 Task: Implement a script that searches for a specific element in an array.
Action: Mouse moved to (338, 223)
Screenshot: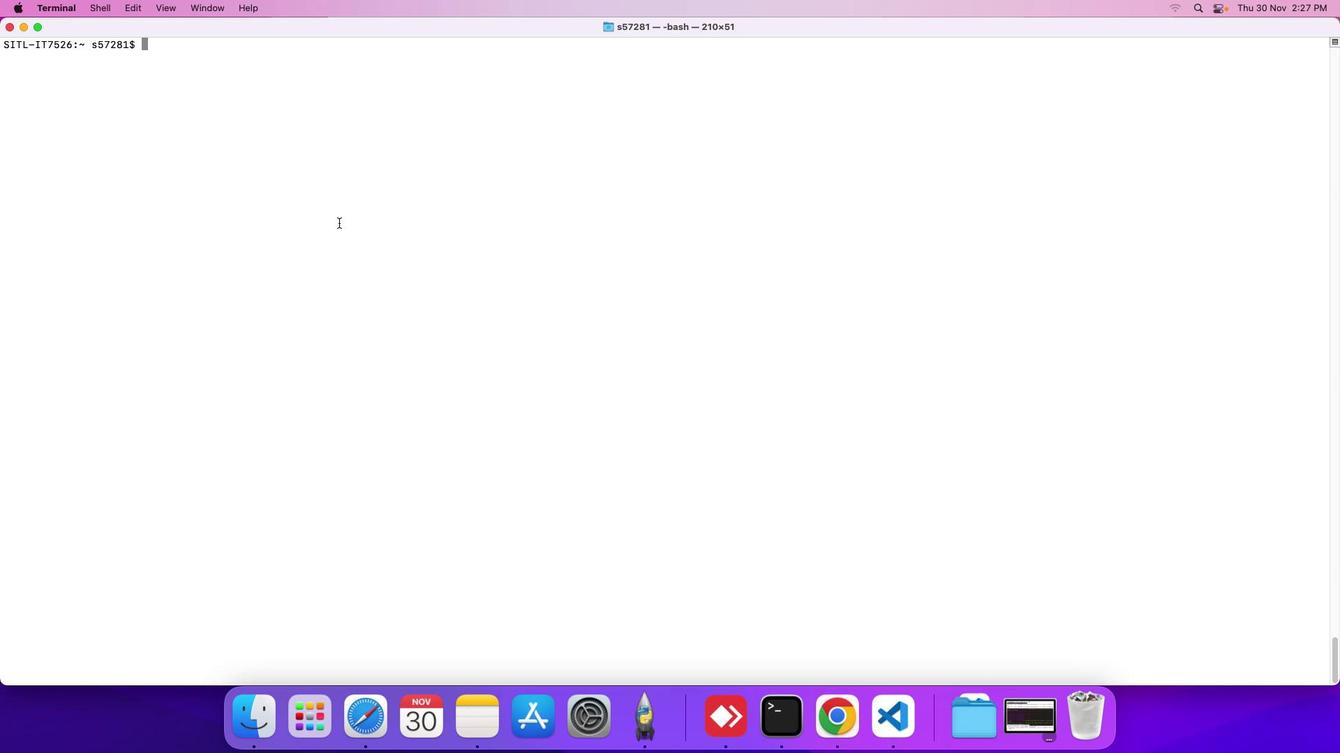 
Action: Mouse pressed left at (338, 223)
Screenshot: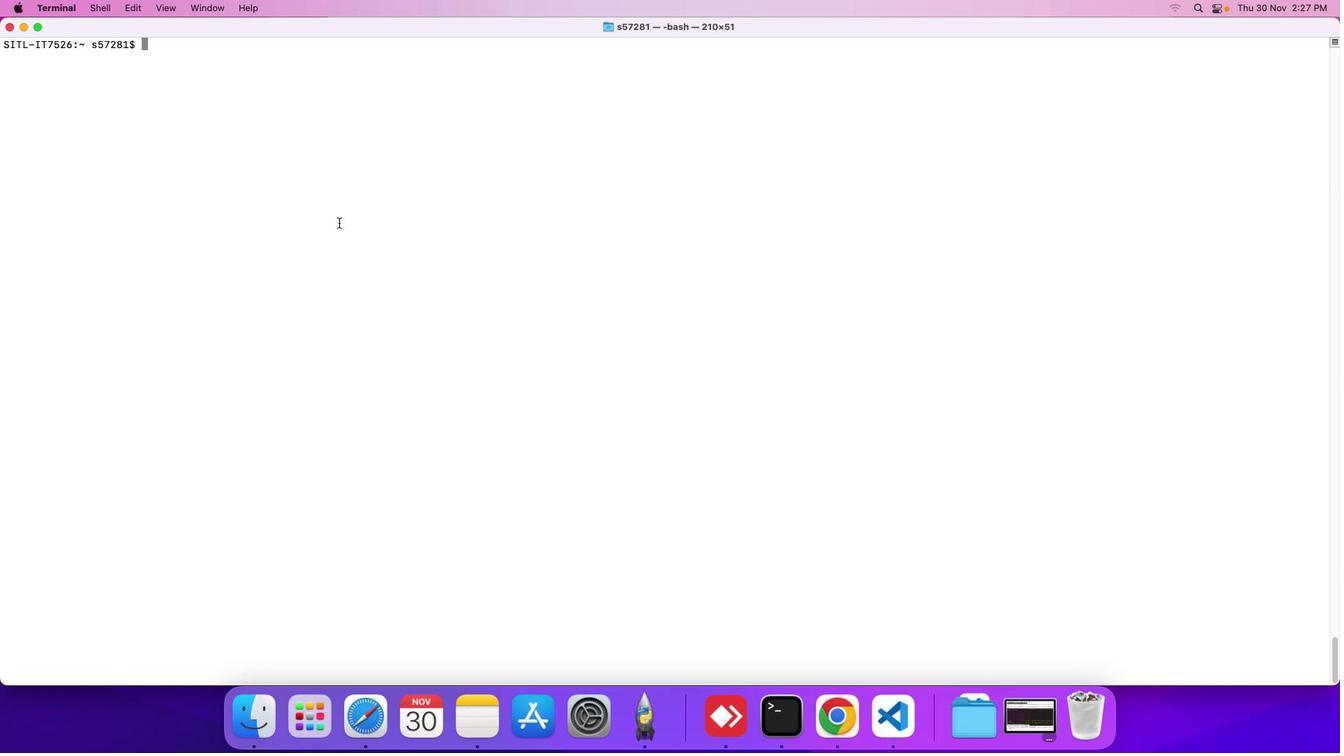 
Action: Key pressed 'l''s'Key.enter'c''d'Key.space'd''e''s''k''t''o''p'Key.enter'c''d'Key.backspaceKey.backspace'l''s'Key.enter'c''d'Key.space'u''n''b''a''s''h'Key.enter'm''k''d''i''r'Key.space't''a''s''k''6'Key.enter'c''d'Key.space't''a''s''k'Key.spaceKey.backspace'6'Key.enter't''o''u''c''h'Key.space'a''r''r''.''s''h'Key.backspaceKey.backspaceKey.backspaceKey.backspaceKey.backspaceKey.backspace's''e''a''r''c''h'Key.shift_r'_''a''r''r''.''s''h'Key.enterKey.upKey.down'l''s'Key.enter'v''i''m'Key.space's''e''a''r''c''h'Key.enterKey.shift_r':''w''q'Key.enterKey.upKey.shift_r'_''a''r''r''.''s''h'Key.enterKey.shift_r'#'Key.shift_r'!'
Screenshot: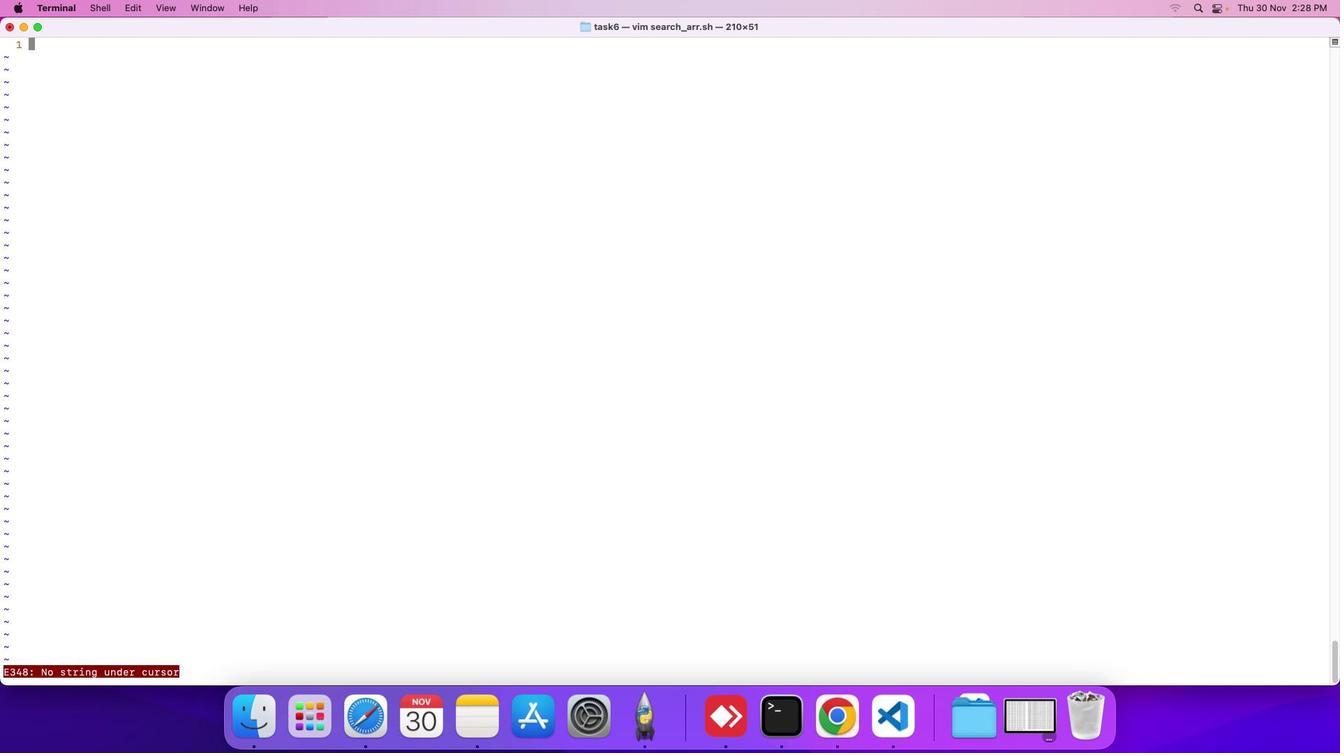 
Action: Mouse moved to (338, 222)
Screenshot: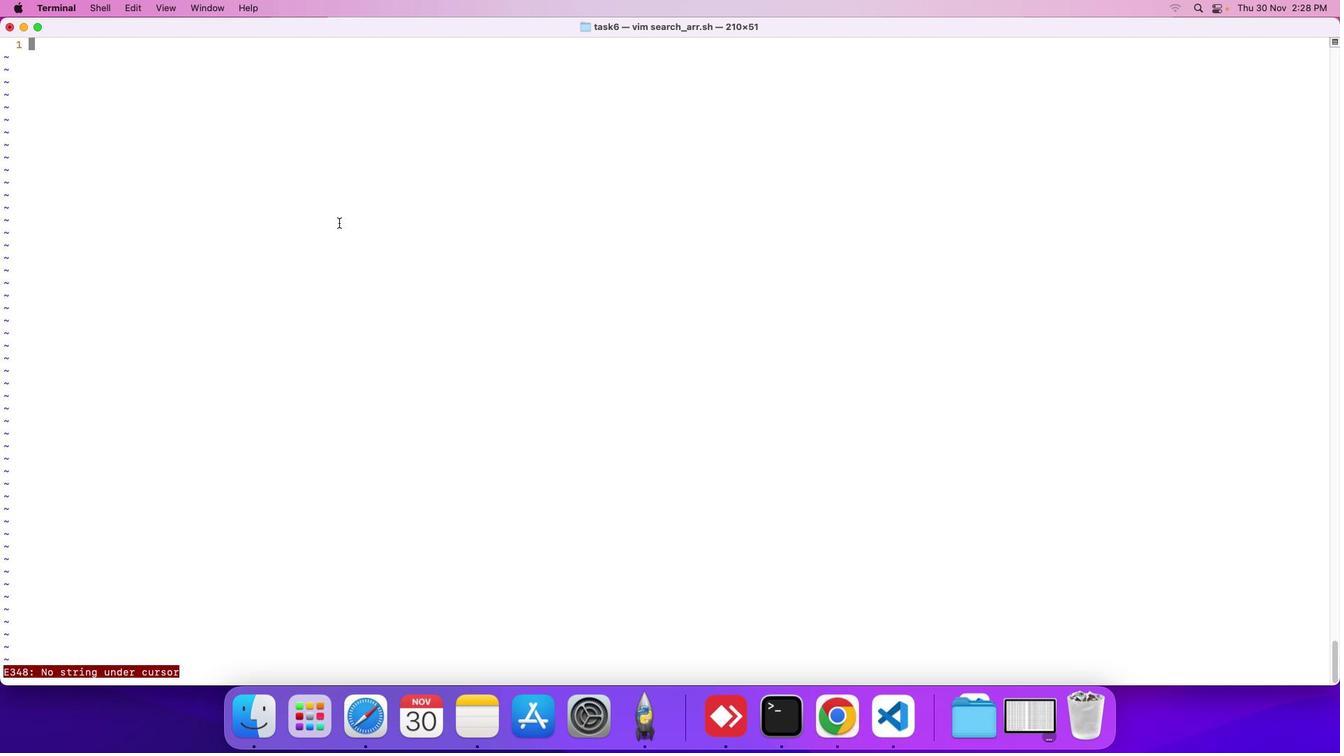 
Action: Key pressed 'i'
Screenshot: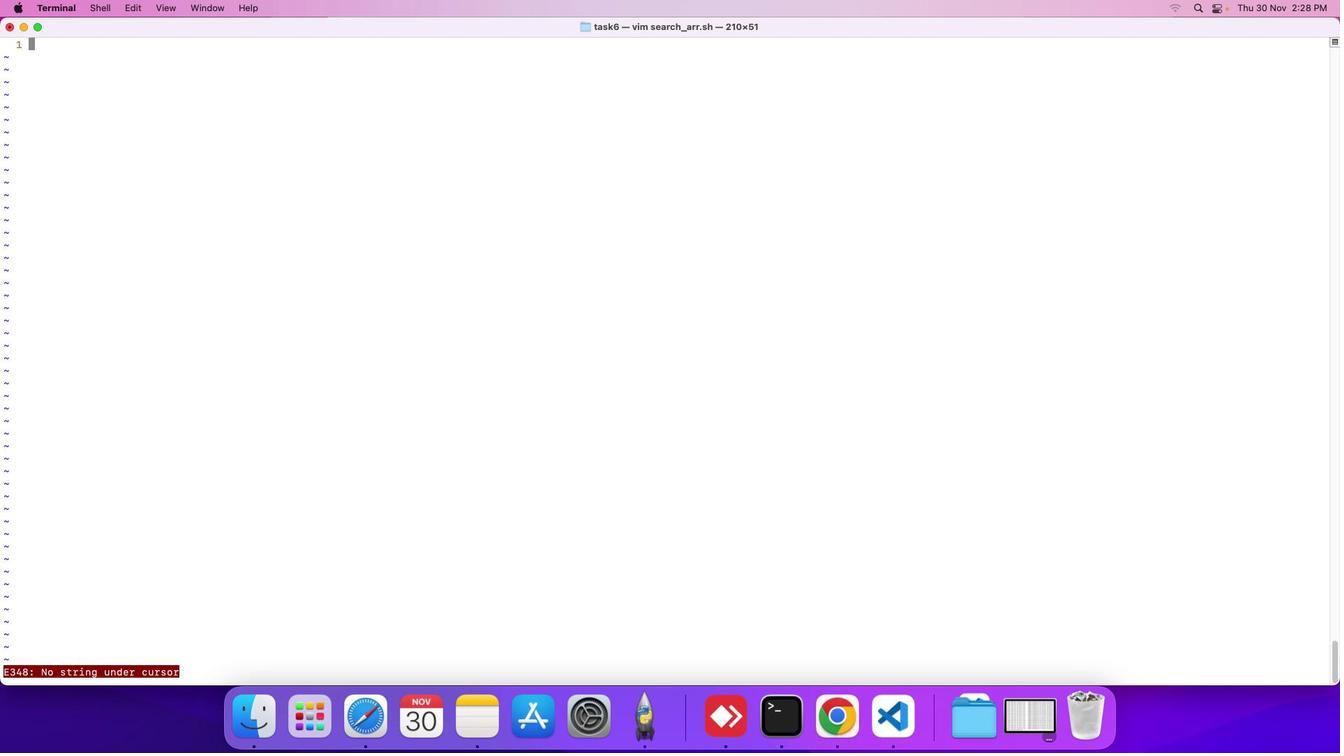 
Action: Mouse moved to (383, 309)
Screenshot: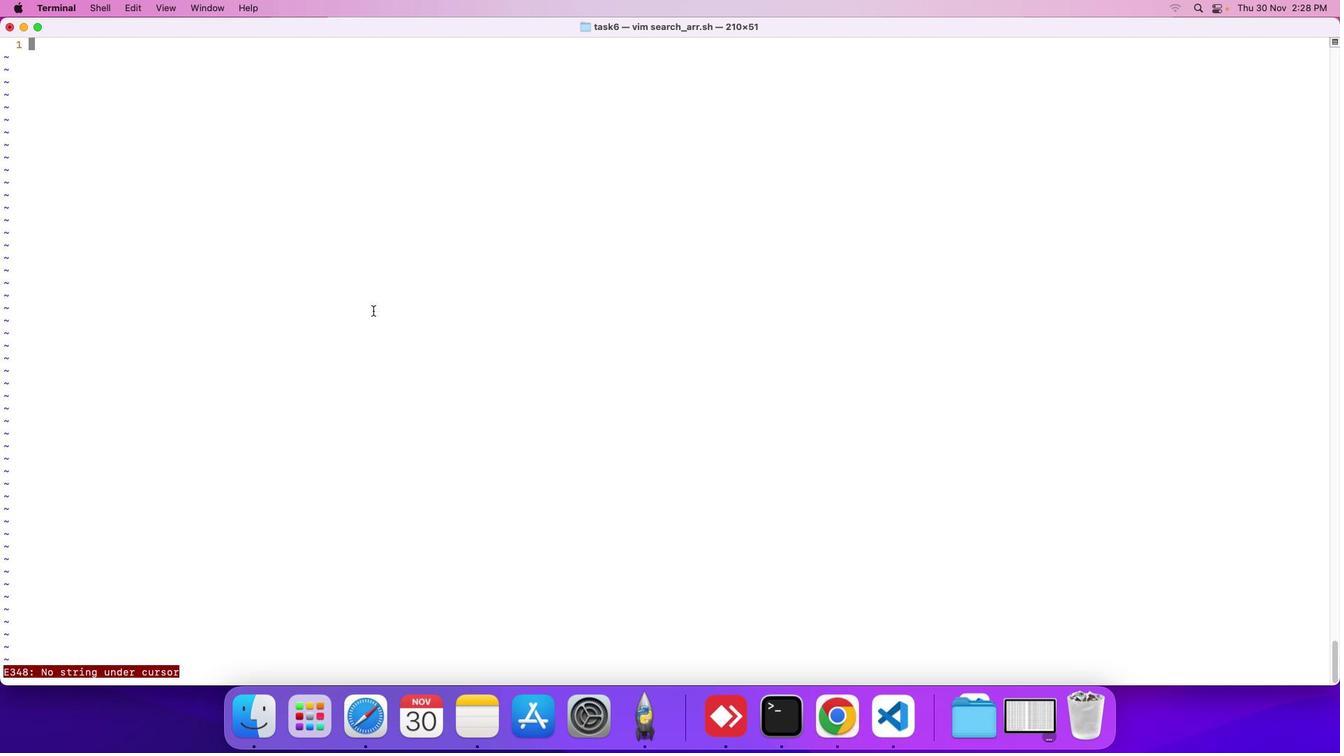 
Action: Mouse scrolled (383, 309) with delta (0, 0)
Screenshot: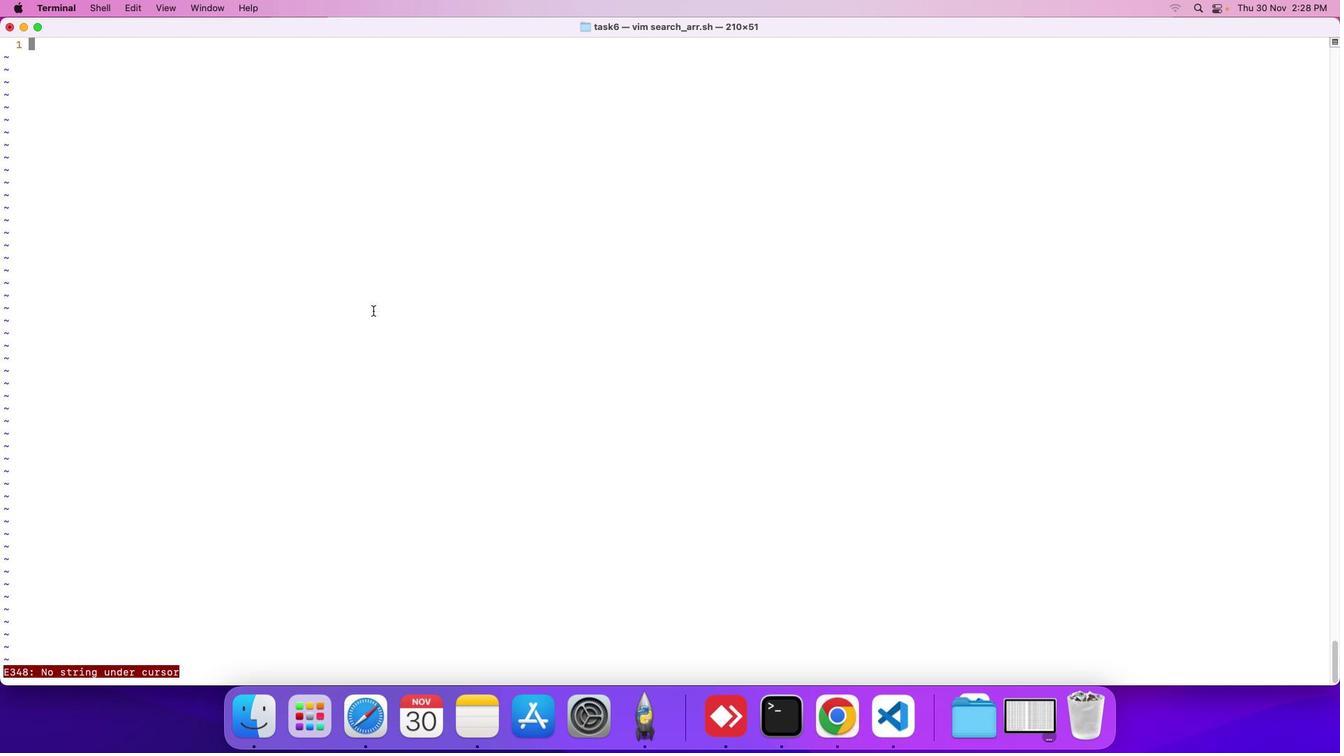 
Action: Mouse moved to (383, 309)
Screenshot: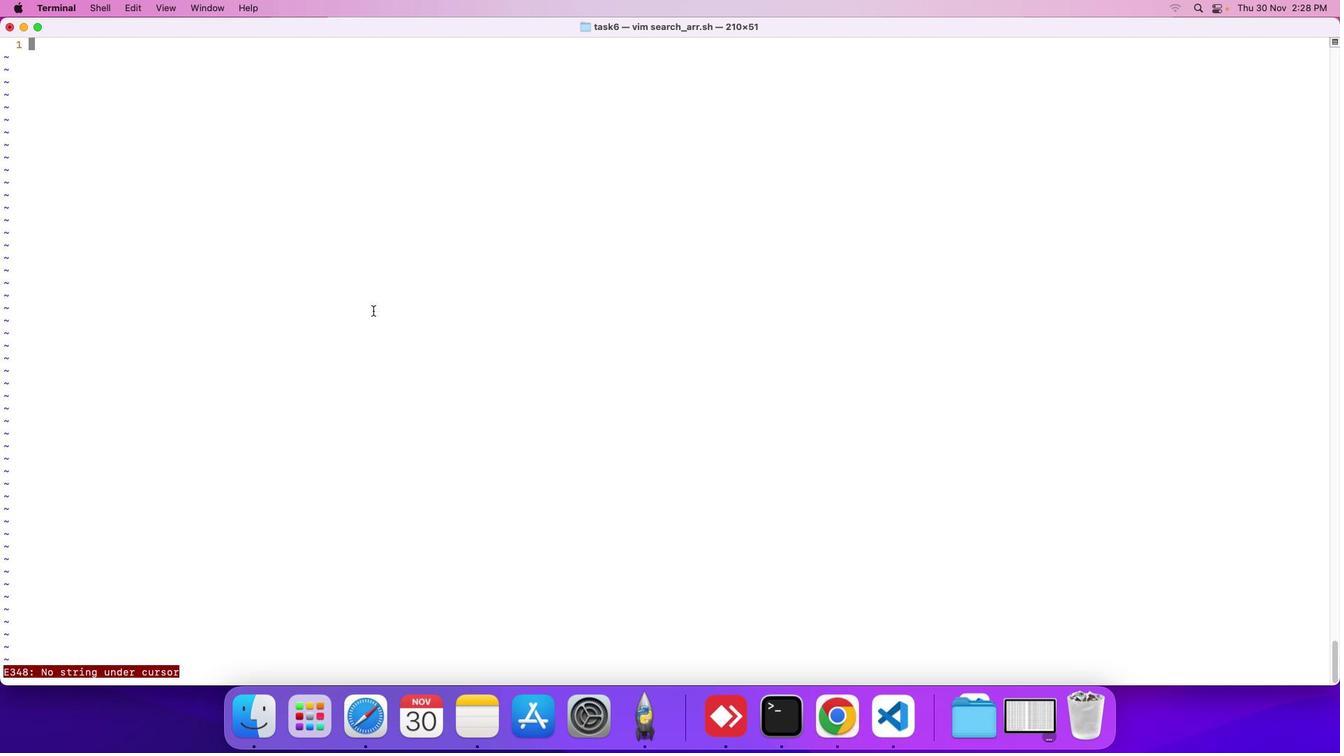 
Action: Mouse scrolled (383, 309) with delta (0, 0)
Screenshot: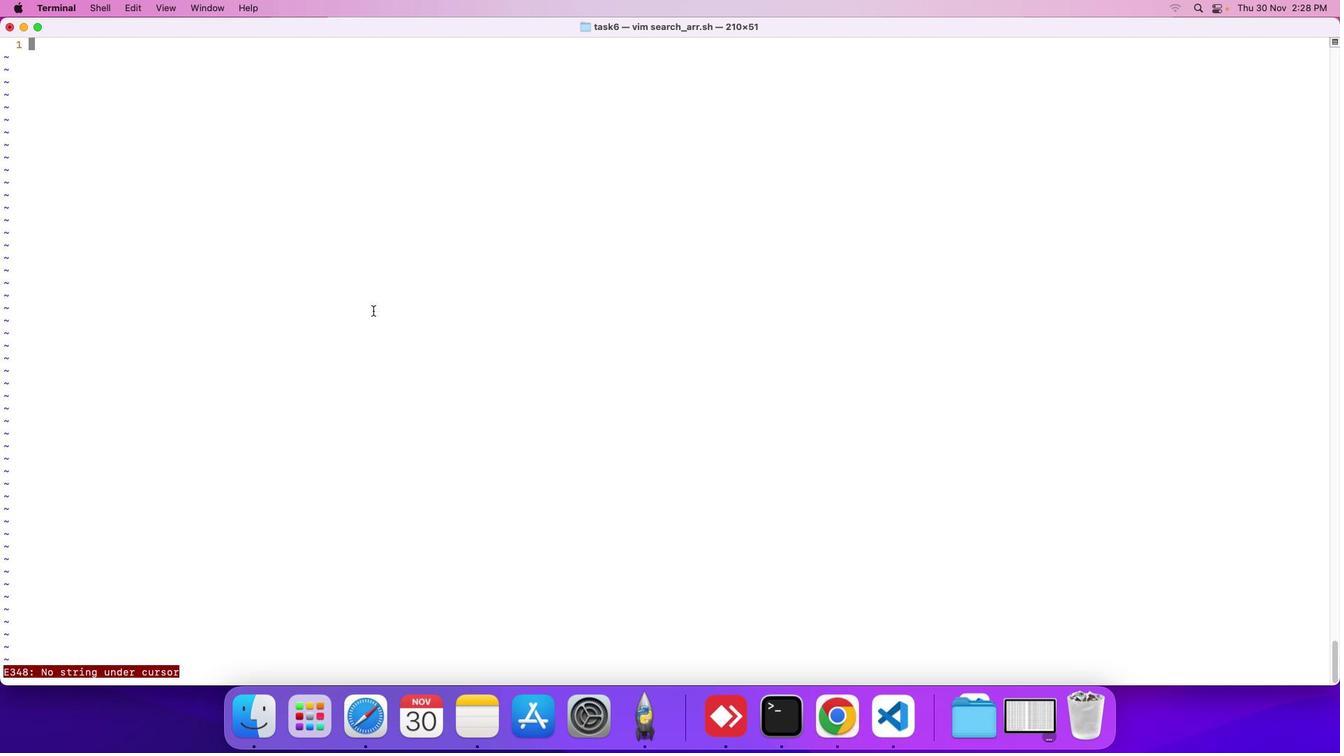 
Action: Mouse scrolled (383, 309) with delta (0, -2)
Screenshot: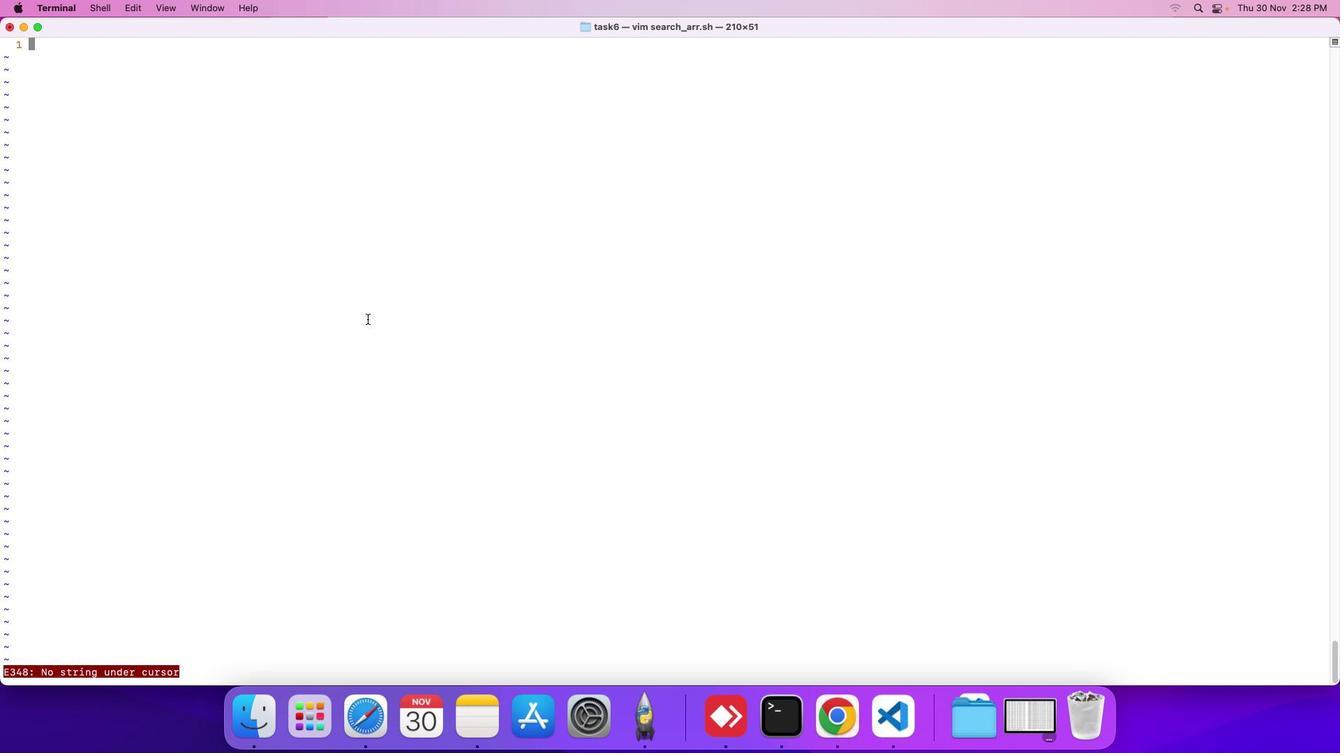 
Action: Mouse scrolled (383, 309) with delta (0, -3)
Screenshot: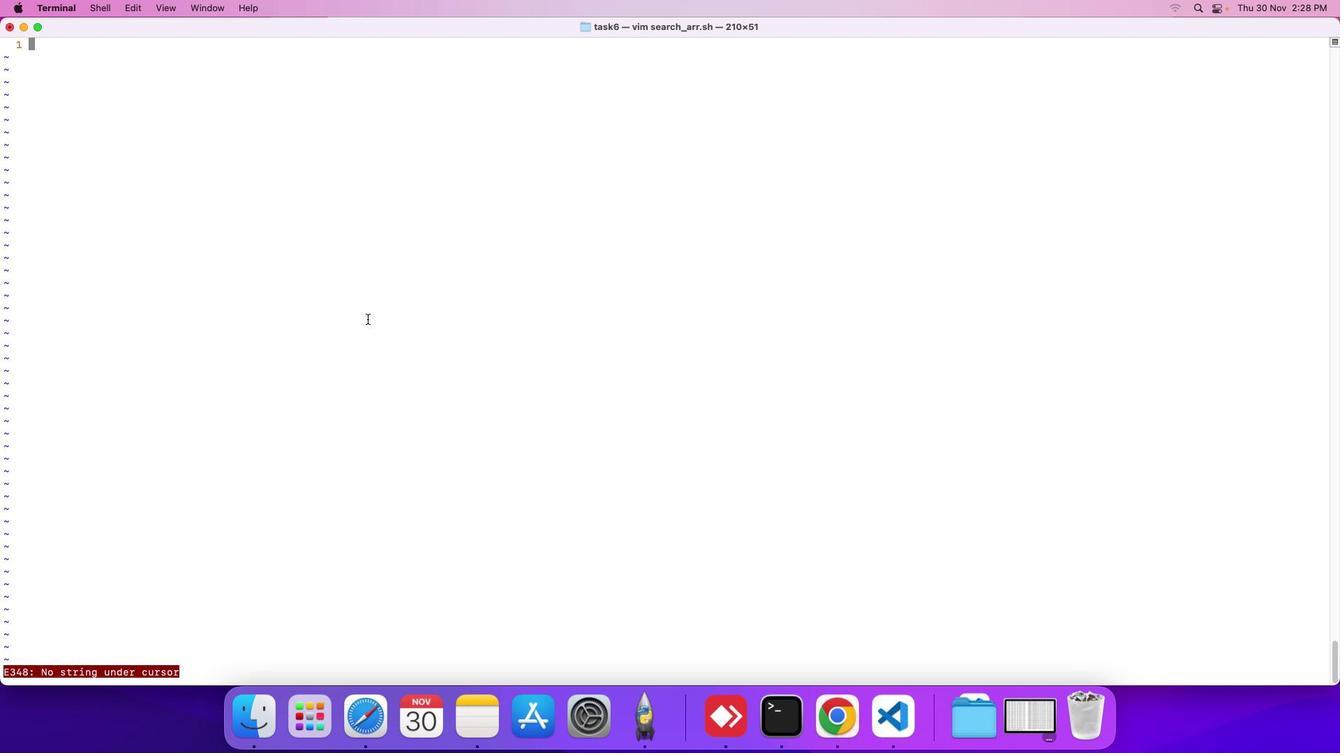 
Action: Mouse scrolled (383, 309) with delta (0, -4)
Screenshot: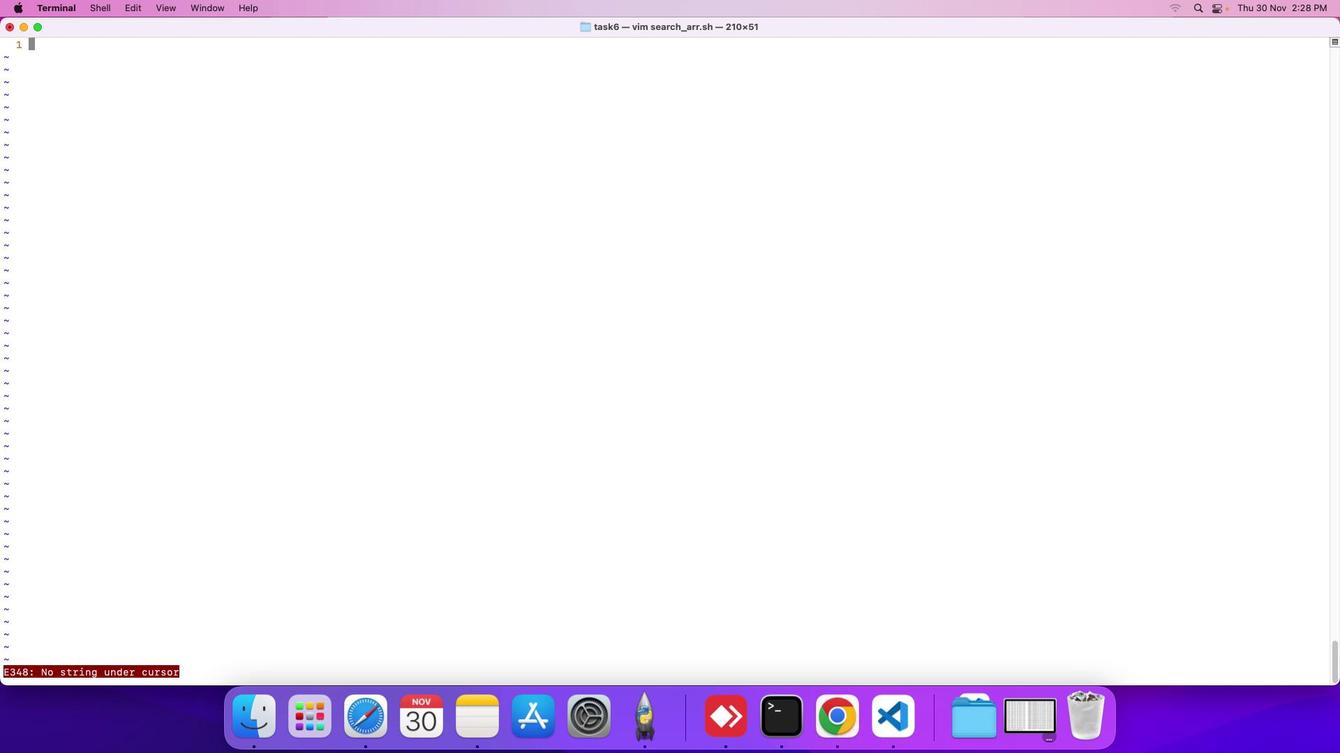 
Action: Mouse scrolled (383, 309) with delta (0, -4)
Screenshot: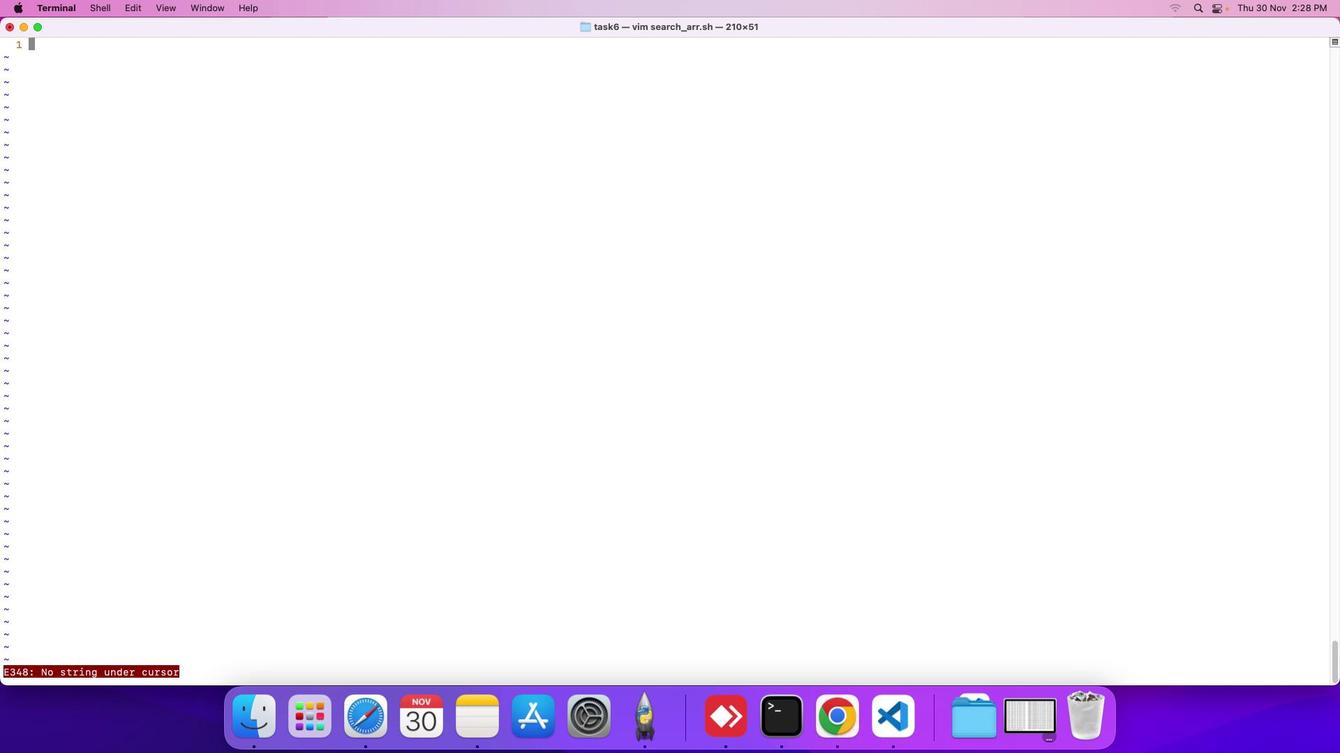 
Action: Mouse scrolled (383, 309) with delta (0, -4)
Screenshot: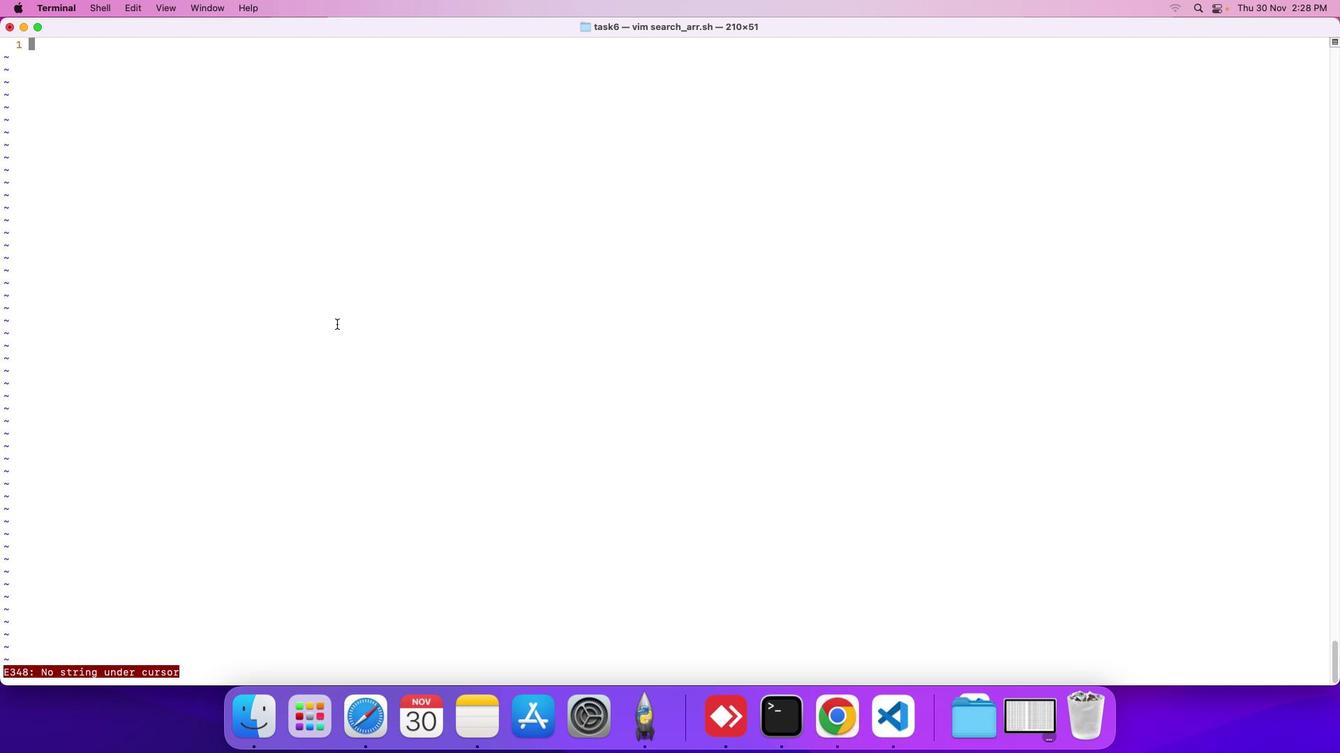 
Action: Mouse moved to (383, 309)
Screenshot: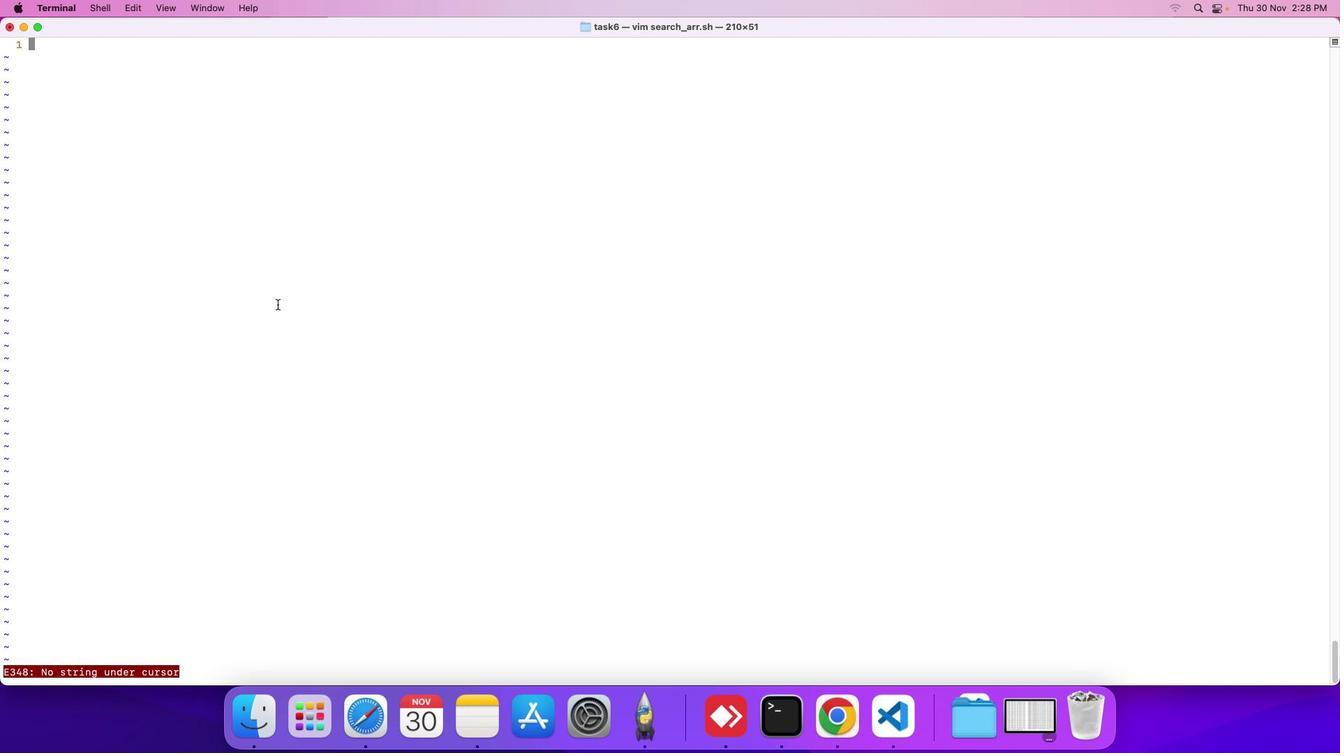 
Action: Mouse scrolled (383, 309) with delta (0, -5)
Screenshot: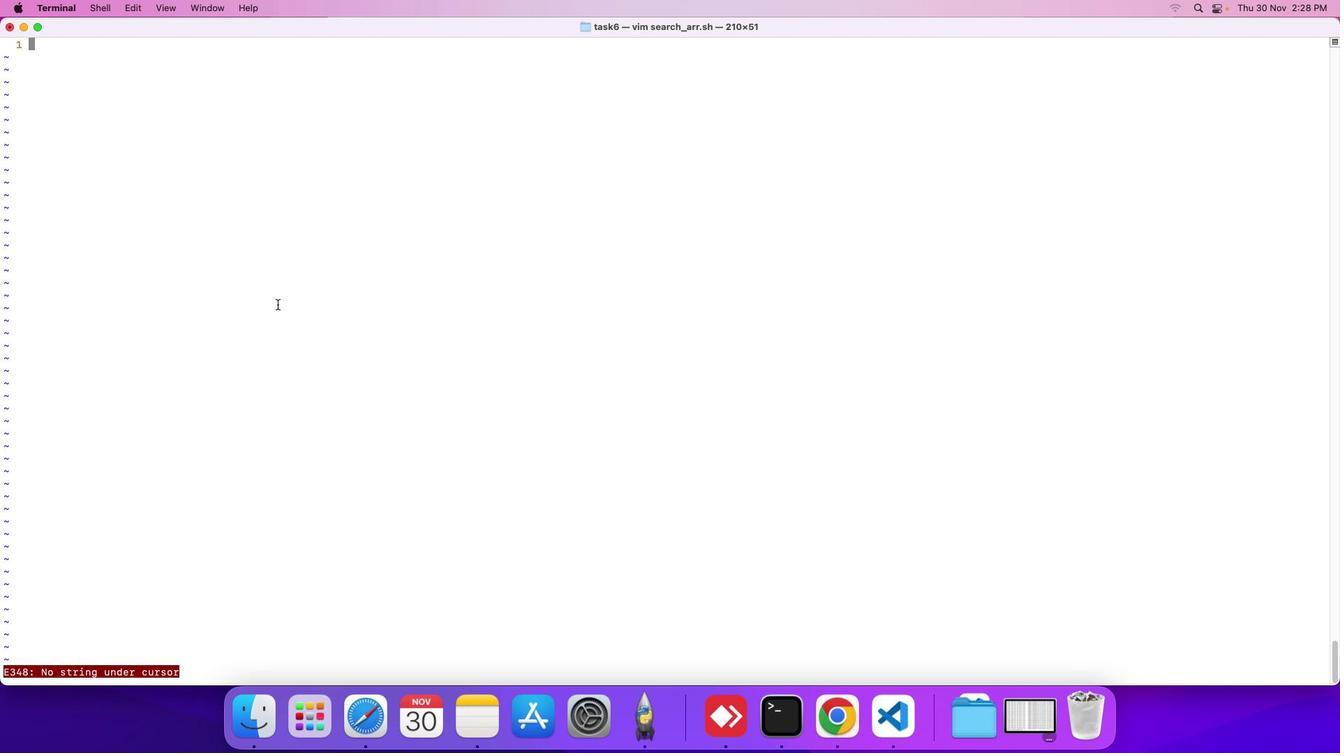 
Action: Mouse moved to (383, 309)
Screenshot: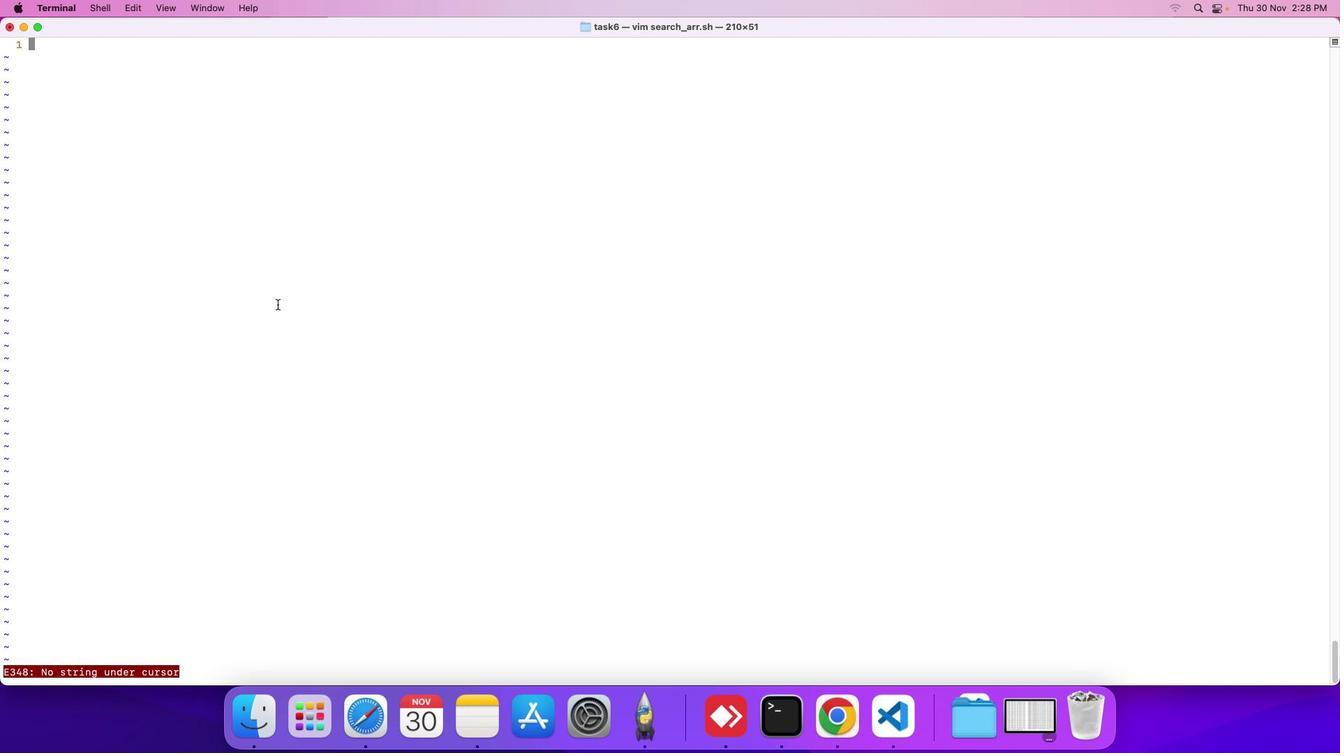 
Action: Mouse scrolled (383, 309) with delta (0, -5)
Screenshot: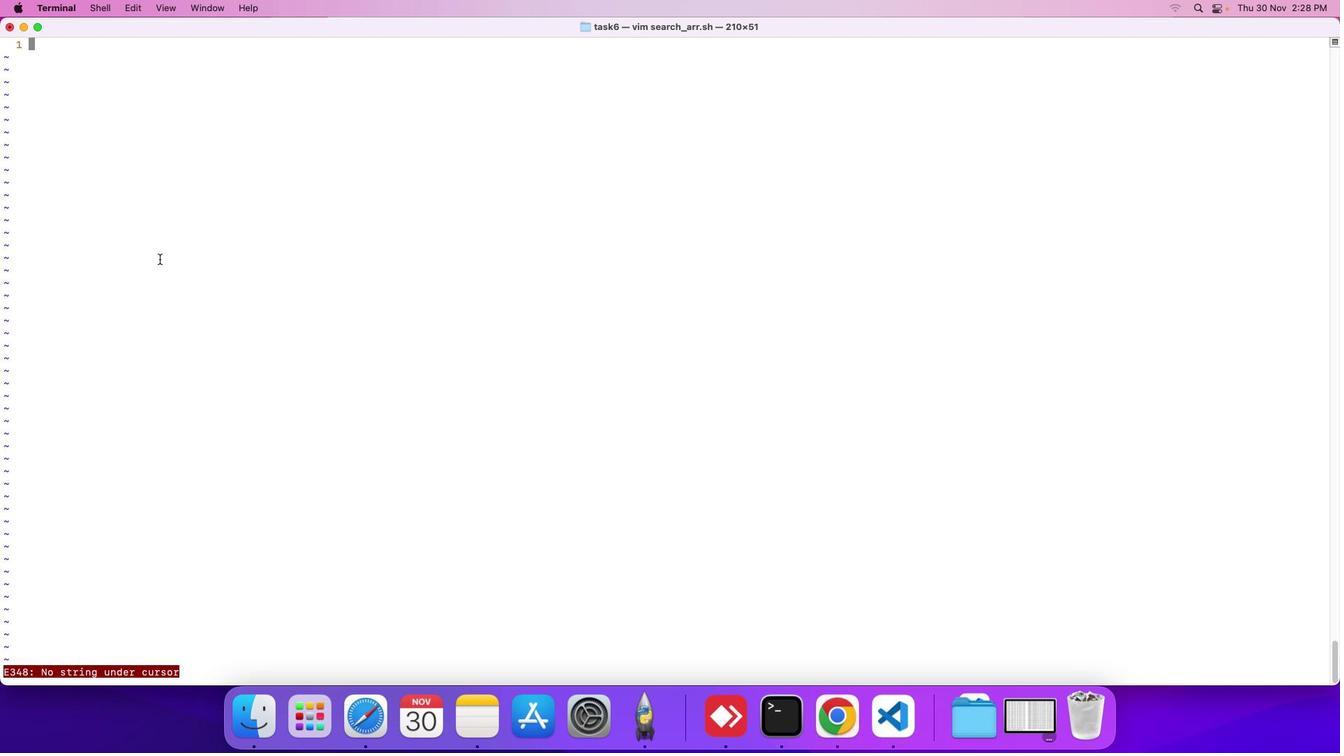 
Action: Mouse moved to (366, 322)
Screenshot: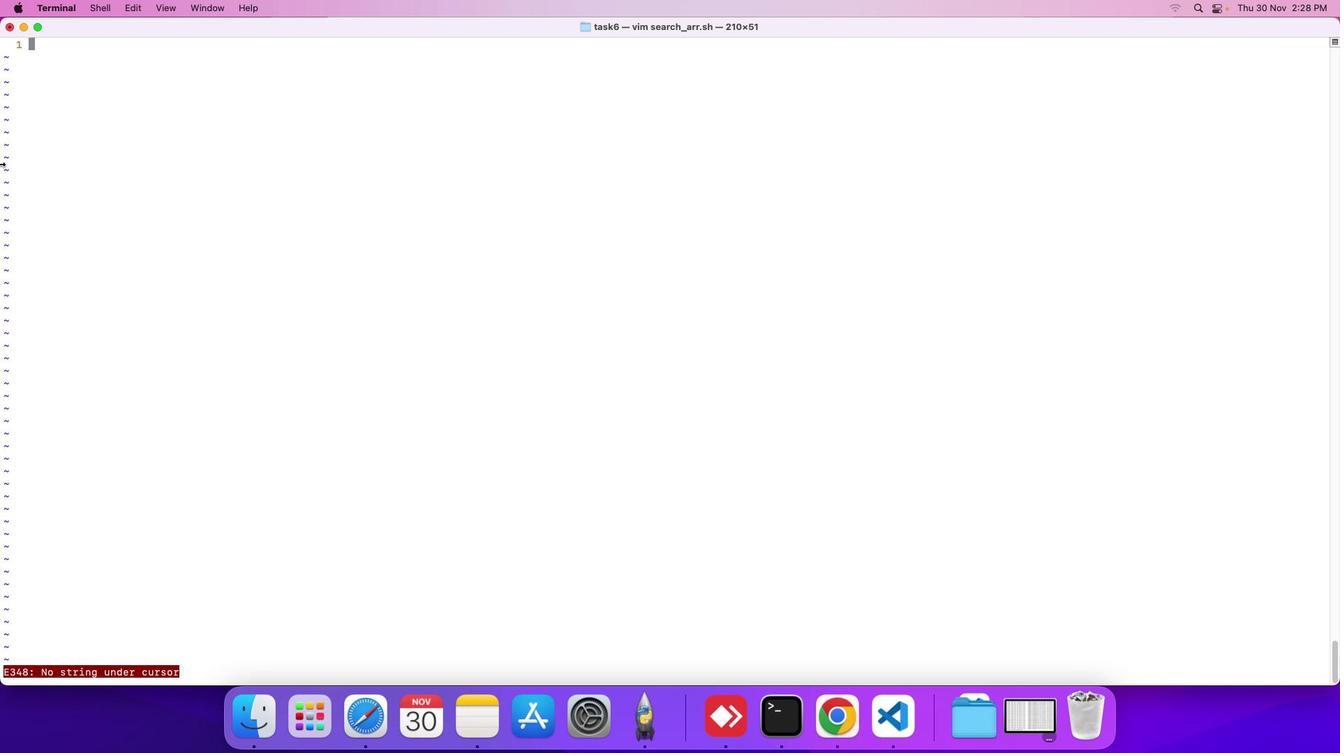 
Action: Mouse scrolled (366, 322) with delta (0, 0)
Screenshot: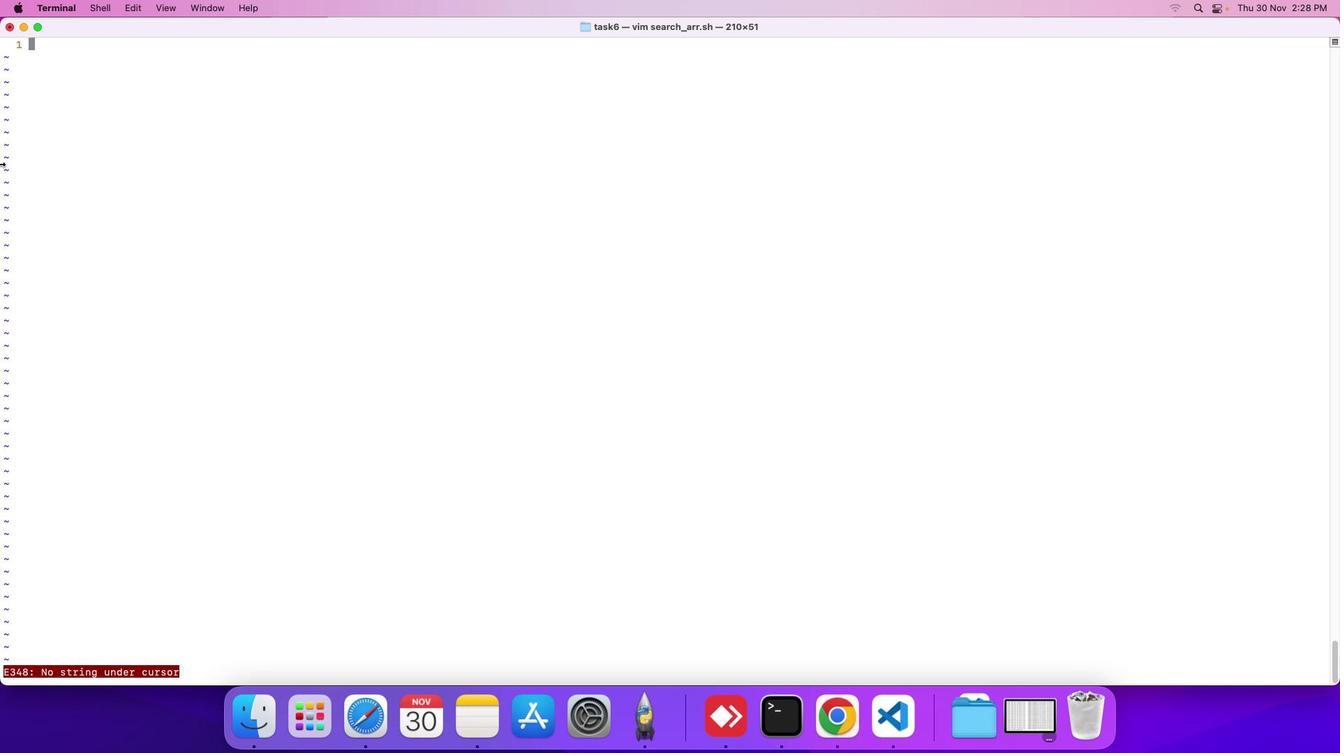 
Action: Mouse moved to (365, 325)
Screenshot: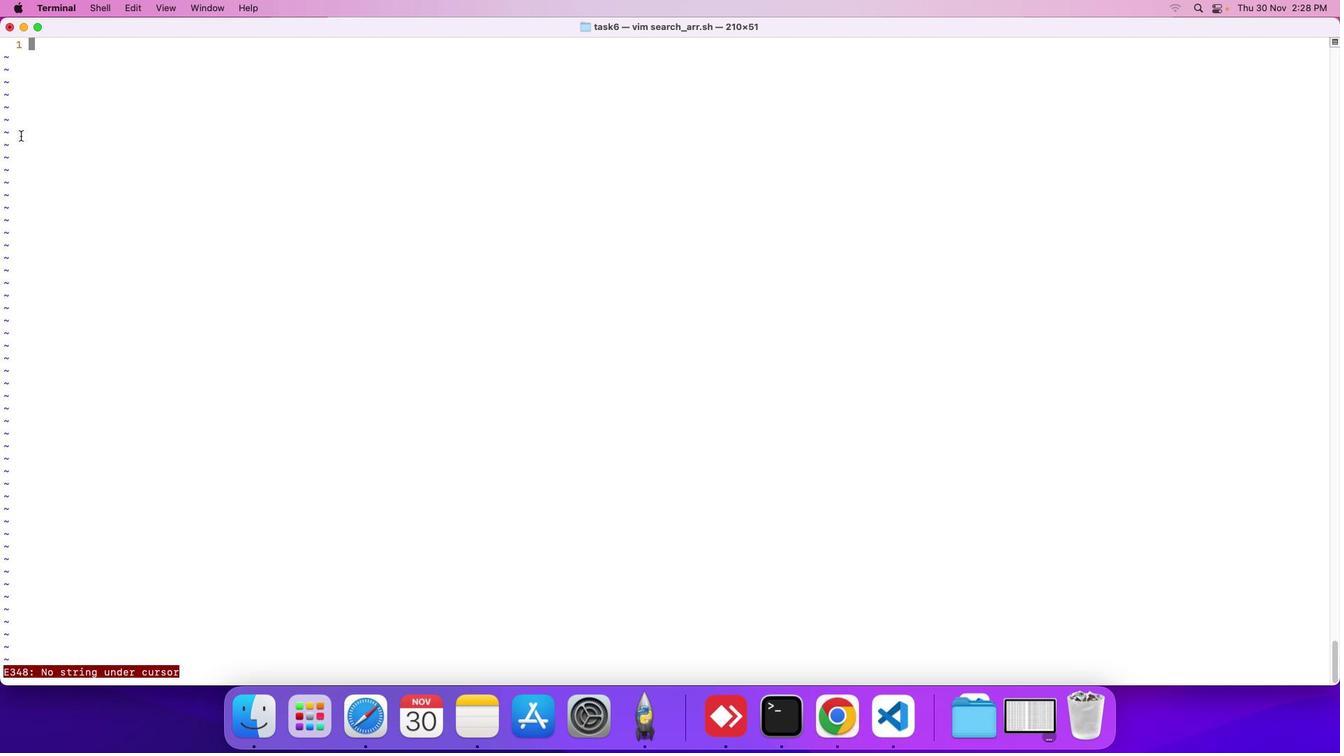 
Action: Mouse scrolled (365, 325) with delta (0, 0)
Screenshot: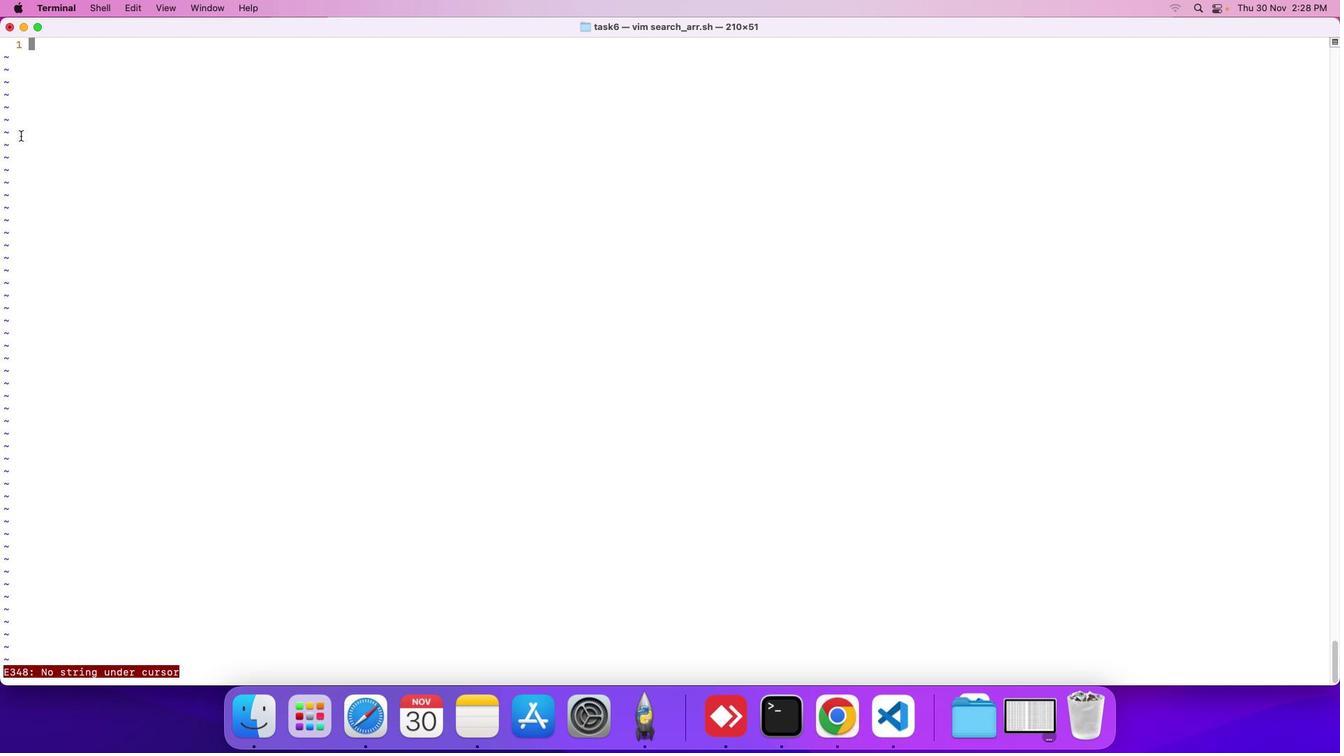 
Action: Mouse moved to (360, 326)
Screenshot: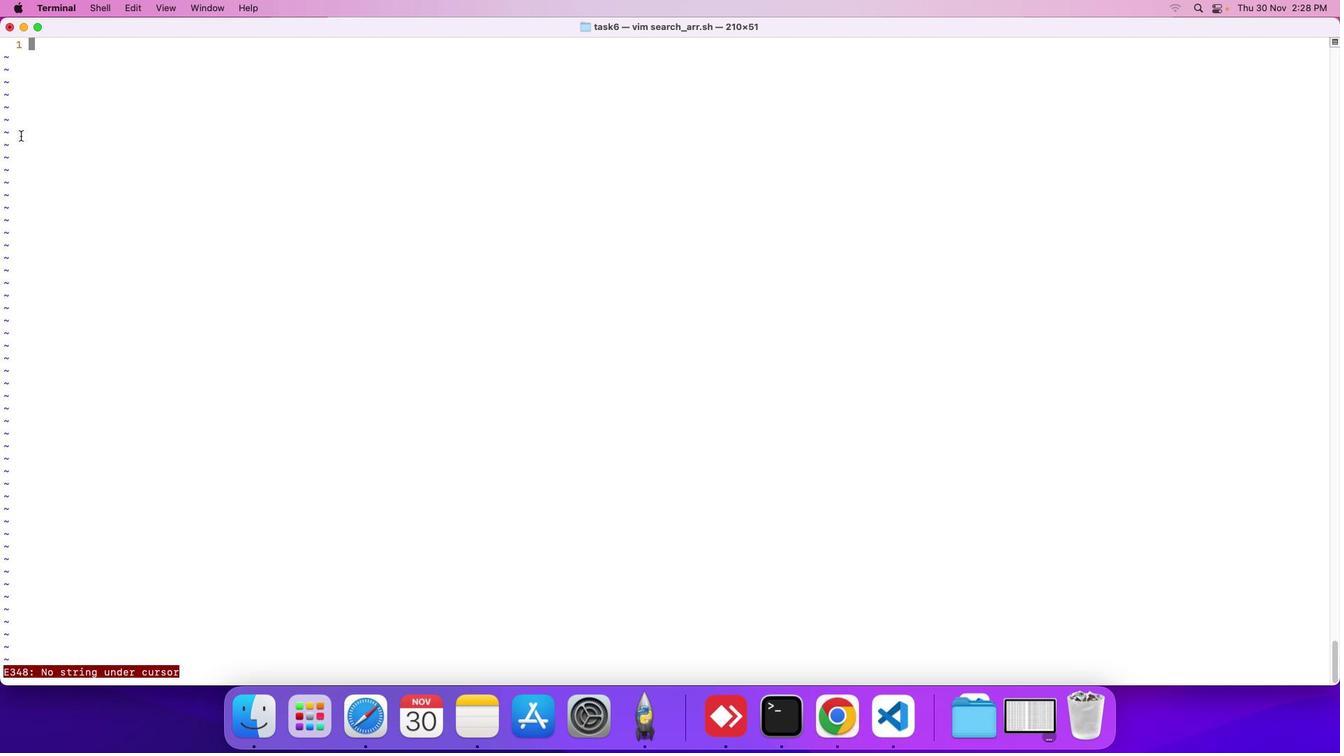 
Action: Mouse scrolled (360, 326) with delta (0, 2)
Screenshot: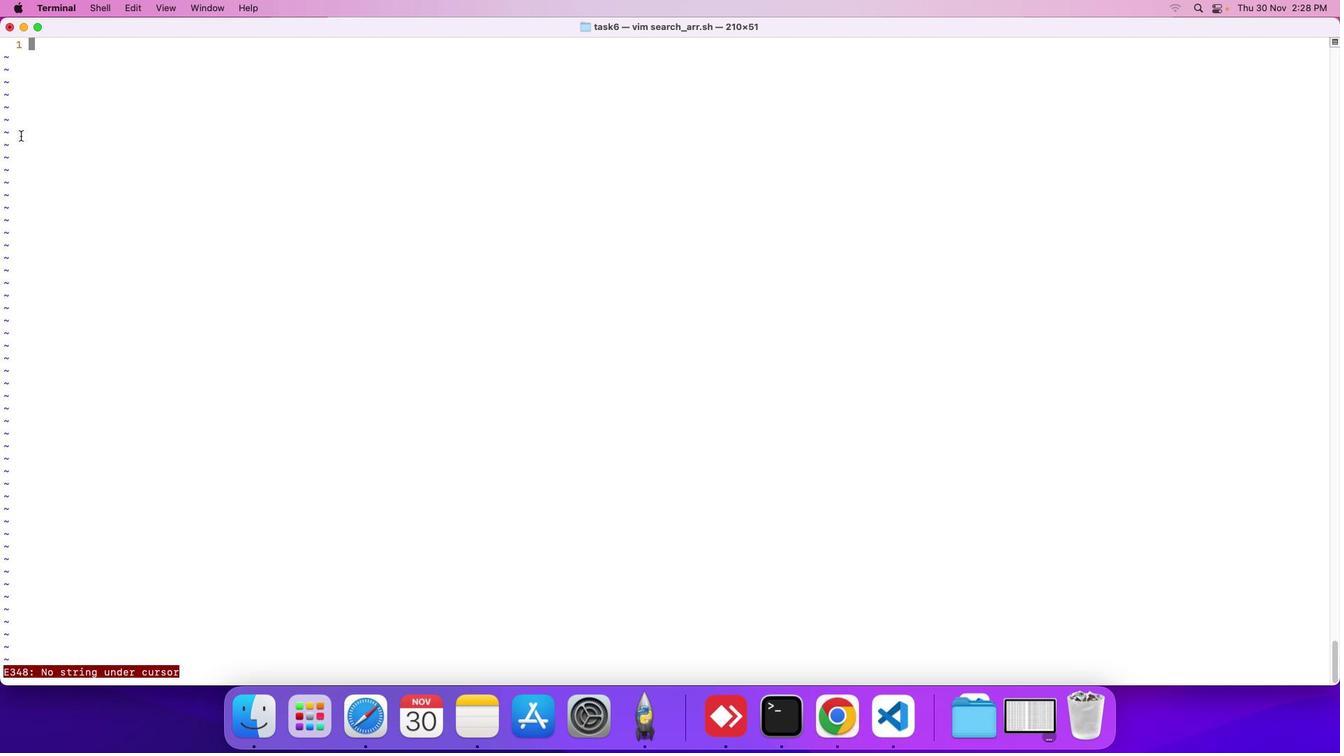 
Action: Mouse moved to (349, 326)
Screenshot: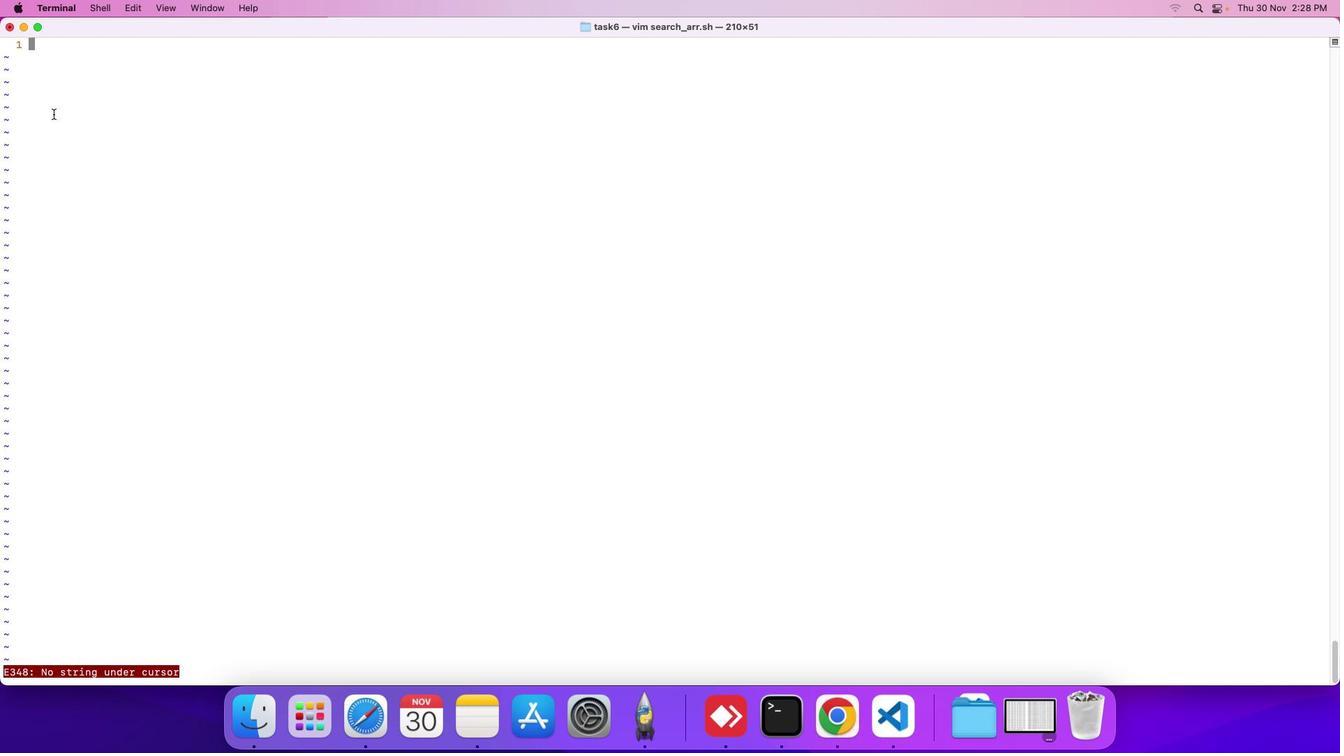 
Action: Mouse scrolled (349, 326) with delta (0, 4)
Screenshot: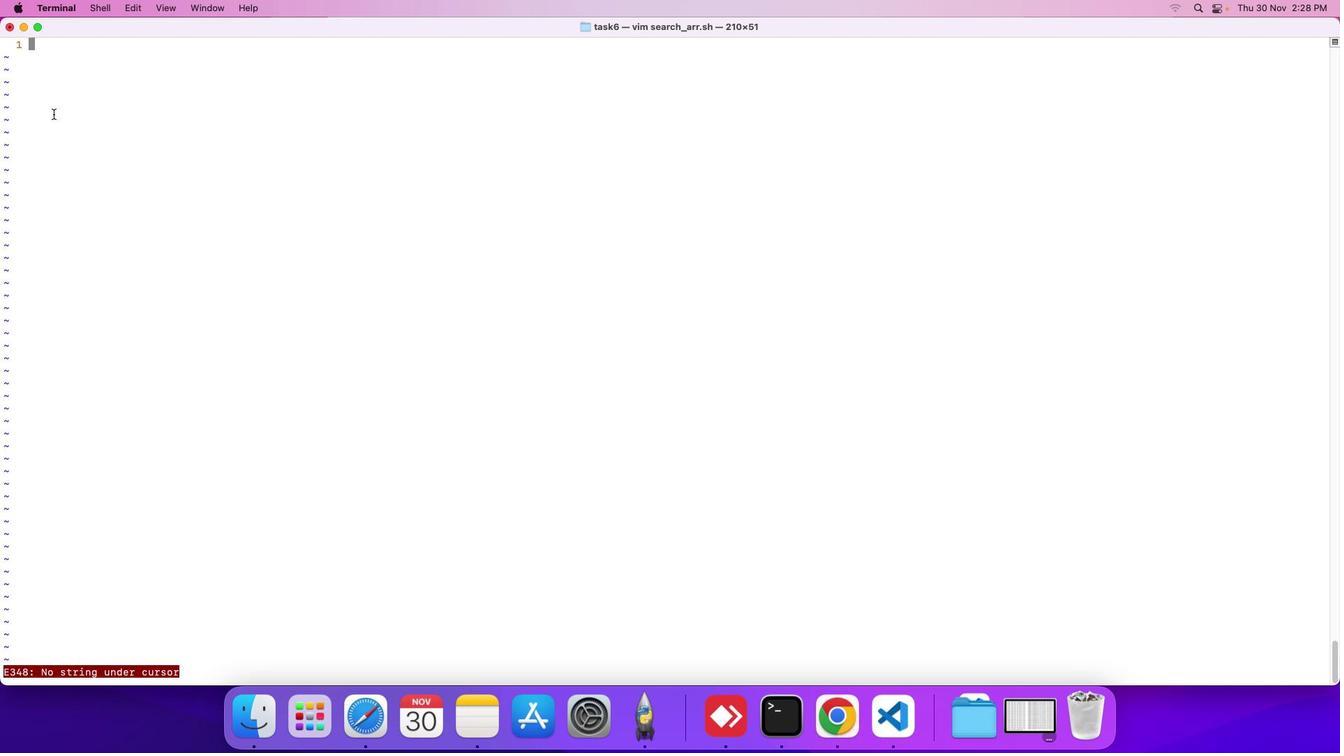
Action: Mouse moved to (344, 325)
Screenshot: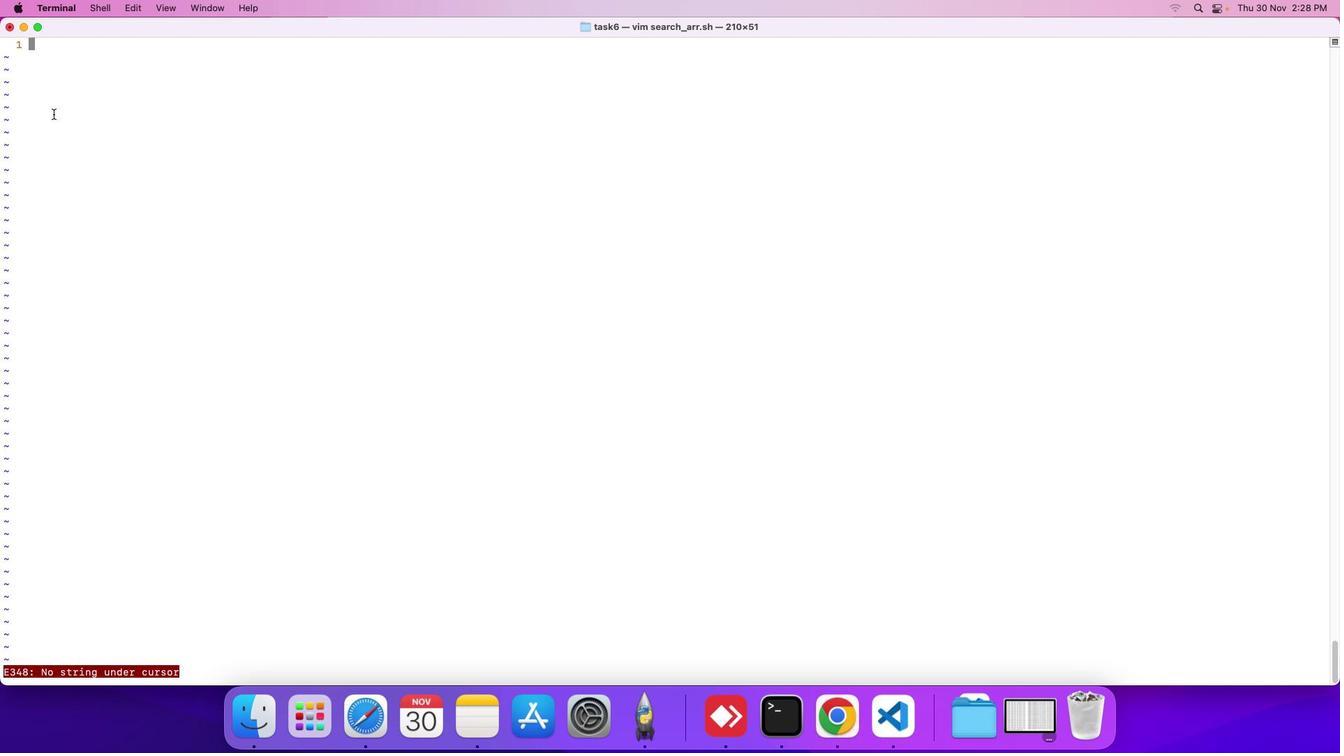 
Action: Mouse scrolled (344, 325) with delta (0, 4)
Screenshot: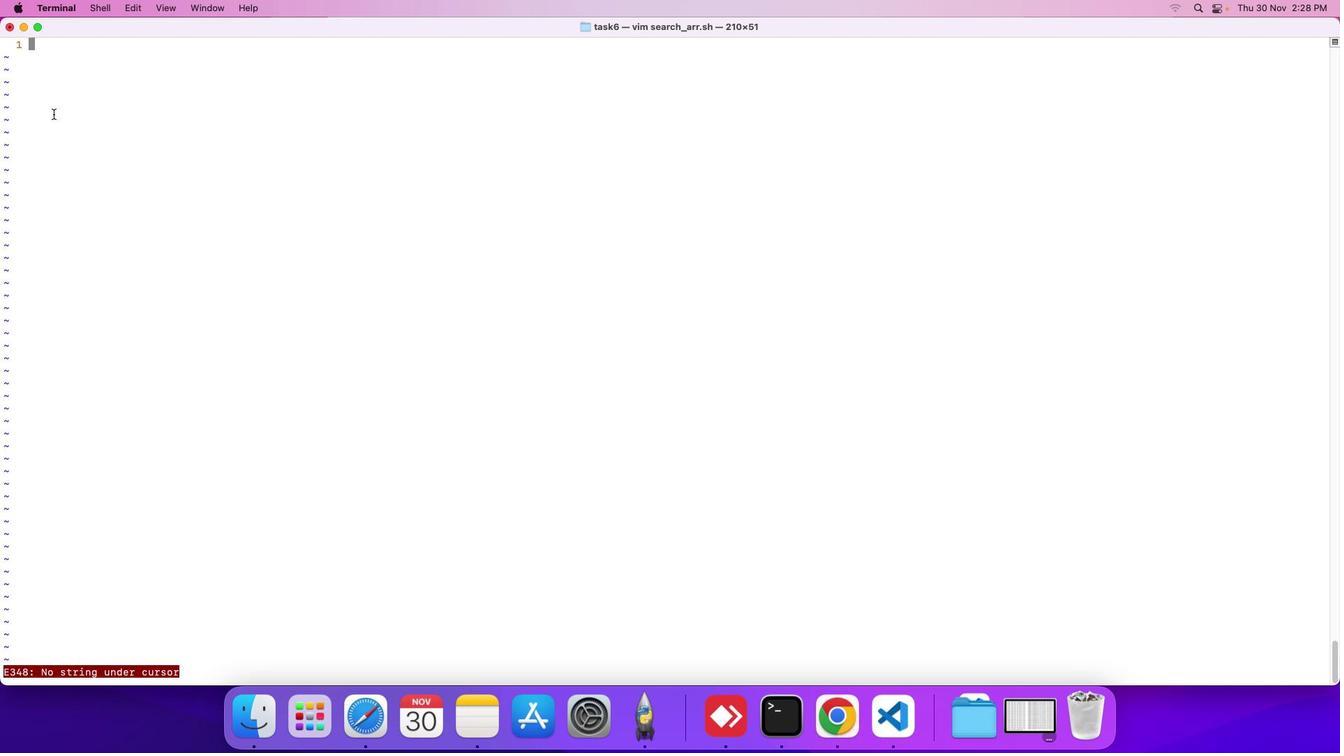 
Action: Mouse moved to (327, 321)
Screenshot: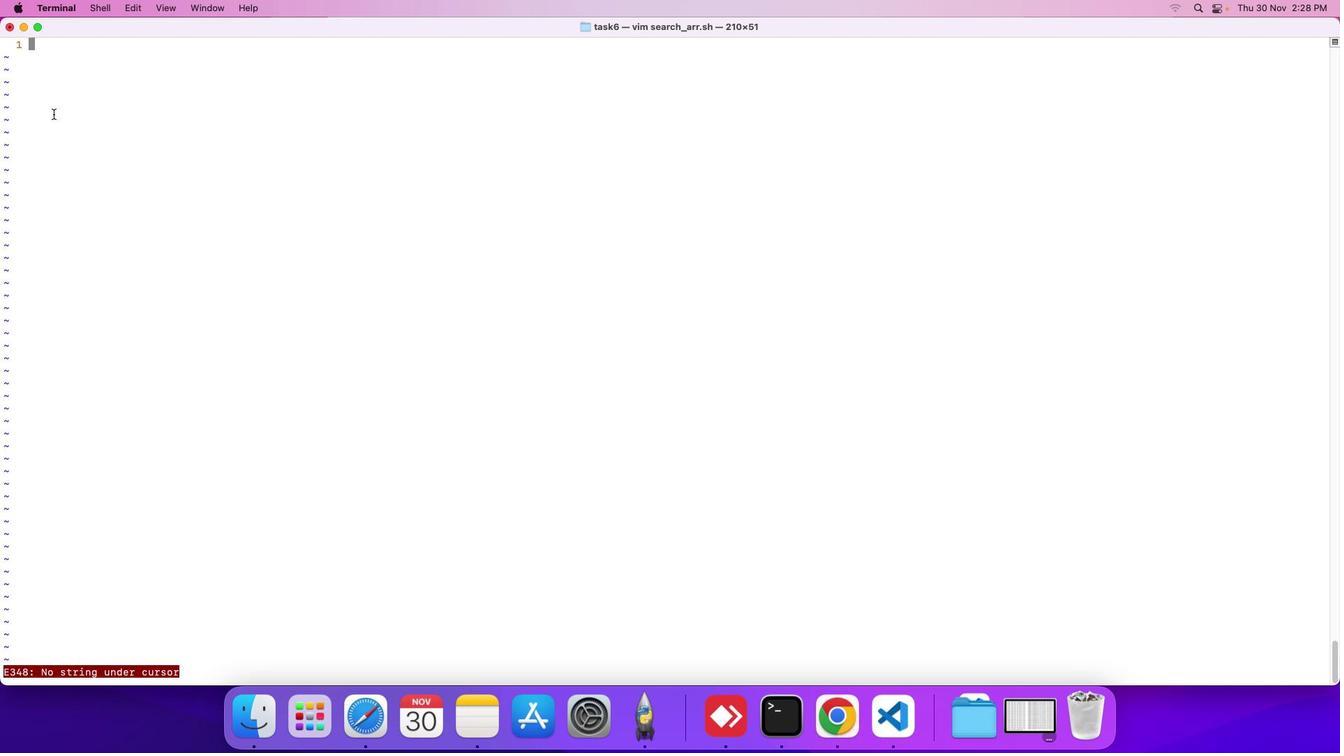 
Action: Mouse scrolled (327, 321) with delta (0, 4)
Screenshot: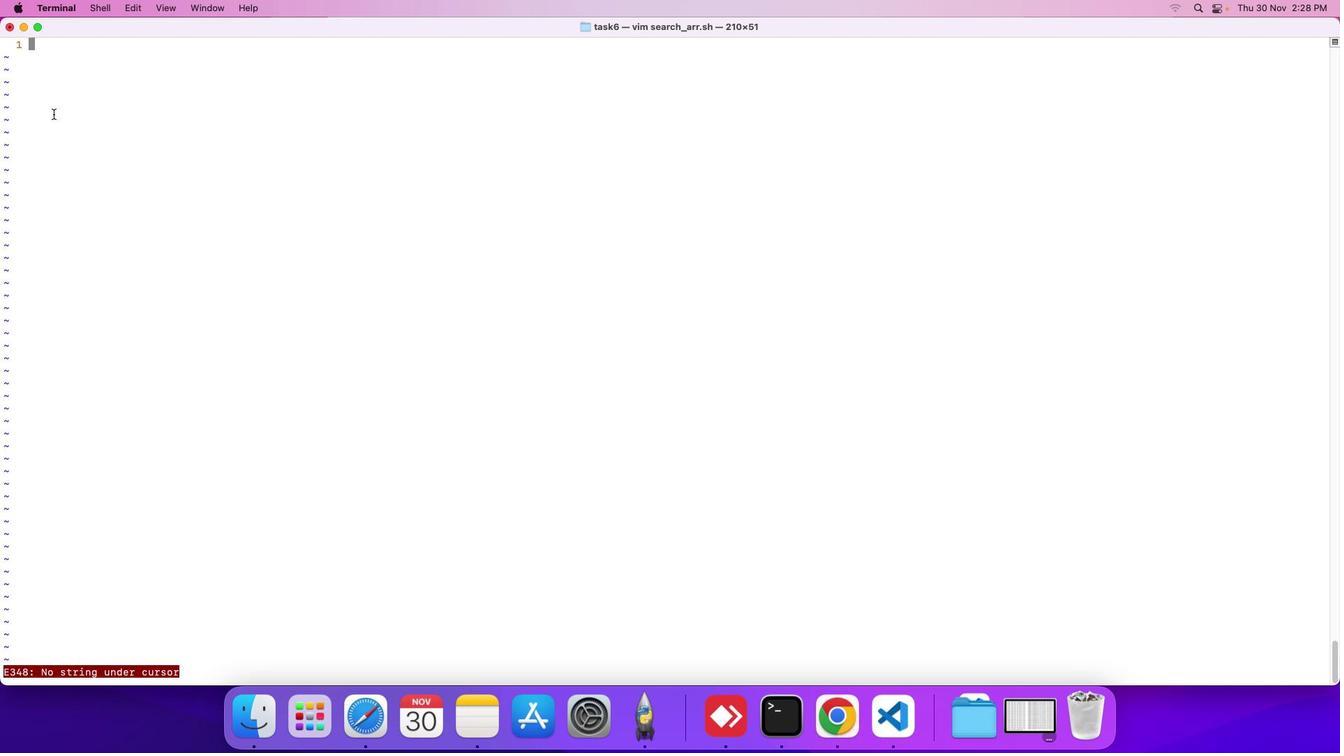 
Action: Mouse moved to (300, 313)
Screenshot: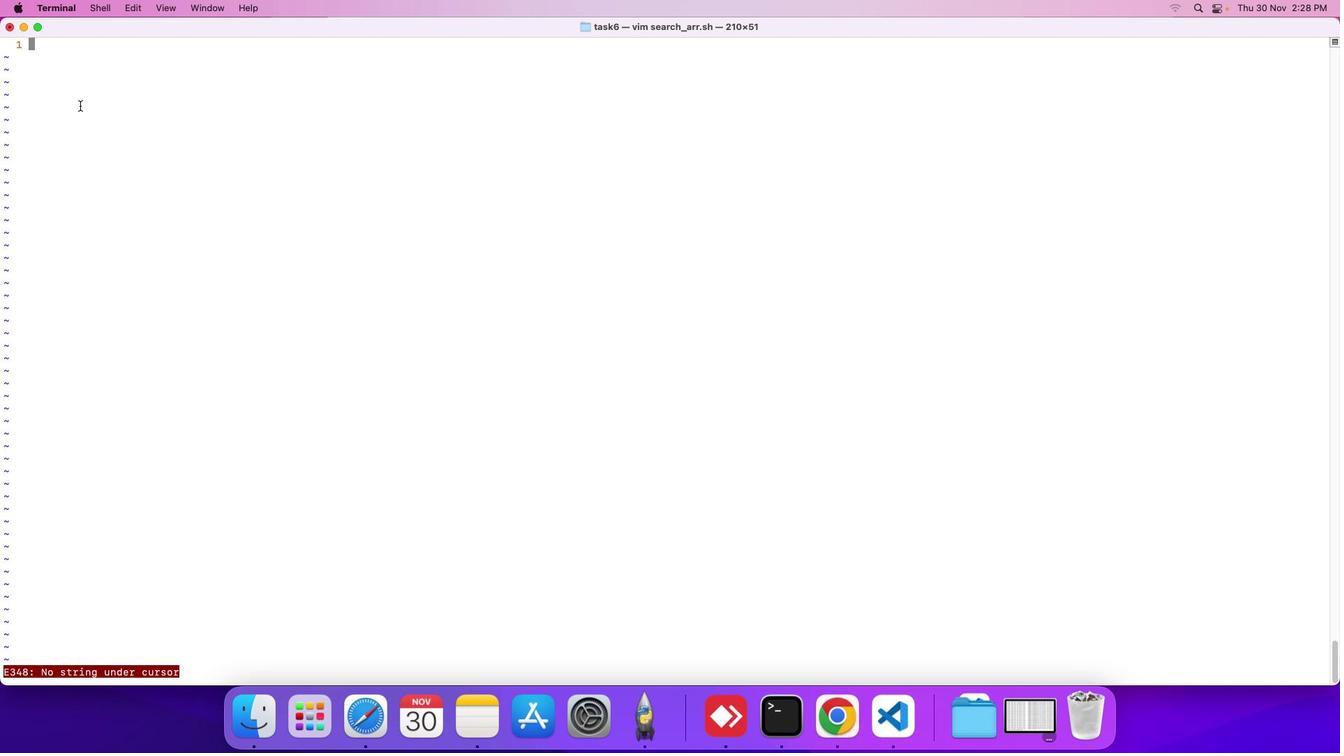 
Action: Mouse scrolled (300, 313) with delta (0, 5)
Screenshot: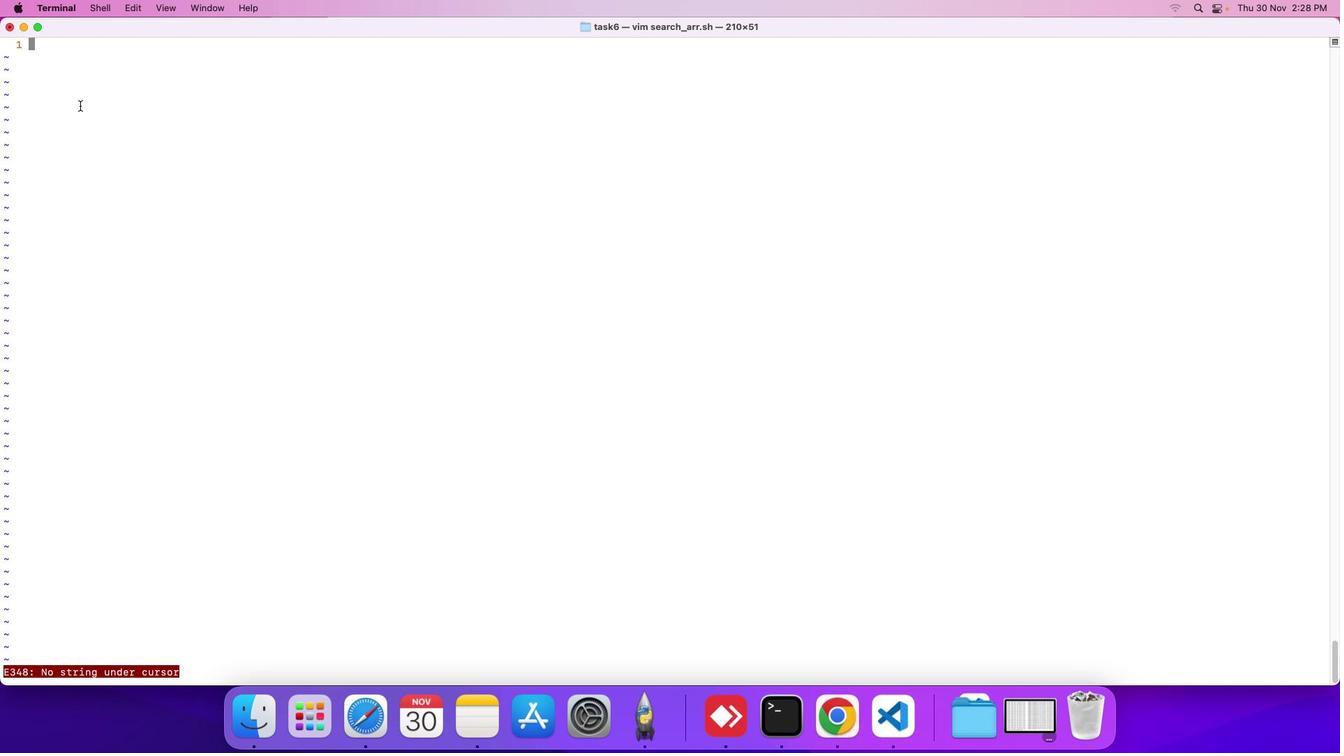
Action: Mouse moved to (220, 281)
Screenshot: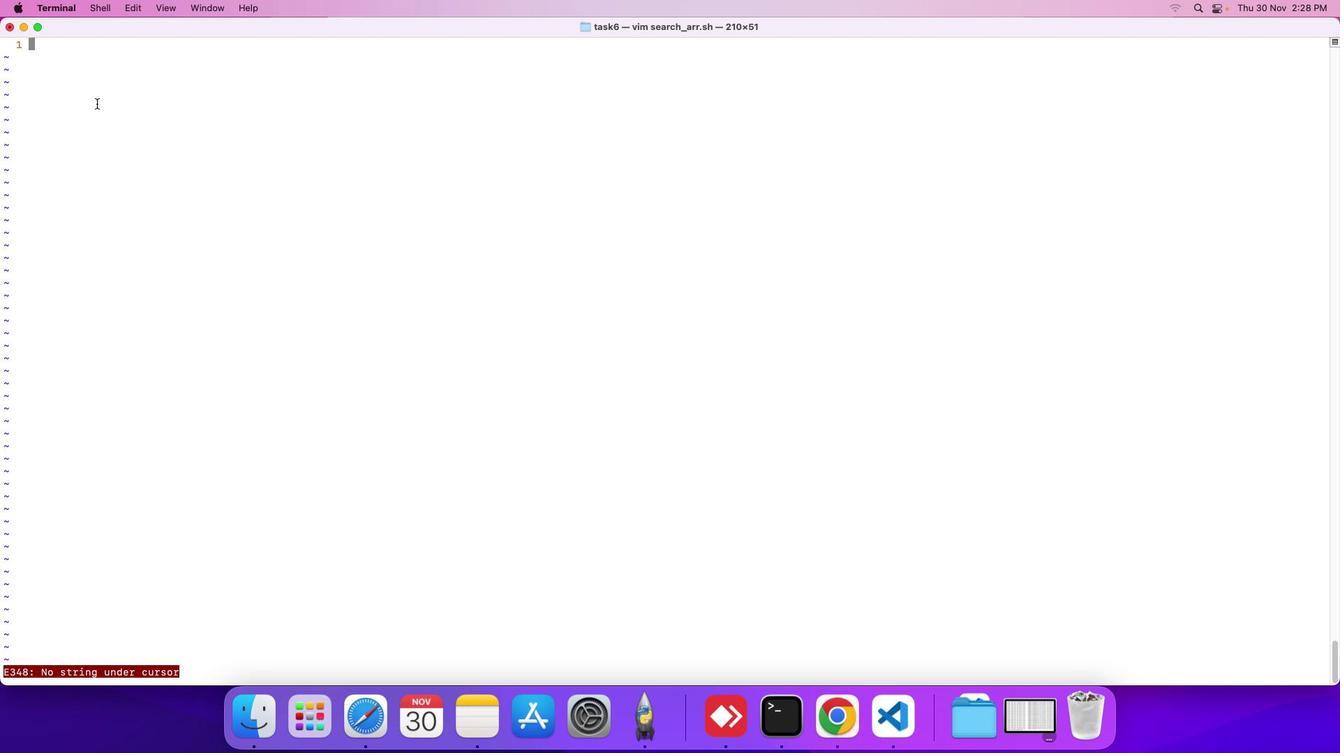 
Action: Mouse scrolled (220, 281) with delta (0, 5)
Screenshot: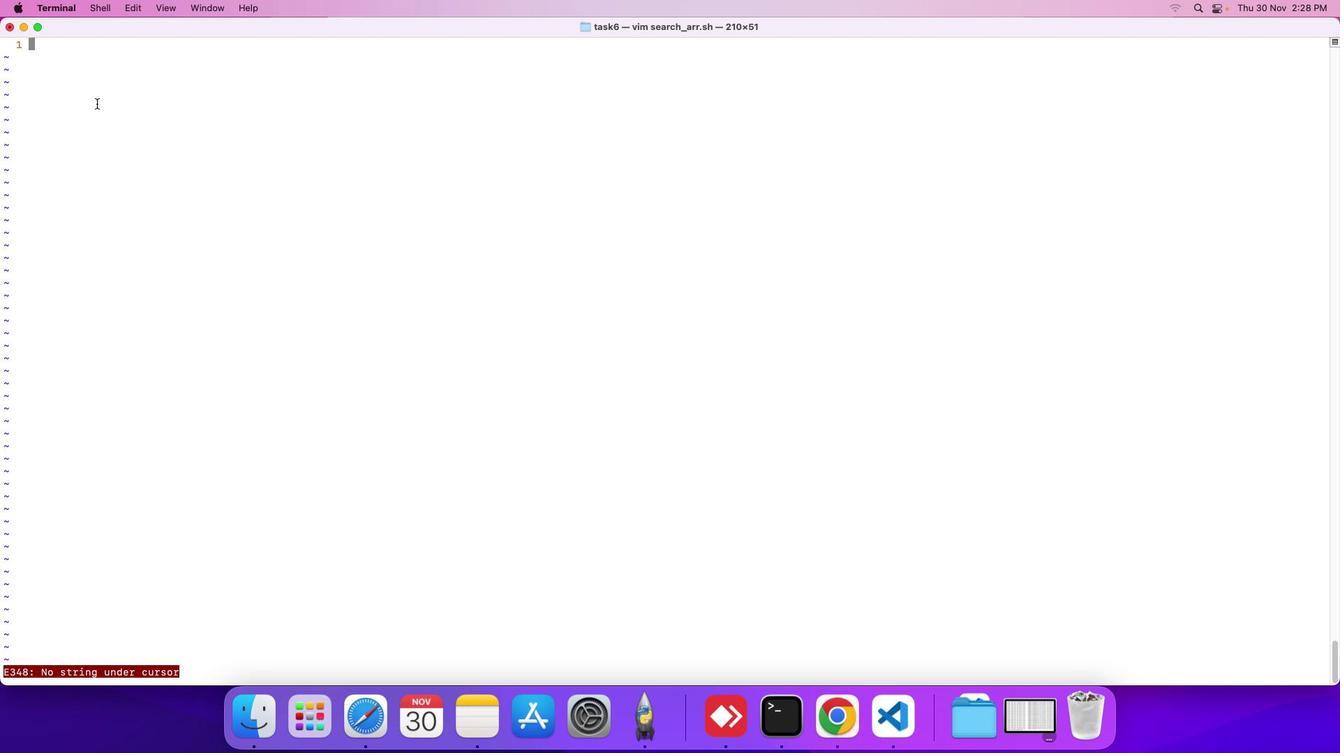 
Action: Mouse moved to (0, 183)
Screenshot: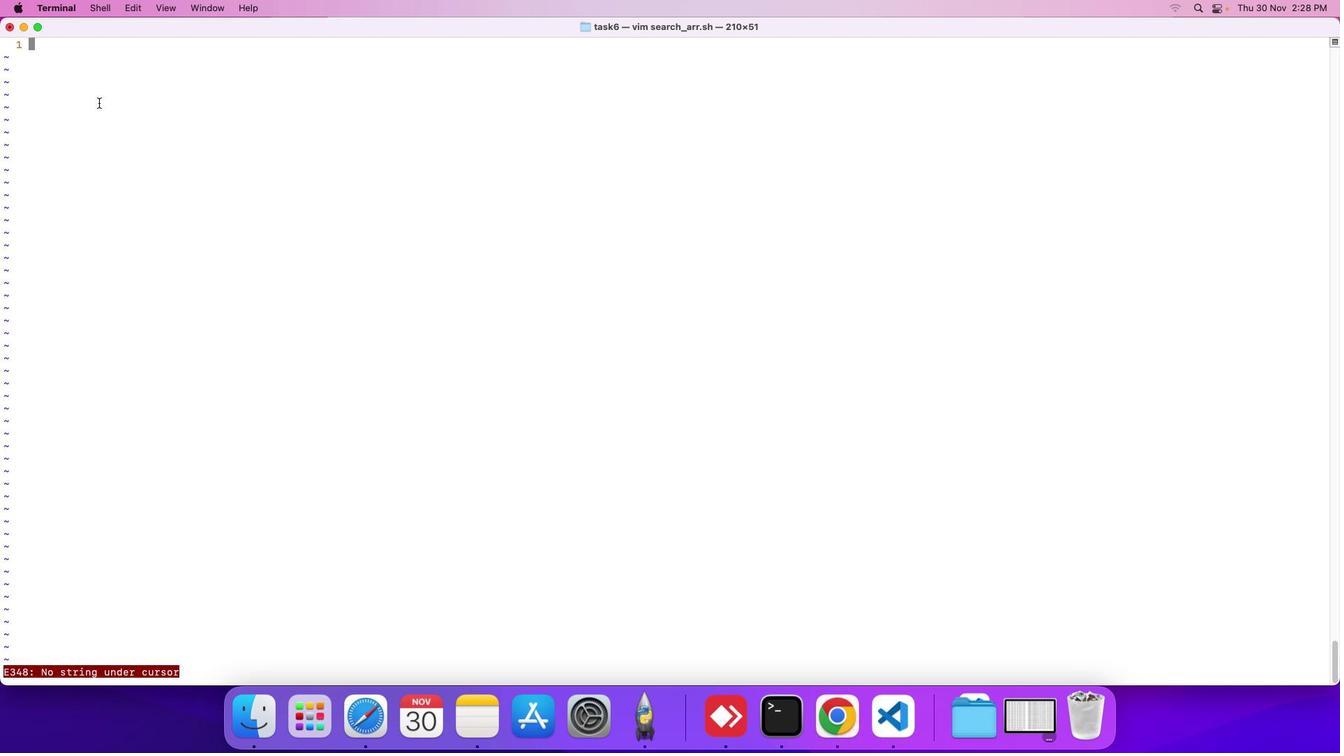 
Action: Mouse scrolled (0, 183) with delta (0, 0)
Screenshot: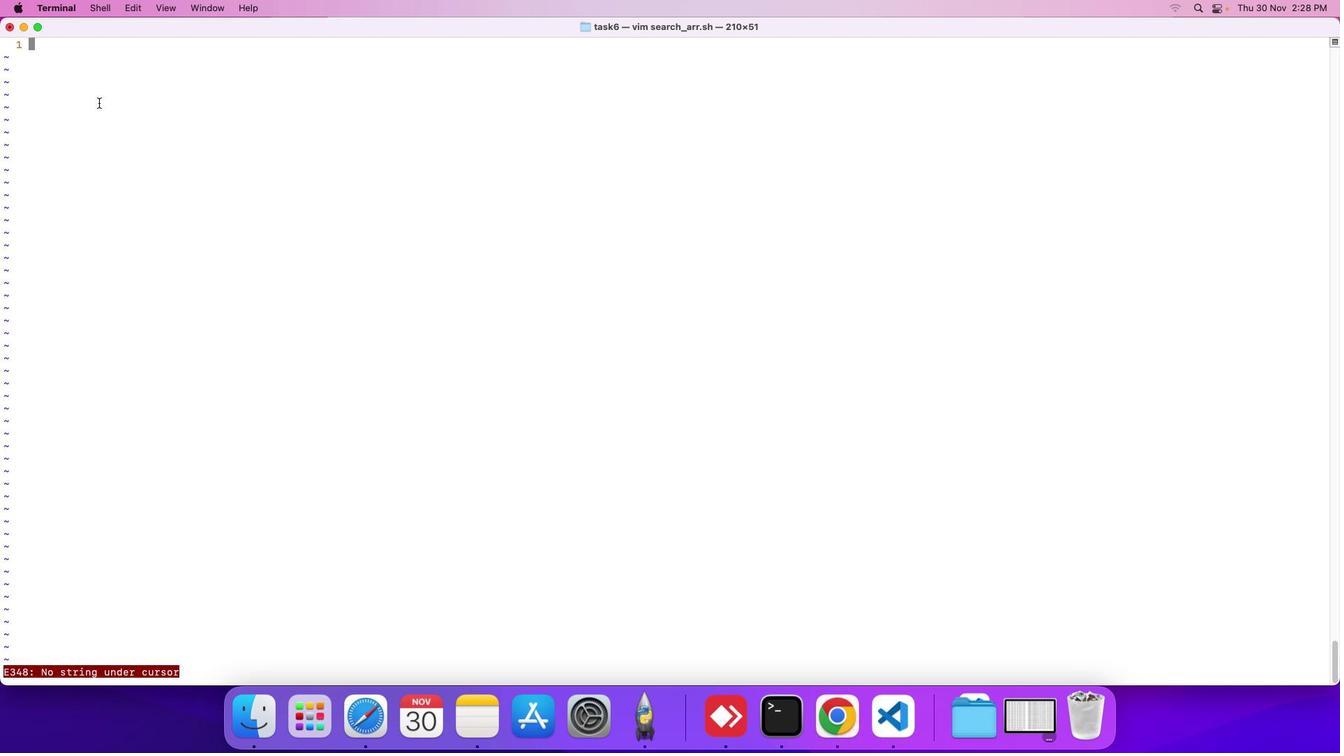 
Action: Mouse moved to (87, 98)
Screenshot: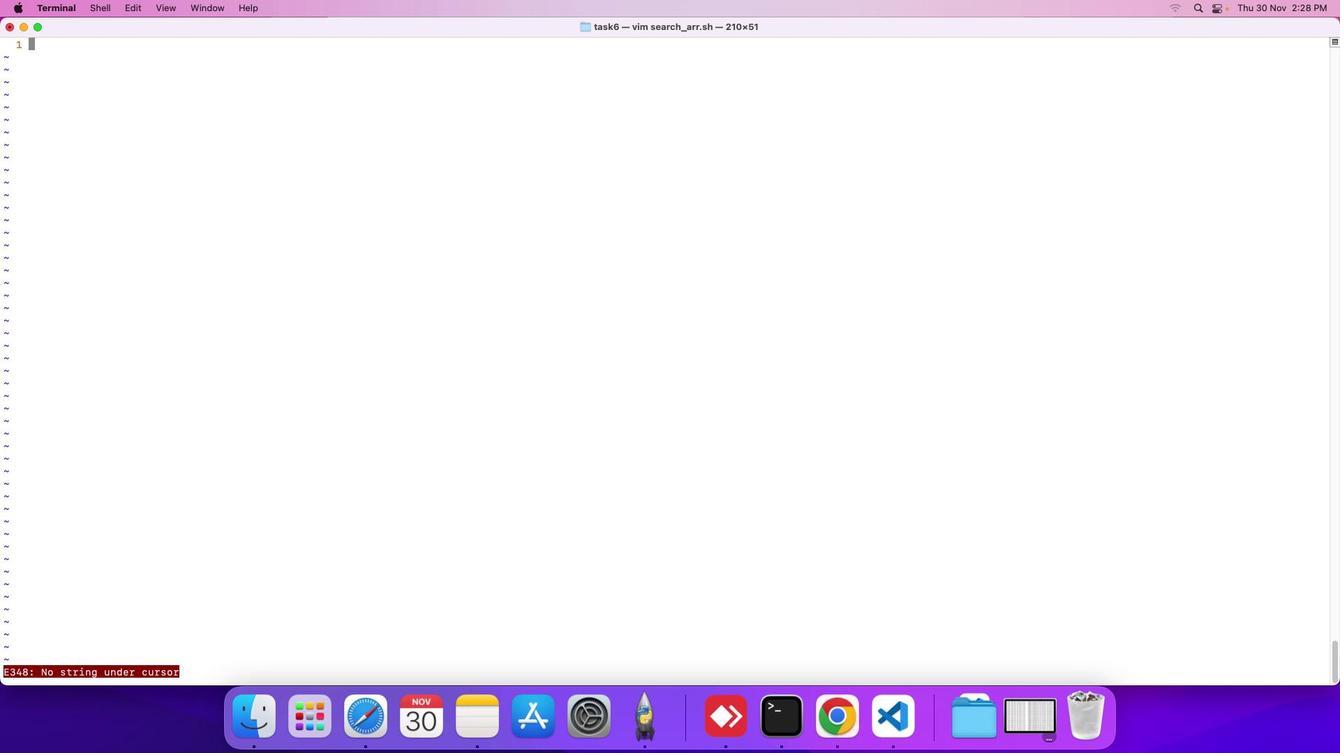 
Action: Mouse scrolled (87, 98) with delta (0, 0)
Screenshot: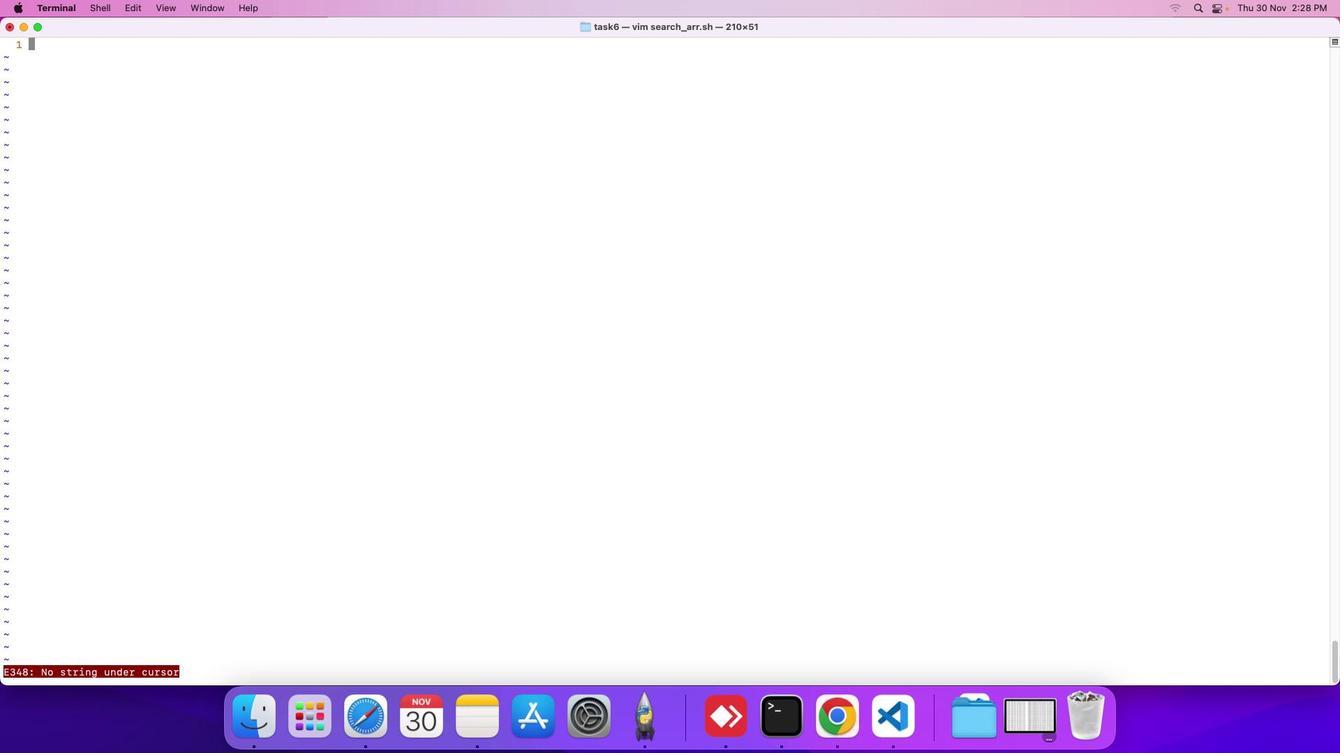 
Action: Mouse scrolled (87, 98) with delta (0, 0)
Screenshot: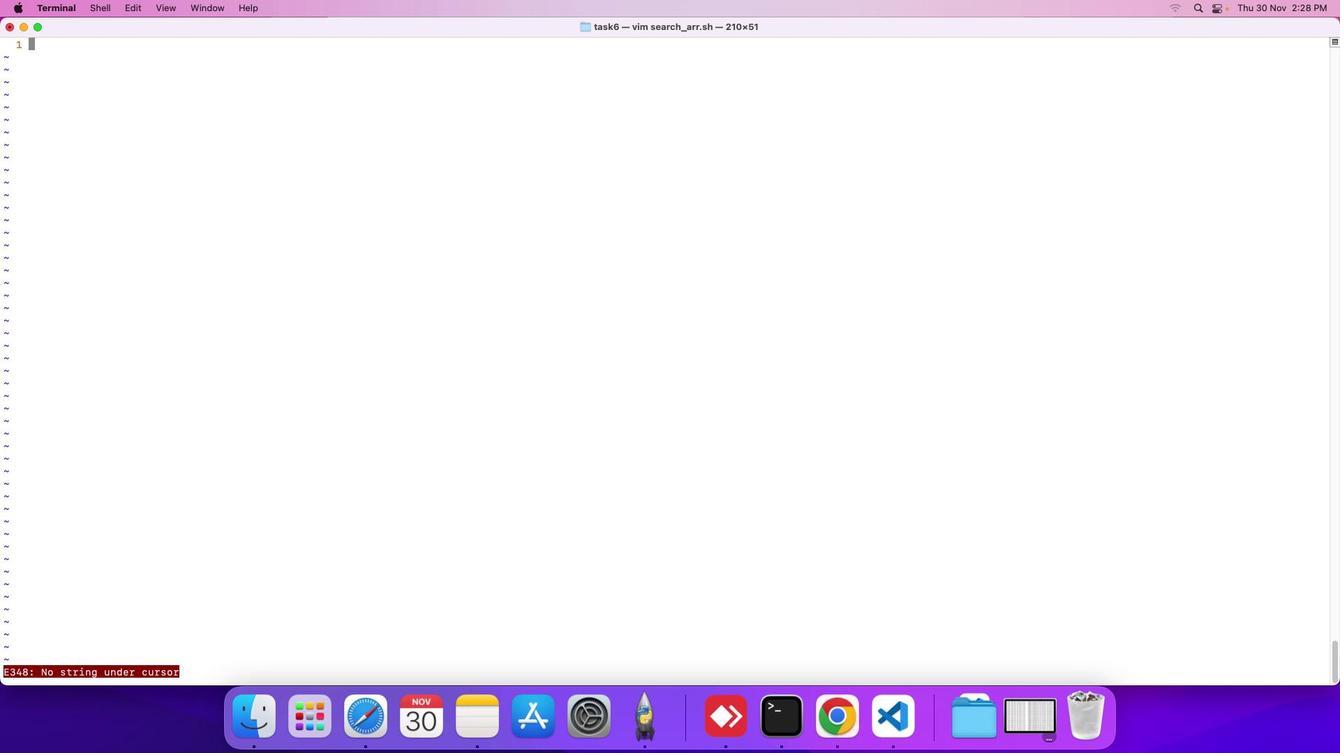 
Action: Mouse scrolled (87, 98) with delta (0, 2)
Screenshot: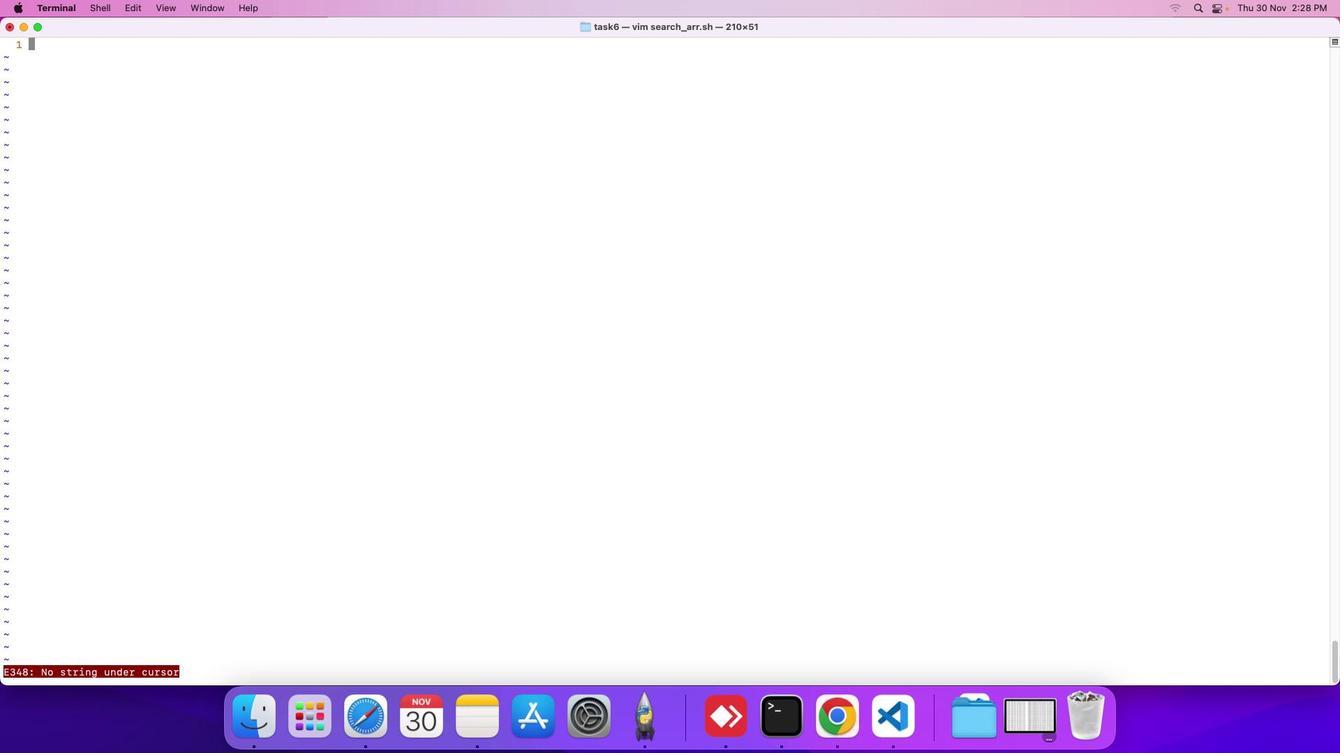 
Action: Mouse scrolled (87, 98) with delta (0, 0)
Screenshot: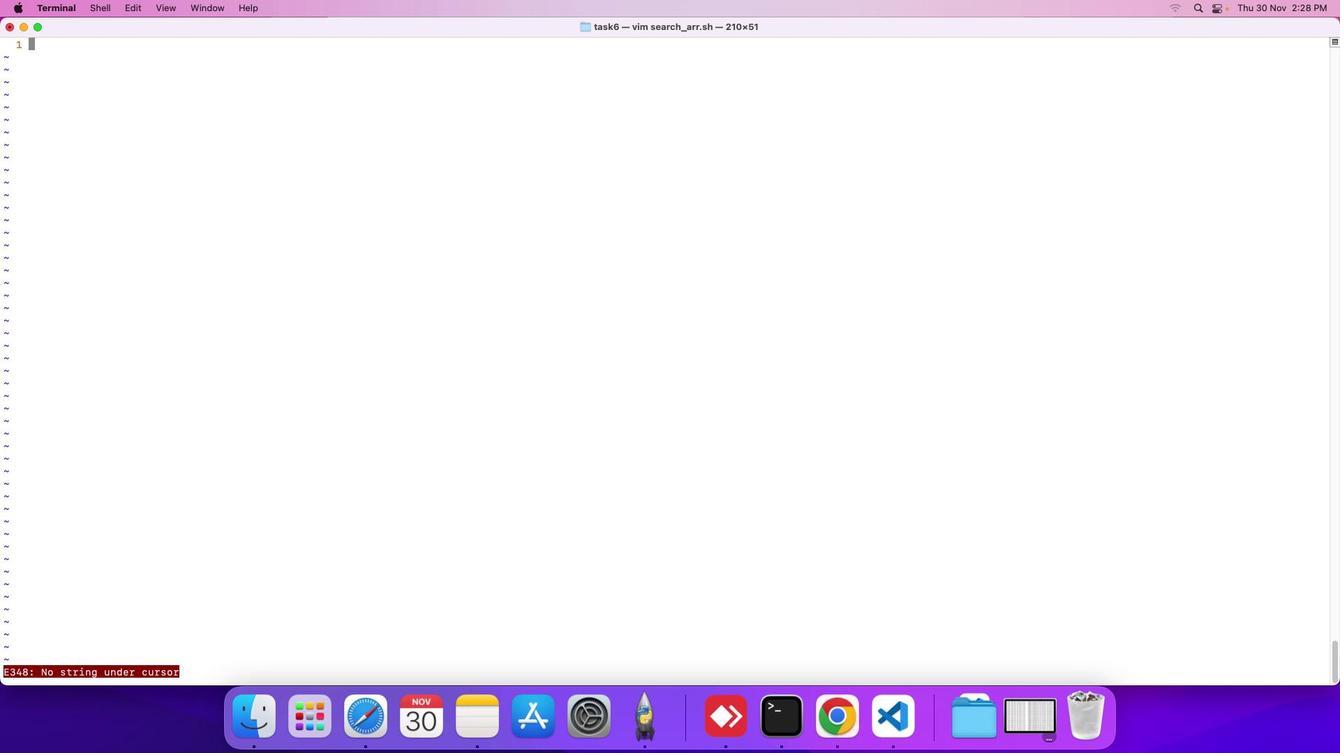 
Action: Mouse scrolled (87, 98) with delta (0, 0)
Screenshot: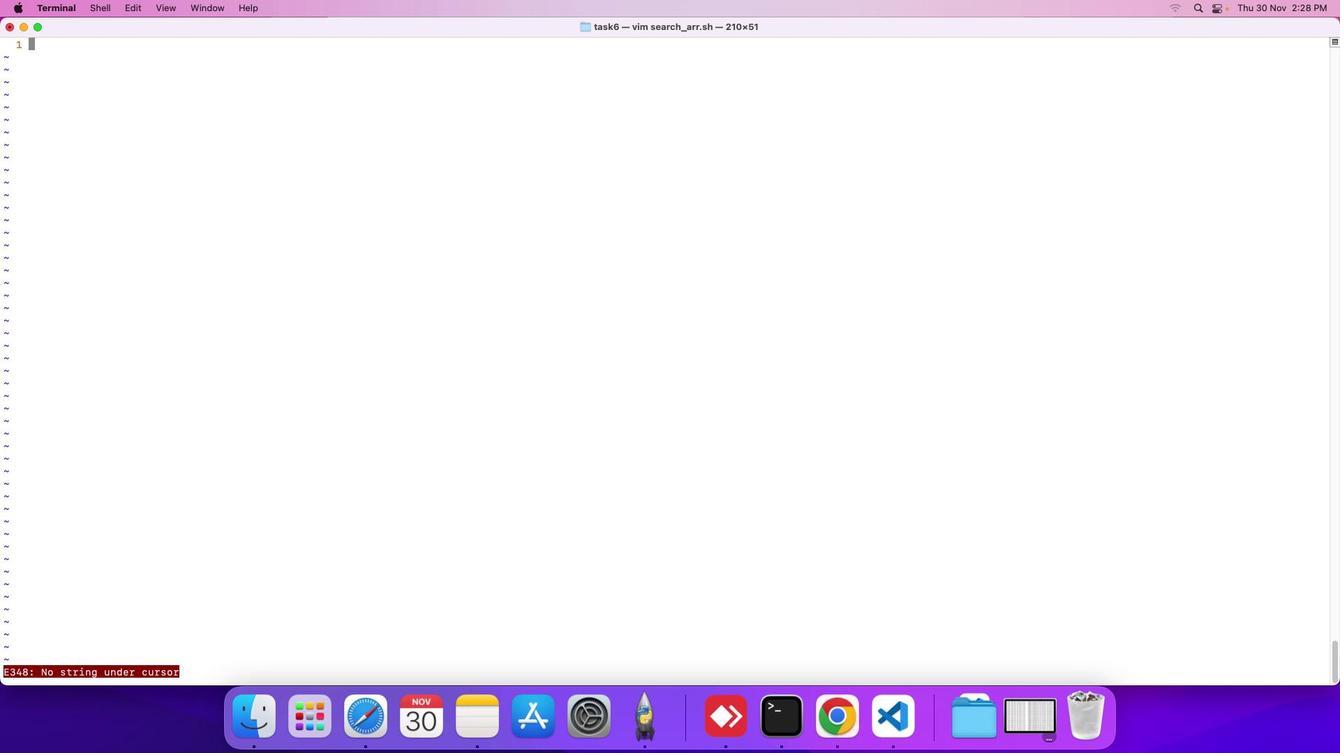 
Action: Key pressed Key.shift_rKey.escKey.shift_r'I'Key.shift_r'#'Key.shift_r'!''/''b''i''n''/''b''a''s''h'Key.enterKey.enterKey.shift'#'Key.spaceKey.shift'D''e''c''l''a''r''e'Key.space't''h''e'Key.space'a''r''r''a''y'Key.spaceKey.enterKey.shift'a''r''r''a''y''='Key.shift'(''a''a'Key.backspace'p''p''l''e'Key.space'b''a''n''a''n''a'Key.space'o''r''a''n''g''e'Key.space'g''r''a''p''e'Key.space'm''a''n''g''o'Key.shift')'Key.enterKey.enterKey.shift'#'Key.spaceKey.shift'P''r''o''m''p''t'Key.space't''h''e'Key.space'u''s''e''r'Key.space't''o'Key.space'e''n''t''e''r'Key.space't''h''e'Key.space'e''l''e''m''e''n''t'Key.space't''o'Key.space's''e''a''r''c''h'Key.space'f''o''r'Key.enter'r''e''a''d'Key.space'-''p'Key.spaceKey.shift'"'Key.shift'E''n''t''e''r'Key.space't''h''e'Key.space'e''l''e''m''r'Key.backspace'e''n''t'Key.space't''o'Key.space's''e''a''r''c''h'Key.space'f''o''r'Key.spaceKey.backspace'.'Key.shift'"'Key.enterKey.upKey.downKey.upKey.rightKey.rightKey.rightKey.rightKey.rightKey.rightKey.rightKey.rightKey.rightKey.rightKey.rightKey.rightKey.rightKey.rightKey.rightKey.rightKey.rightKey.rightKey.rightKey.rightKey.rightKey.rightKey.rightKey.rightKey.rightKey.rightKey.rightKey.rightKey.rightKey.rightKey.rightKey.rightKey.rightKey.rightKey.rightKey.rightKey.rightKey.rightKey.rightKey.rightKey.rightKey.backspaceKey.shift':'Key.spaceKey.rightKey.space's''e''a''r''c''h'Key.shift'_''e''l''e''m''e''n''t'Key.enterKey.enterKey.shift'#''v''a''l''i''d''a''t''e'Key.space't''h''e'Key.space'i''n''p''u''t'Key.enter'i''f'Key.space'[''['Key.space'-''z'Key.spaceKey.shift_r'"'Key.shift'$''s''e''a''r''c''h'Key.shift_r'_''e''l''e''m''e''n''t'Key.shift_r'"'Key.space']'']'';'Key.space't''h''e''n'Key.enterKey.tab'e''c''h''o'Key.spaceKey.shift_r'"'Key.shift_r'P''l''e''a''s''e'Key.space'p''r''o''v''i''d''e'Key.space'a''n'Key.space'a'Key.backspace'e''l''e''m''e''n''t'Key.space't''o'Key.space's''e''a''r''c'Key.spaceKey.backspace'h'Key.space'f''o''r'Key.shift_r'.'Key.spaceKey.shift_r'"'Key.enterKey.tab'e''x''i''t'Key.space'1'Key.enter'f''i'Key.enterKey.enterKey.enterKey.shift'#'Key.spaceKey.shift'C''h''e''c''k'Key.space'i''f'Key.space't''h''e'Key.space'e''l''e''m''e''n''t'Key.space'e''x''i''s''t'Key.space'i''n'Key.space't''h''e'Key.space'a''r''r''a''y'Key.enter'i''s'Key.shift_r'_''f''o''u''n''d''=''f''a''l''s''e'Key.enter'f''o''r'Key.space'e''l''e''m''e''n''t'Key.space'i''n'Key.spaceKey.shift_r'"'Key.shift'$'Key.shift_rKey.shift_r'{''a''r''r''a''y''['Key.shift'@'']'Key.shift_r'}'Key.shift_r'"'';'Key.space'd''o'Key.enterKey.tab'u'Key.backspace'i''f'Key.space'[''['Key.spaceKey.shift_r'"'Key.shift'$''e''l''e''m''e''n''t'Key.spaceKey.backspaceKey.shift_r'"'Key.space'=''='Key.spaceKey.shift_r'"'Key.shift'$''s''e''a''r''c''h'Key.shift_r'_''e''l''e''m''e''n''t'Key.shift_r'"'Key.space']'']'';'Key.enterKey.tabKey.tab'i''s'Key.shift_r'_''f''o''u''n''d''=''t''r''u''e'Key.enterKey.tabKey.tab'b''r''e''a''k'"'"Key.backspaceKey.enterKey.tab'f''i'Key.enter'd''o''n''e'Key.enterKey.enterKey.enterKey.shift'#''\\'Key.backspaceKey.backspace'i''f'Key.space'[''['Key.spaceKey.shift'$''i''s'Key.shift_r'_''f''o''u''n''d'Key.space']'']'';'Key.space't''h''e''n'Key.enterKey.tab'e''c''h''o'Key.spaceKey.shift_r'"'Key.shiftKey.shift'T''h''e'Key.space'e''l''e''m''e''n''t'Key.space"'"Key.shift'$''s''e''a''r''c''h'Key.shift_r'_''e''l''e''m''e''n''t'"'"Key.space'i''s'Key.space'f''o''u''n''d'Key.space'i''n'Key.space't''h''e'Key.space'a''r''r''a''y'','Key.backspace'.'"'"Key.backspaceKey.shift_r'"'Key.enter'e''l''s''e'Key.enterKey.tab'e''c''h''o'Key.spaceKey.shift_r'"'Key.shift'T''h''e'Key.spaceKey.shift_r"'"Key.shift'$''s''e''a''r''c''h'Key.shift_r'_''r''l''r''m'Key.backspaceKey.backspaceKey.backspaceKey.backspace'e''l''e''m''e''n''t'"'"Key.space'i''s'Key.space'n''o''t'Key.space'f''o''u''n''d'Key.space'i''n'Key.space't''h''e'Key.space'a''r''r''a''y''.'Key.shift_r'"'Key.enter'f''i'
Screenshot: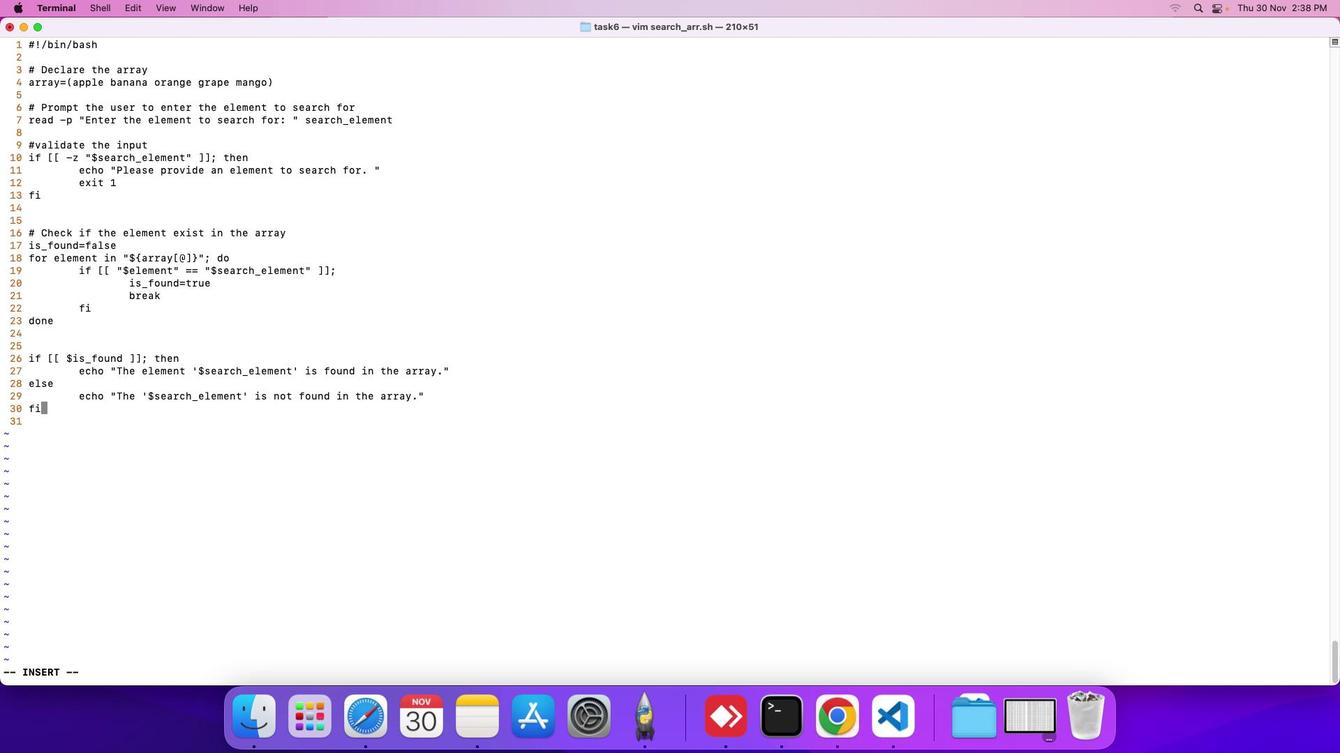 
Action: Mouse moved to (78, 481)
Screenshot: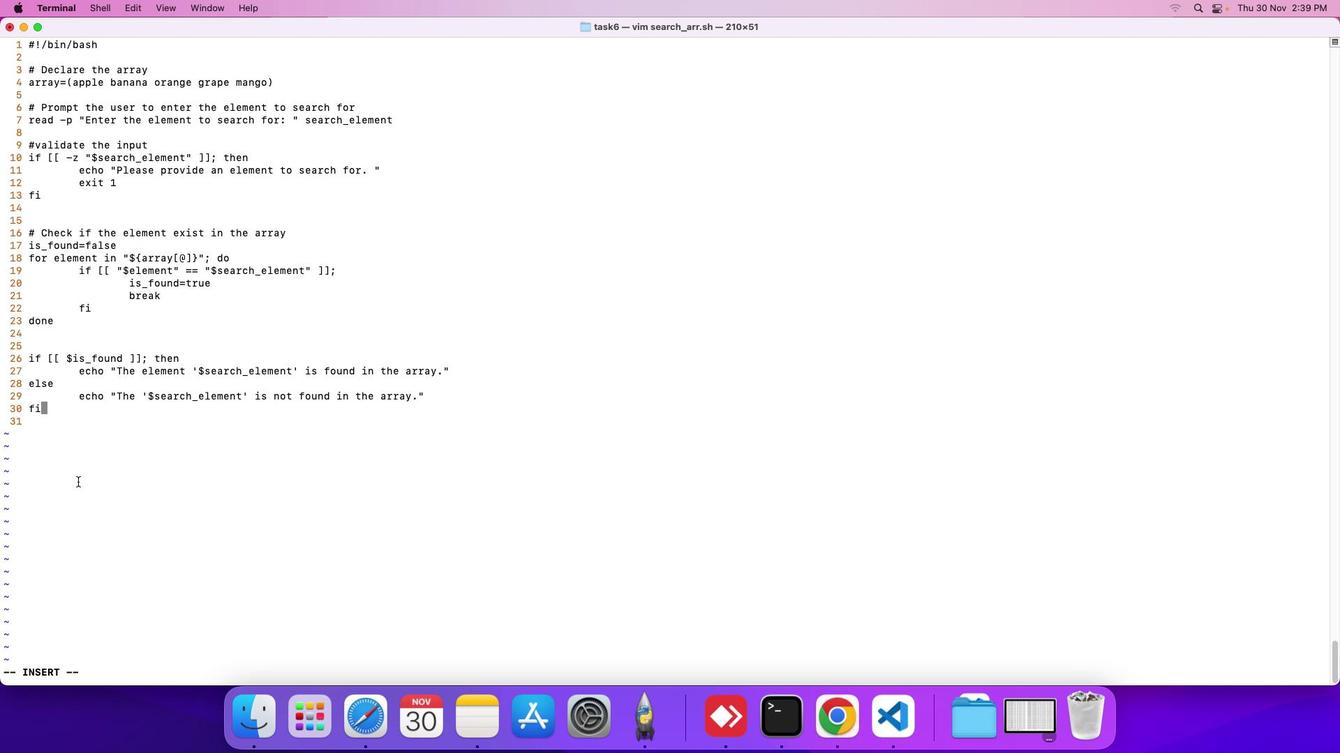 
Action: Mouse pressed left at (78, 481)
Screenshot: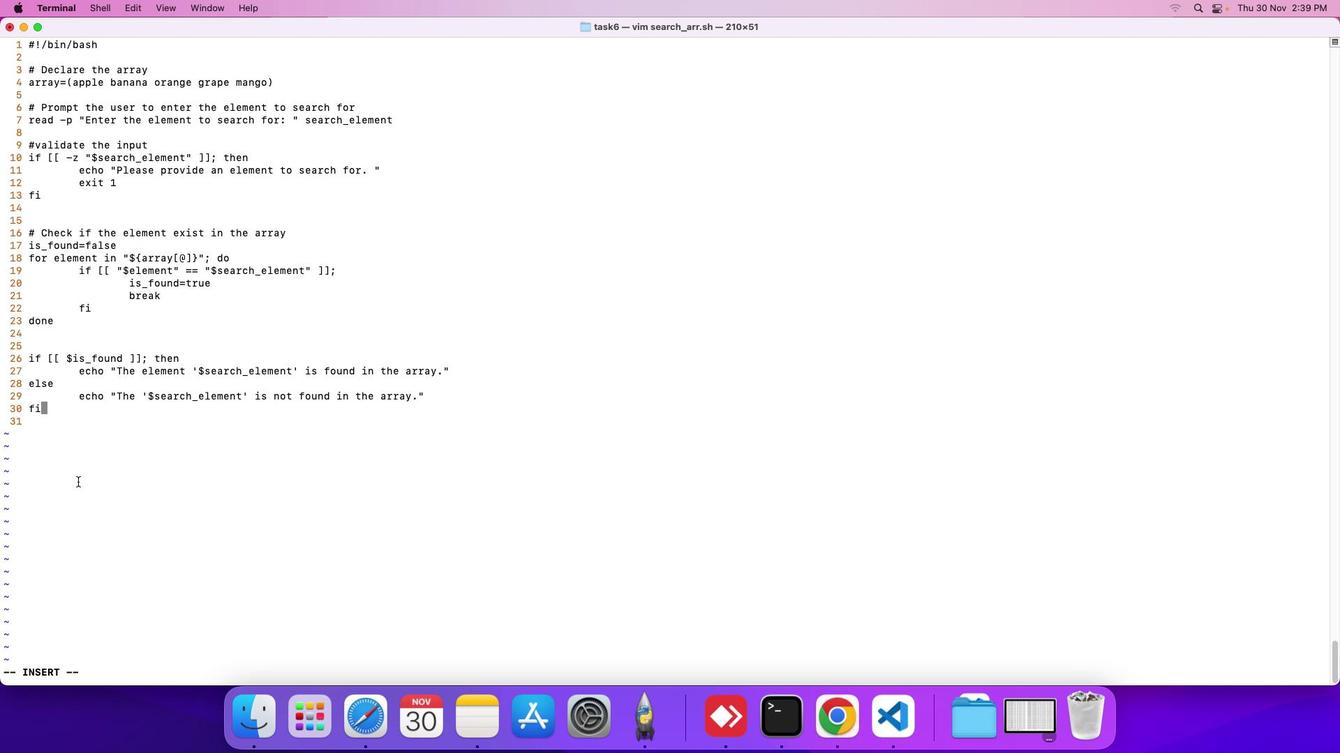 
Action: Key pressed Key.escKey.shift_r':''w''q'Key.enter'c''h''m''o''d'Key.spaceKey.shift_r'+''x'Key.space's''e''a''r''c''h'Key.shift_r'_''a''r''r''.''s''h'Key.enter'.''/''s''e''a''r''c''h'Key.shift_r'_''a''r''r''.''s''h'Key.enter'm''a''n''g''o'Key.enter
Screenshot: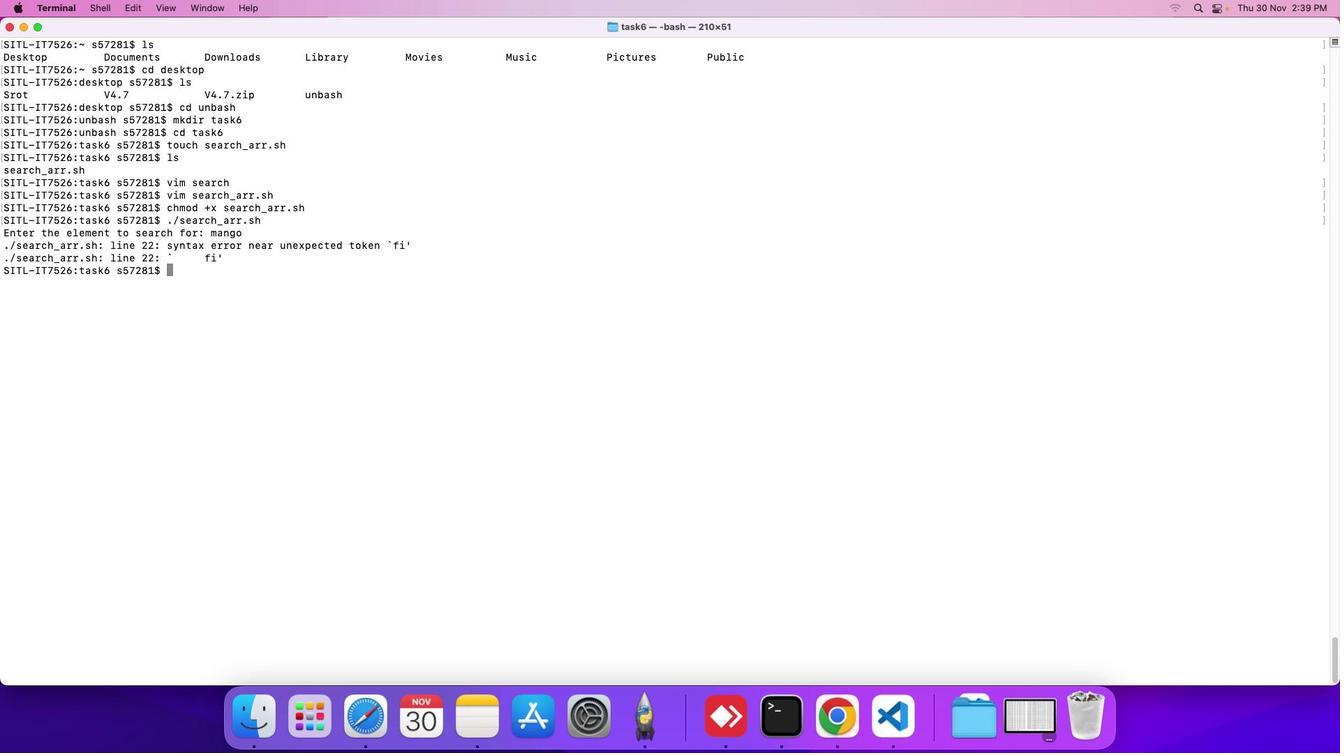 
Action: Mouse moved to (147, 365)
Screenshot: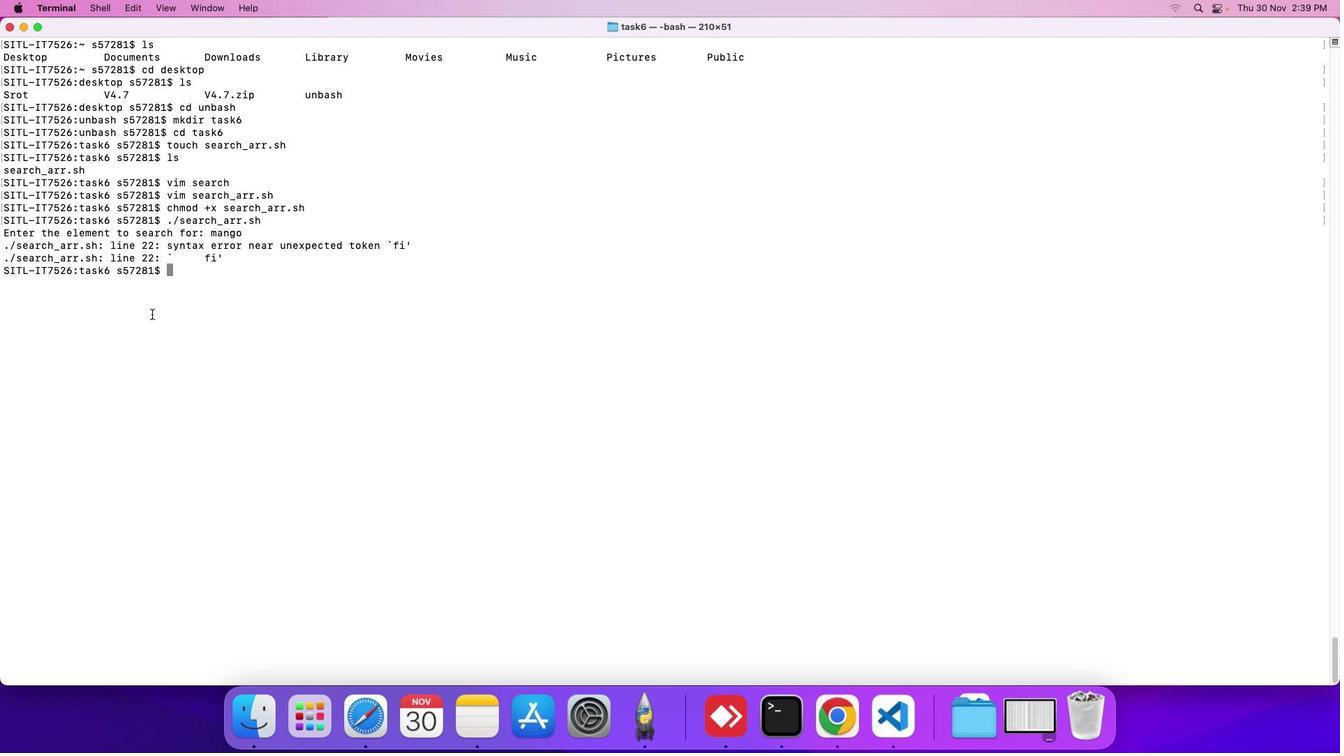 
Action: Mouse scrolled (147, 365) with delta (0, 0)
Screenshot: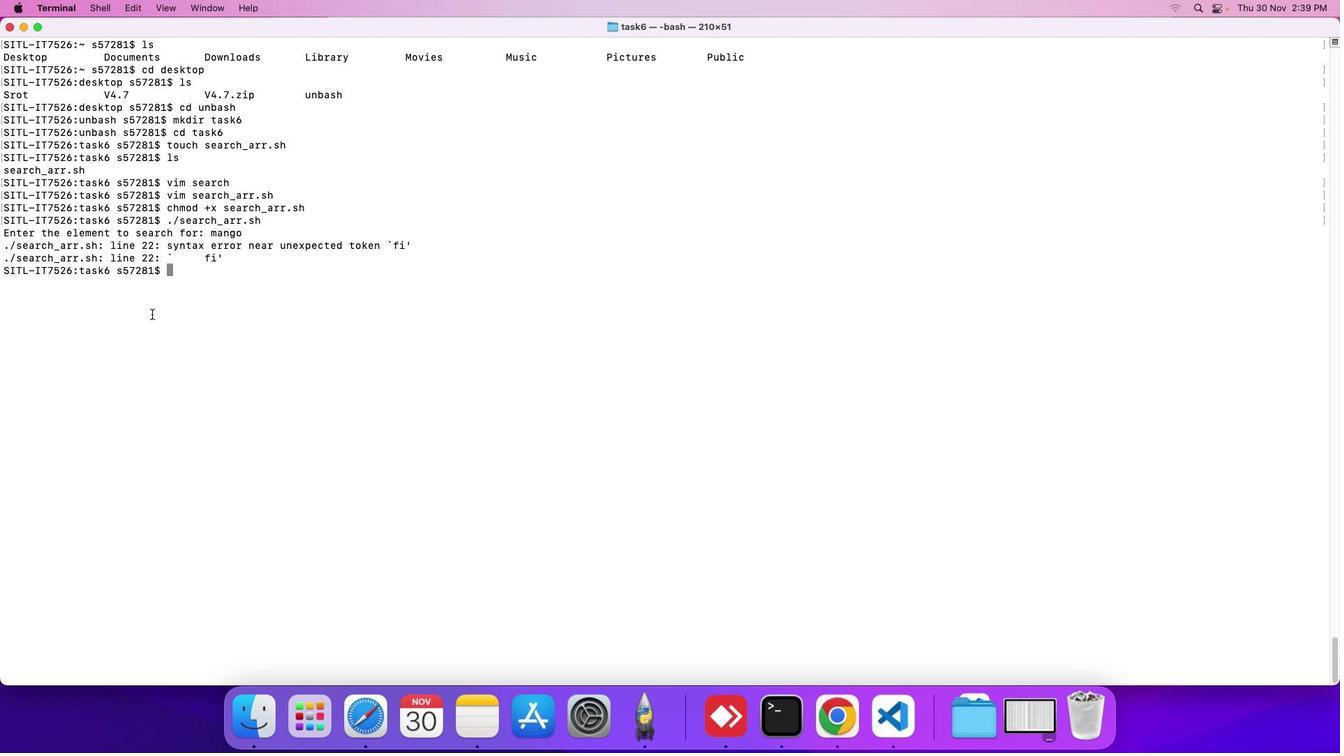 
Action: Mouse moved to (152, 314)
Screenshot: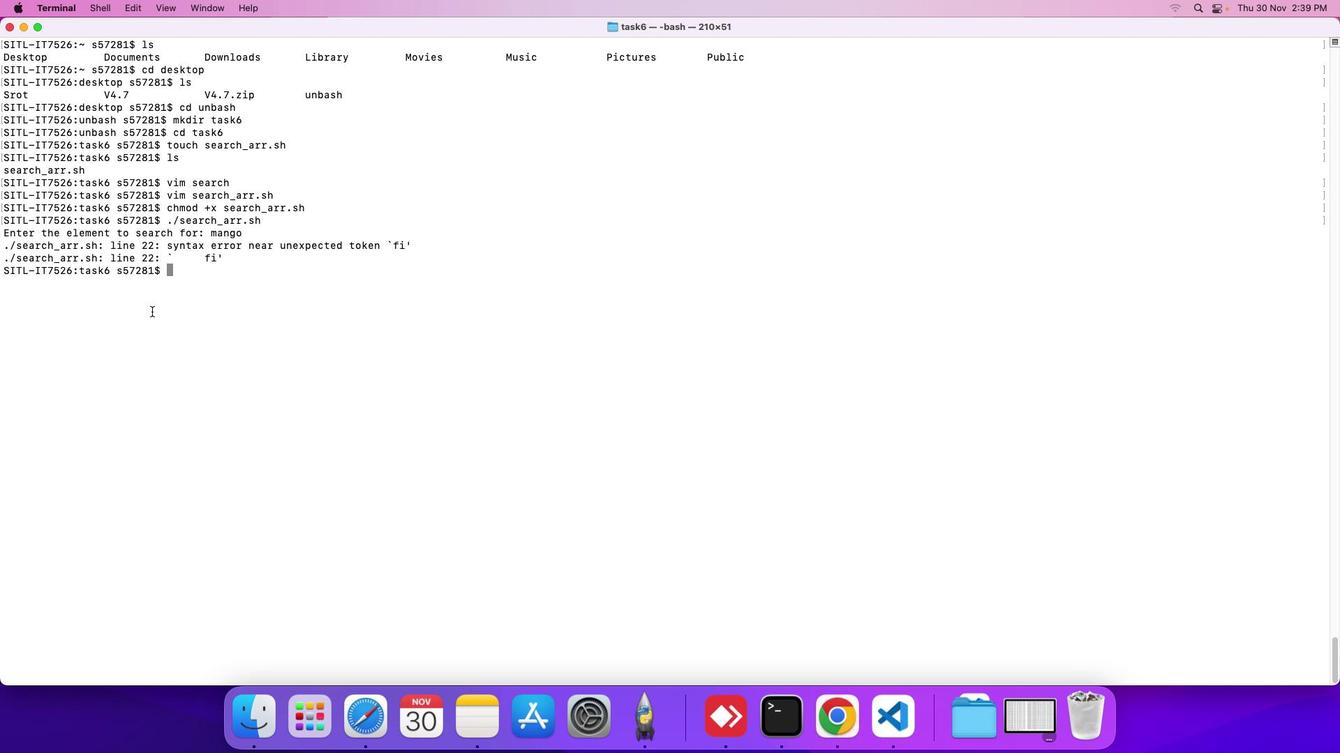 
Action: Mouse scrolled (152, 314) with delta (0, 0)
Screenshot: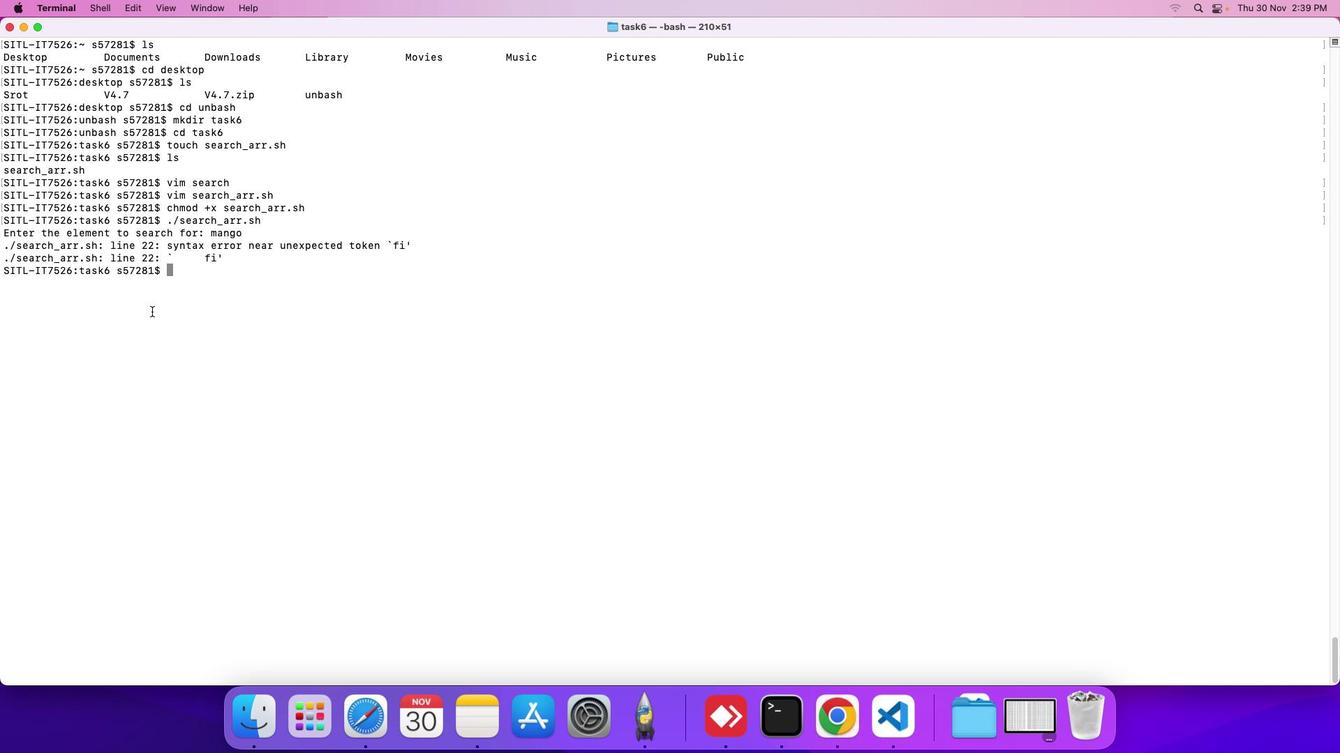 
Action: Mouse moved to (152, 313)
Screenshot: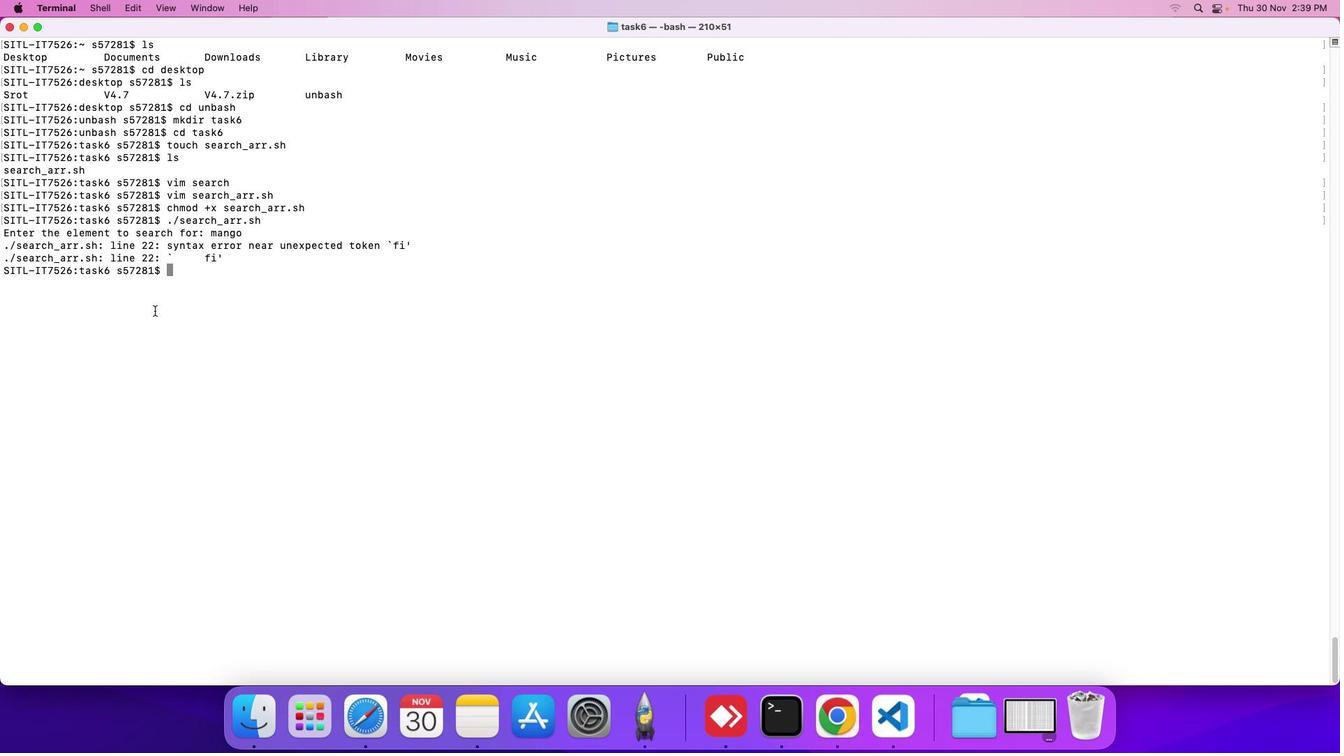 
Action: Mouse scrolled (152, 313) with delta (0, 0)
Screenshot: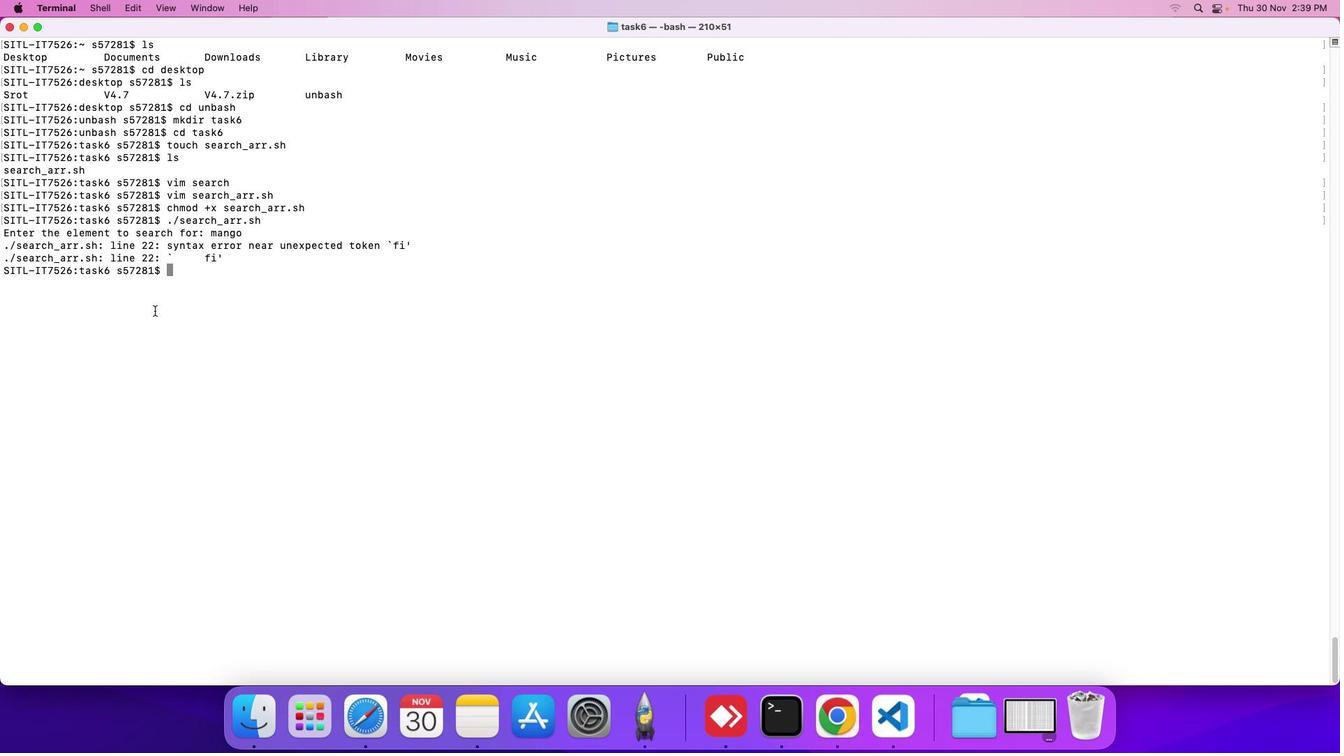 
Action: Mouse moved to (224, 276)
Screenshot: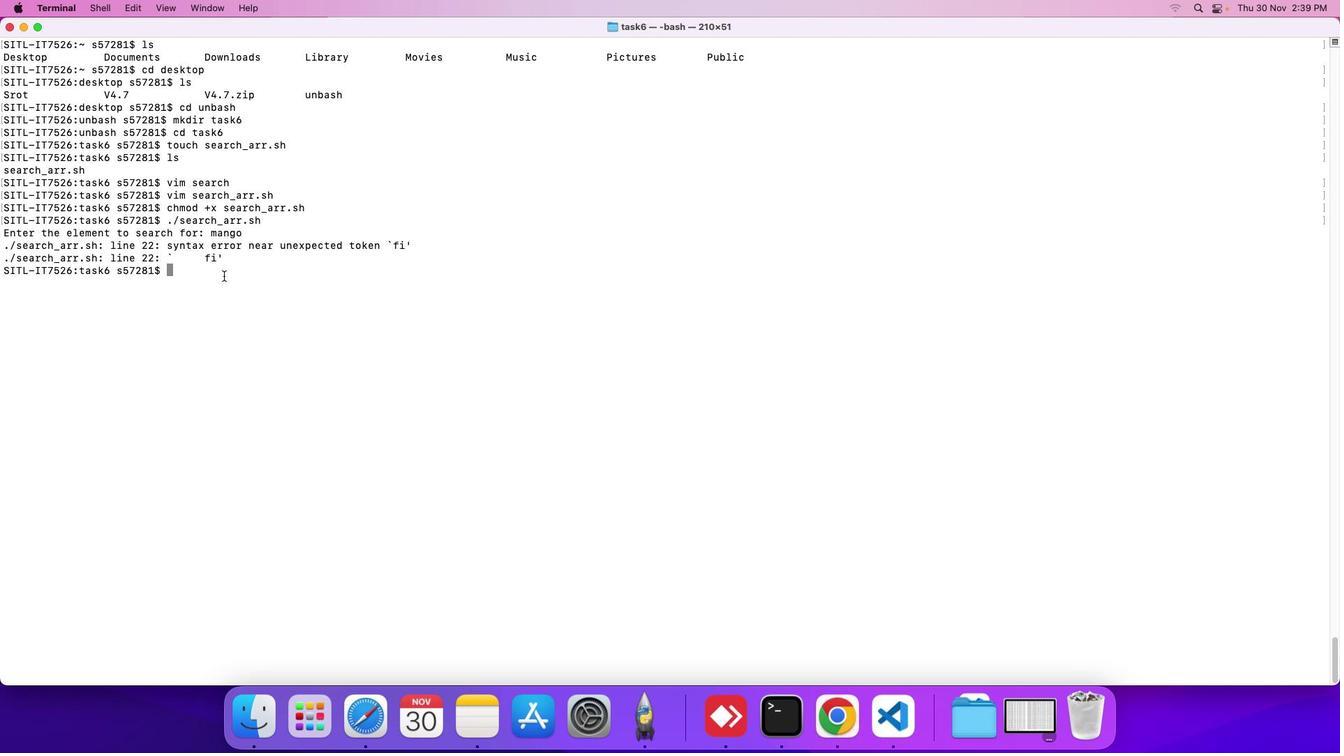 
Action: Key pressed Key.upKey.enterKey.upKey.upKey.upKey.ctrl'c'Key.upKey.upKey.upKey.downKey.upKey.upKey.enter
Screenshot: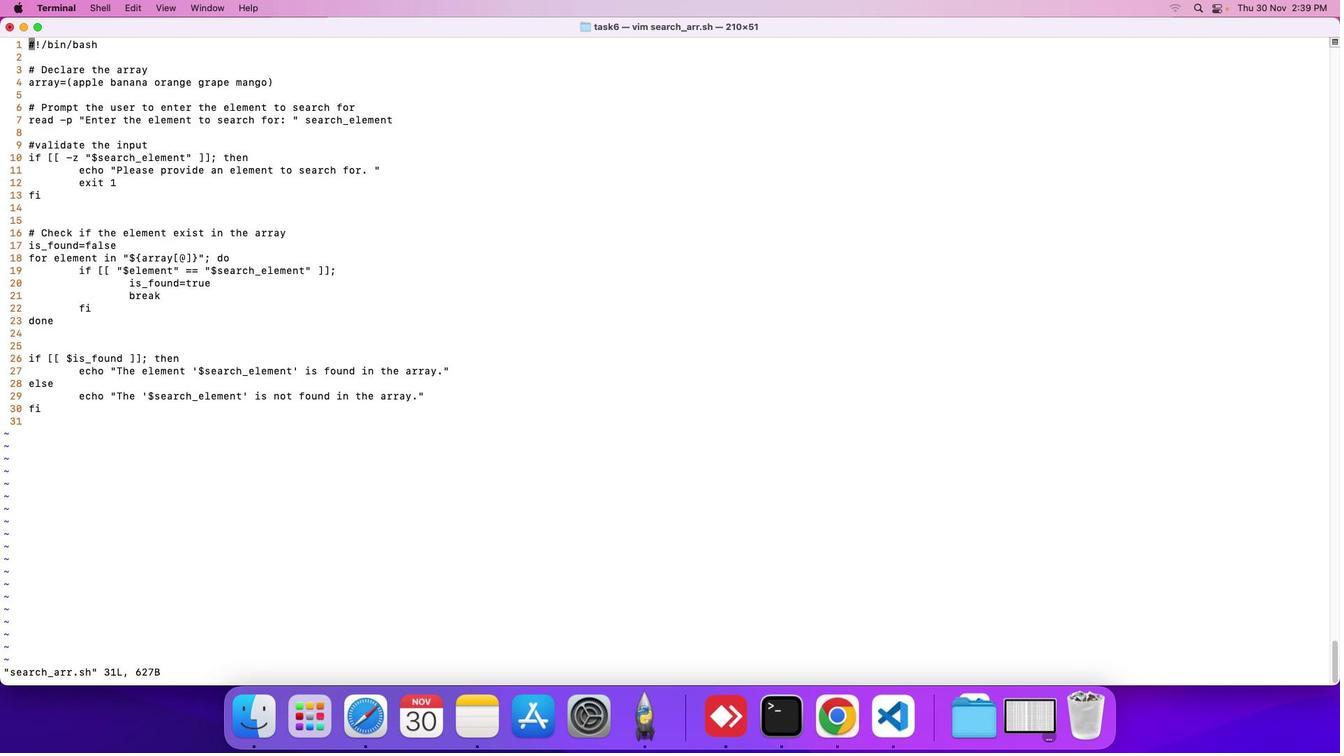 
Action: Mouse moved to (175, 295)
Screenshot: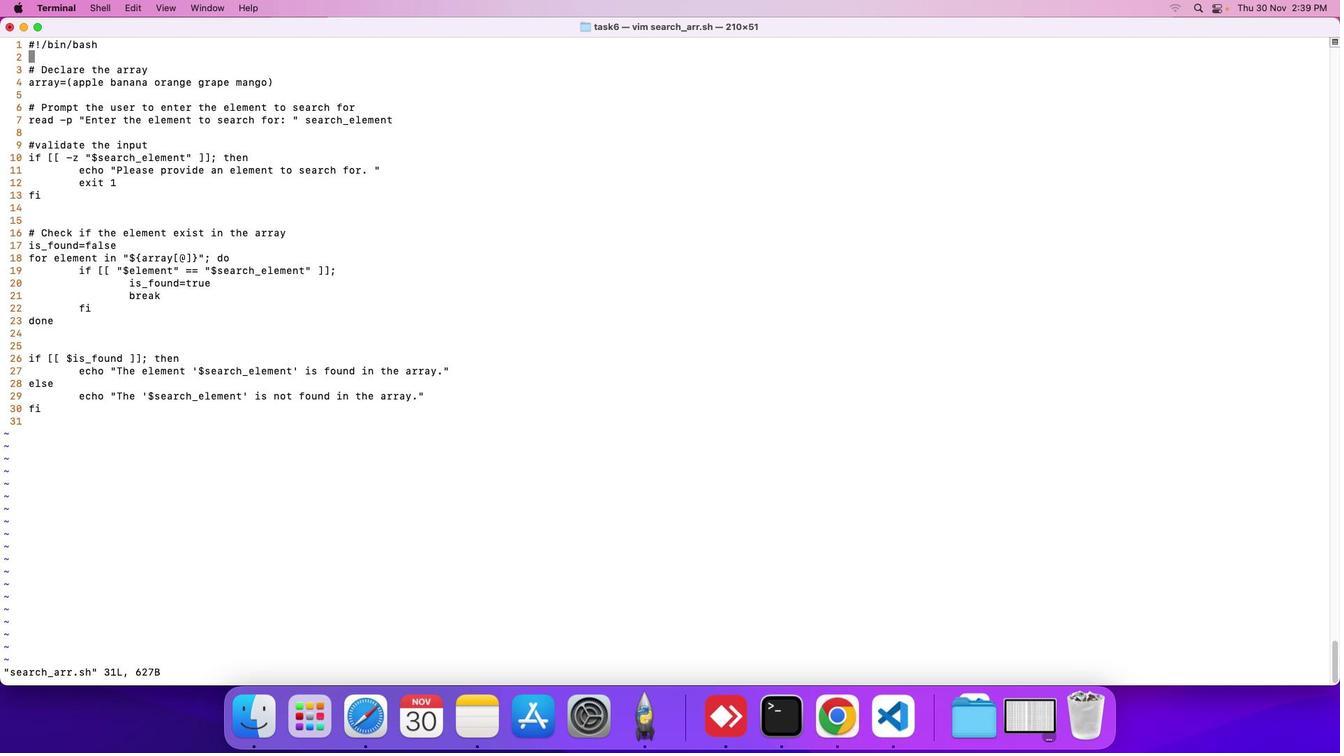 
Action: Mouse scrolled (175, 295) with delta (0, 0)
Screenshot: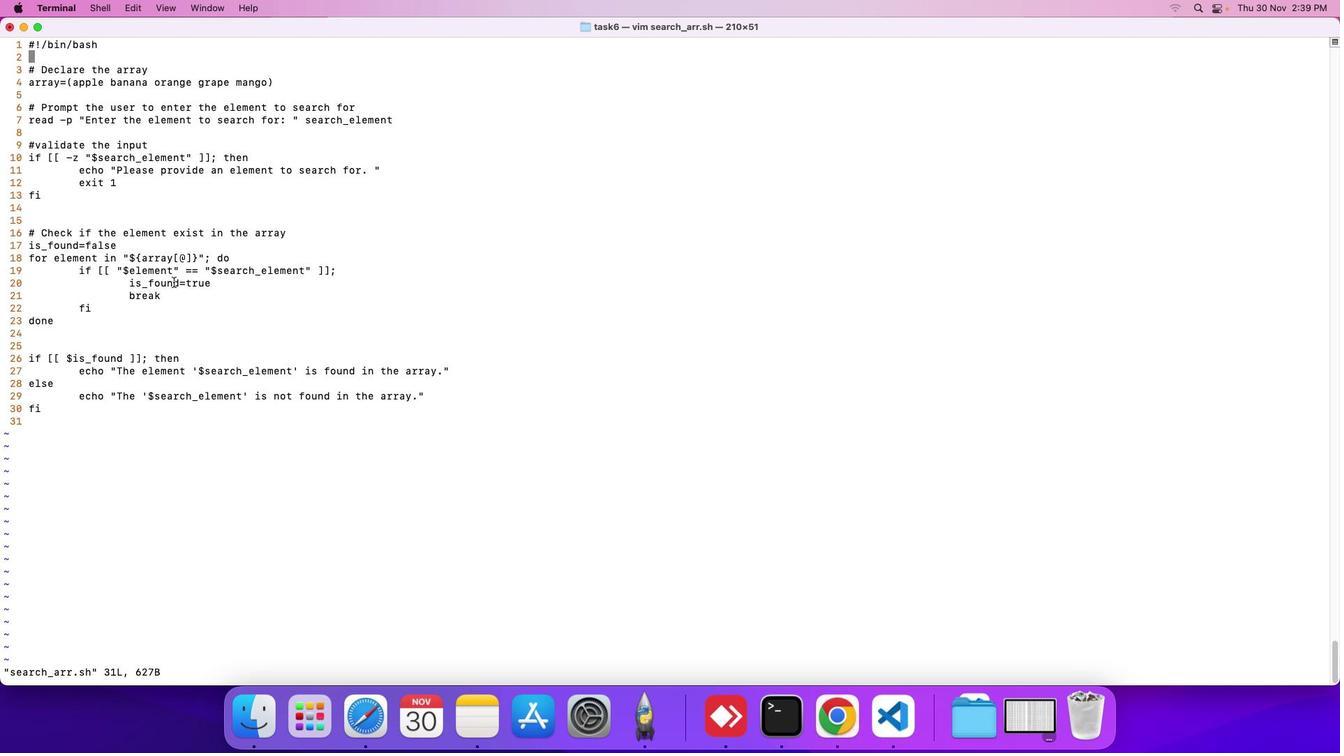 
Action: Mouse moved to (173, 281)
Screenshot: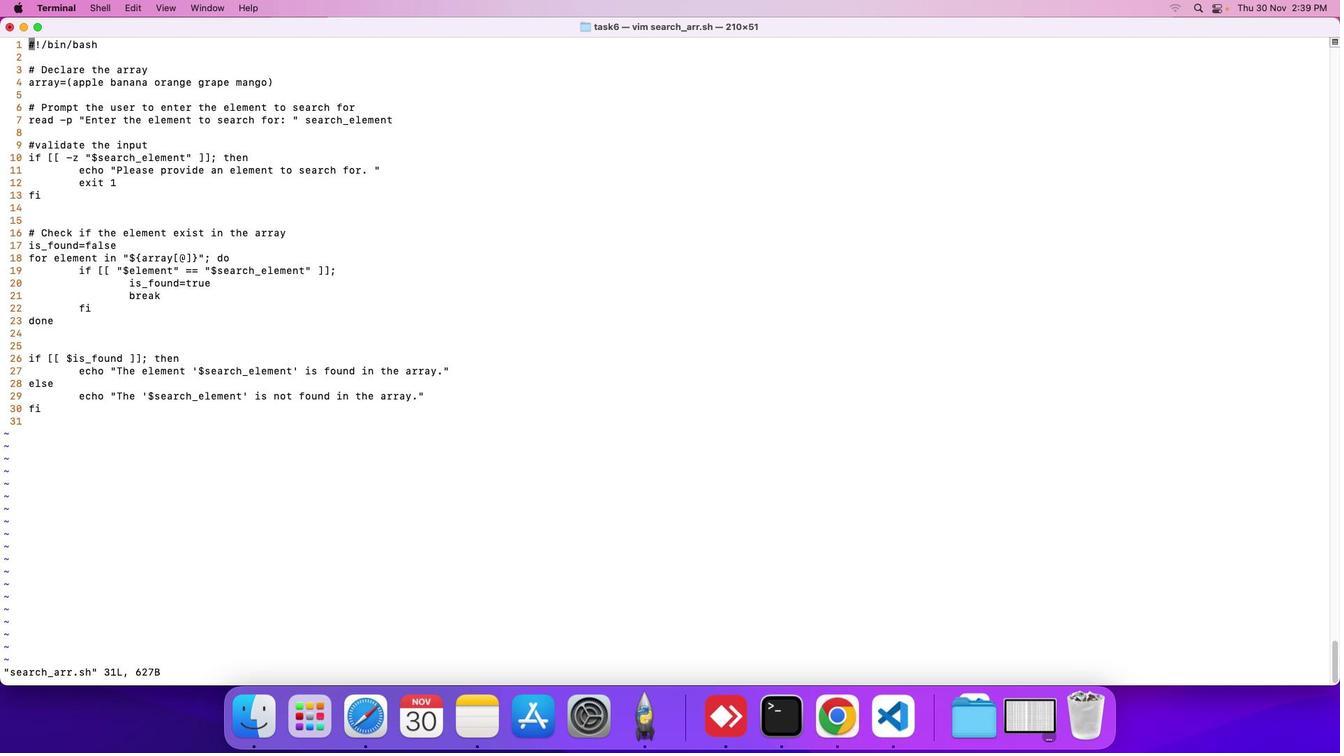 
Action: Mouse scrolled (173, 281) with delta (0, 0)
Screenshot: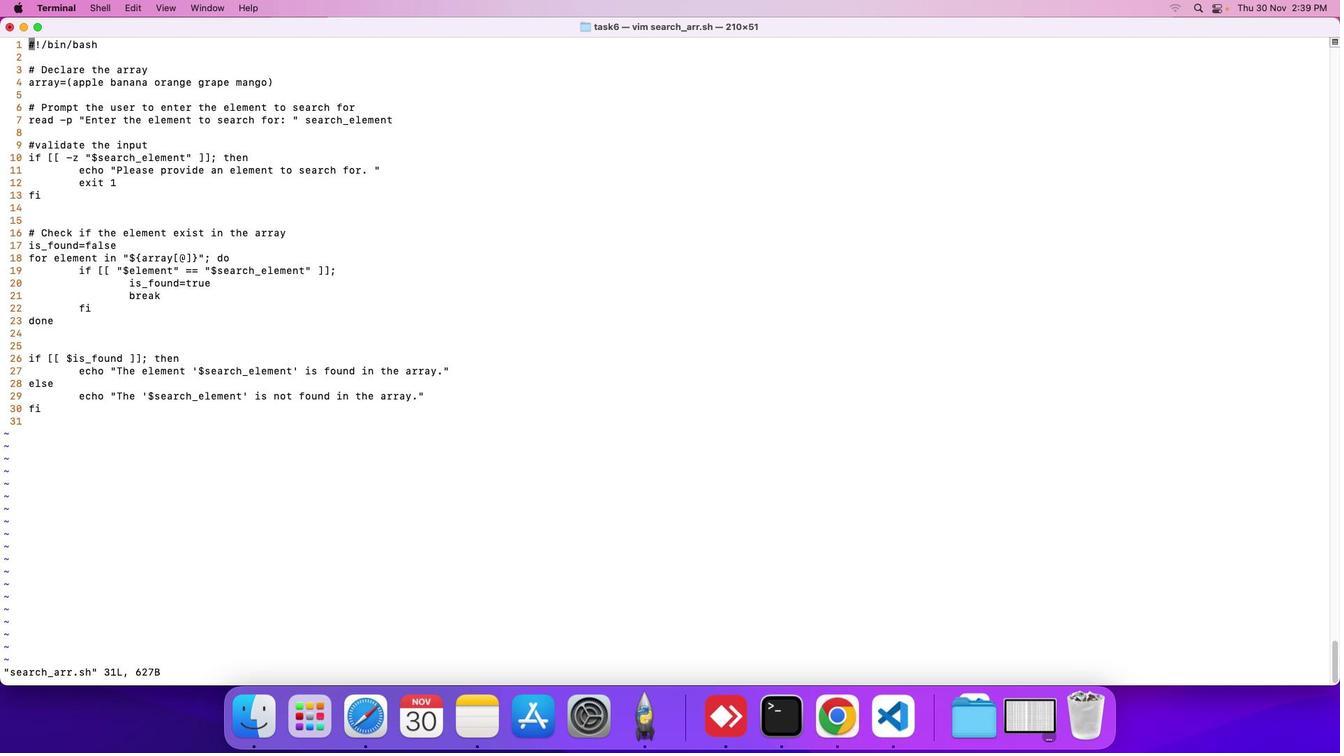 
Action: Mouse moved to (173, 281)
Screenshot: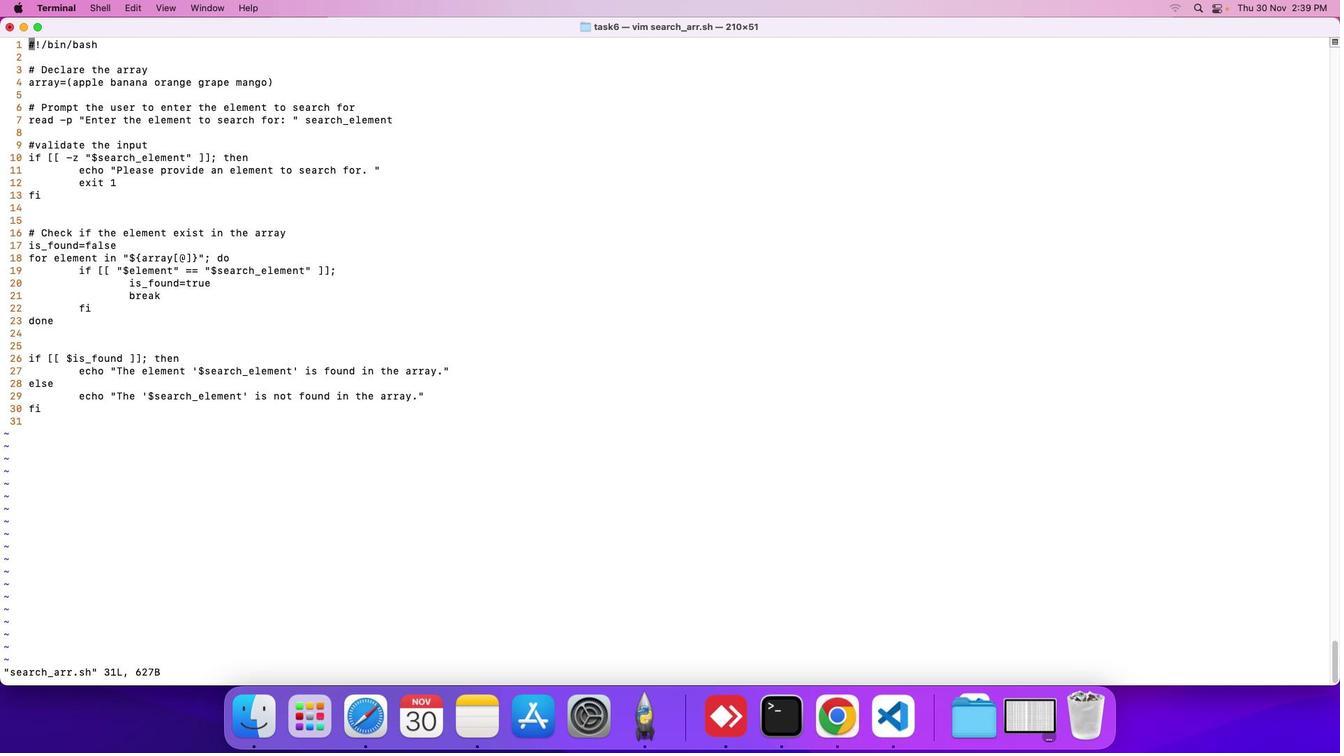 
Action: Mouse scrolled (173, 281) with delta (0, 0)
Screenshot: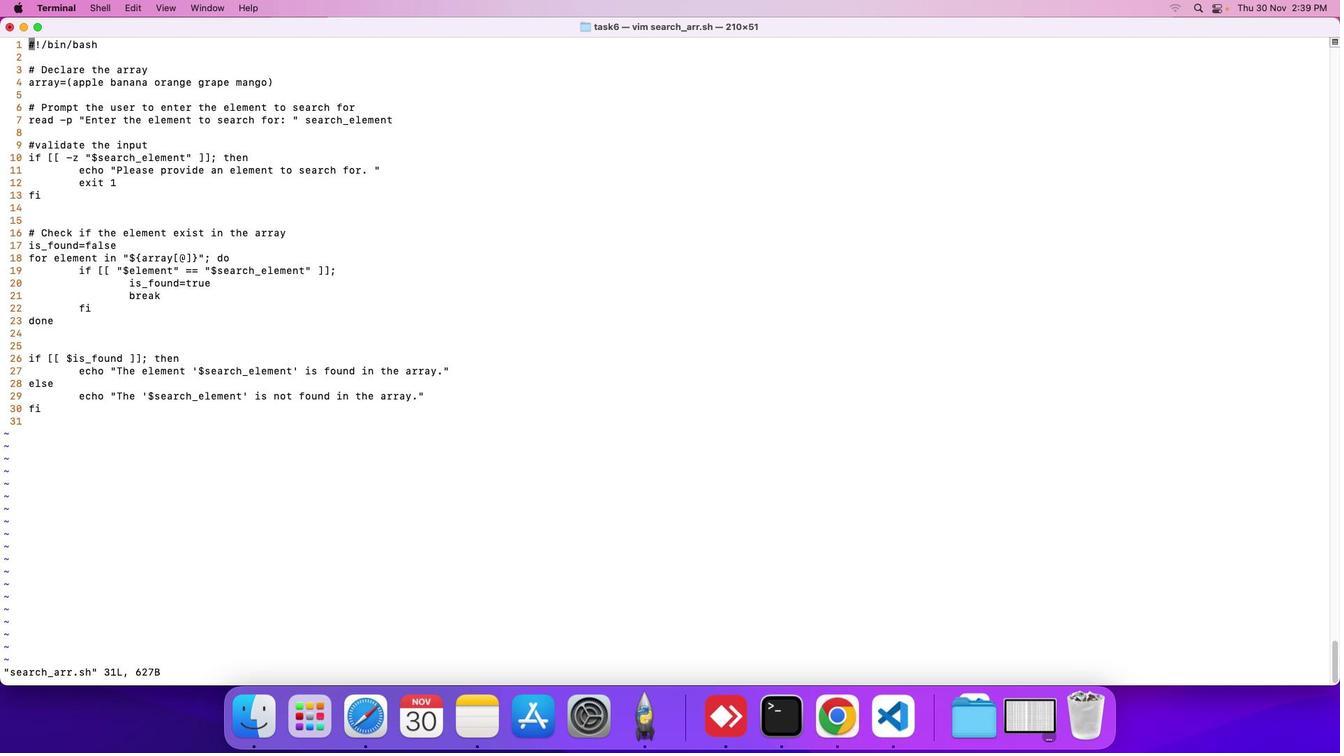 
Action: Mouse scrolled (173, 281) with delta (0, 0)
Screenshot: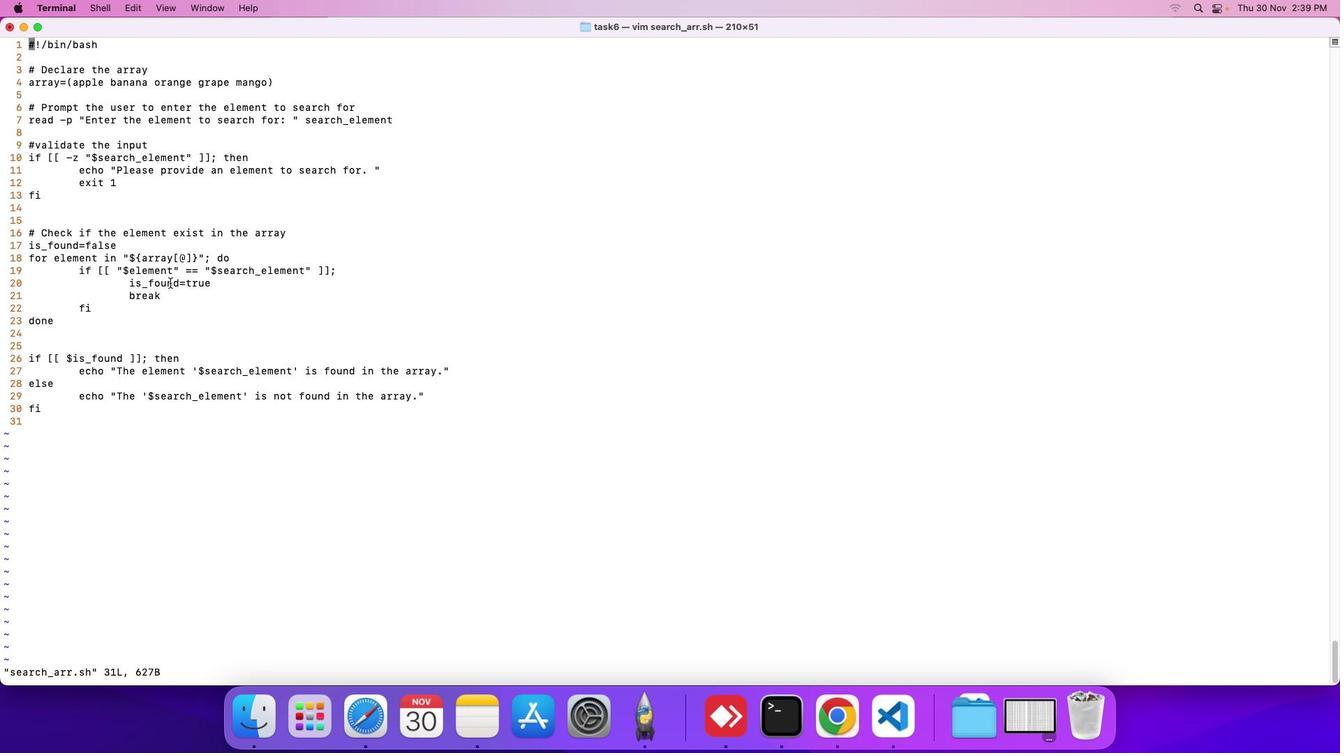 
Action: Mouse moved to (171, 282)
Screenshot: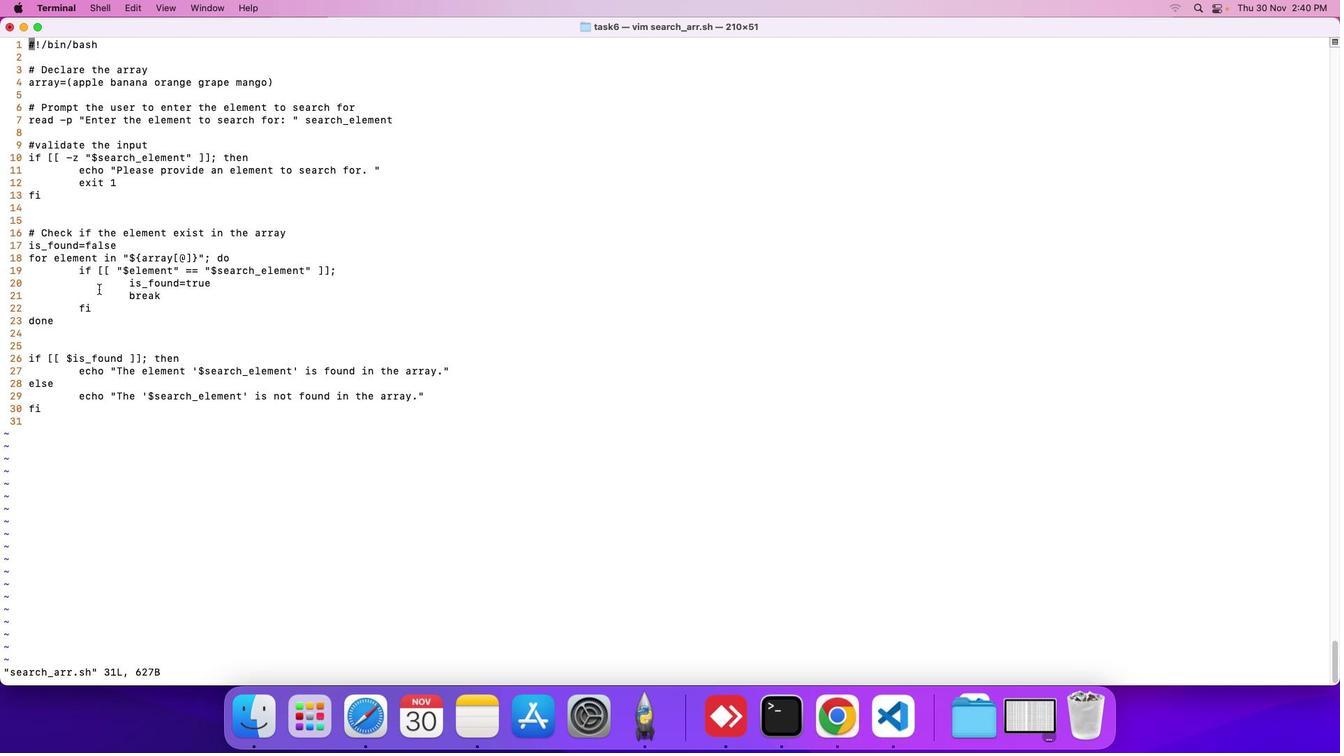 
Action: Mouse scrolled (171, 282) with delta (0, 0)
Screenshot: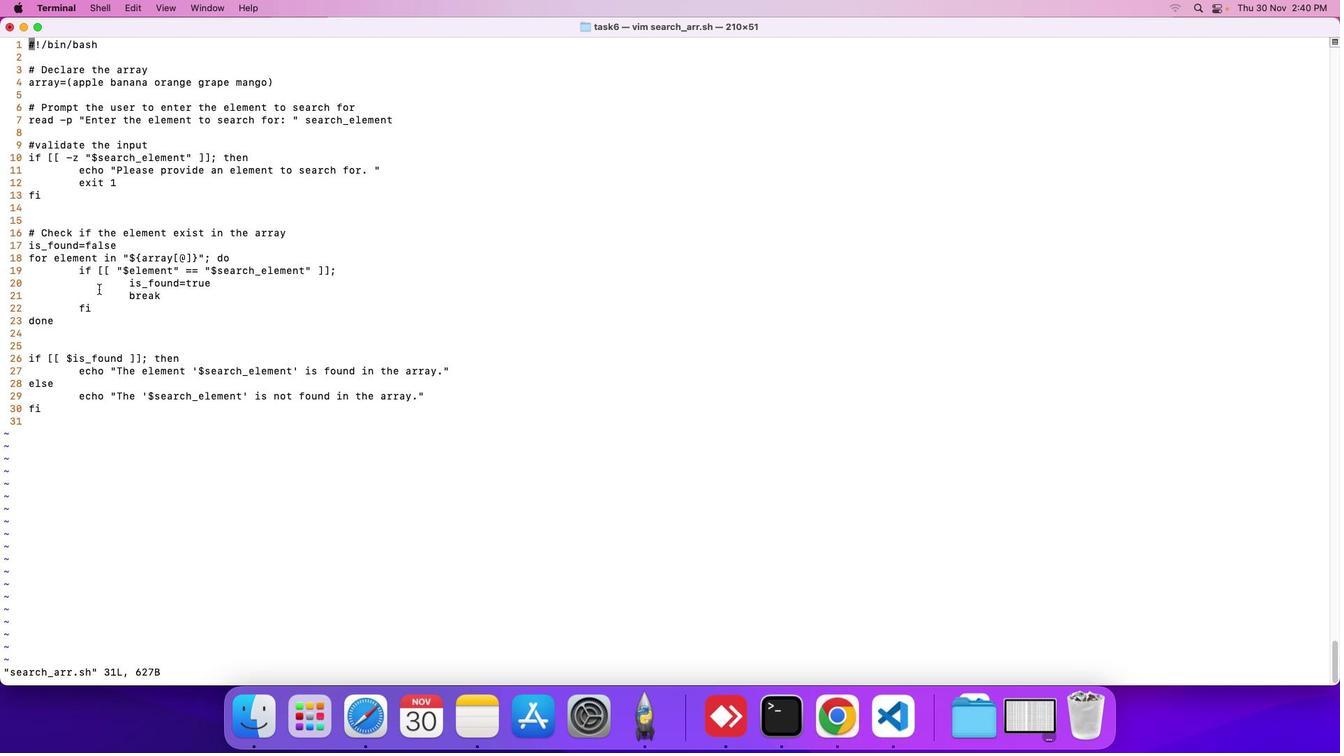 
Action: Mouse moved to (97, 286)
Screenshot: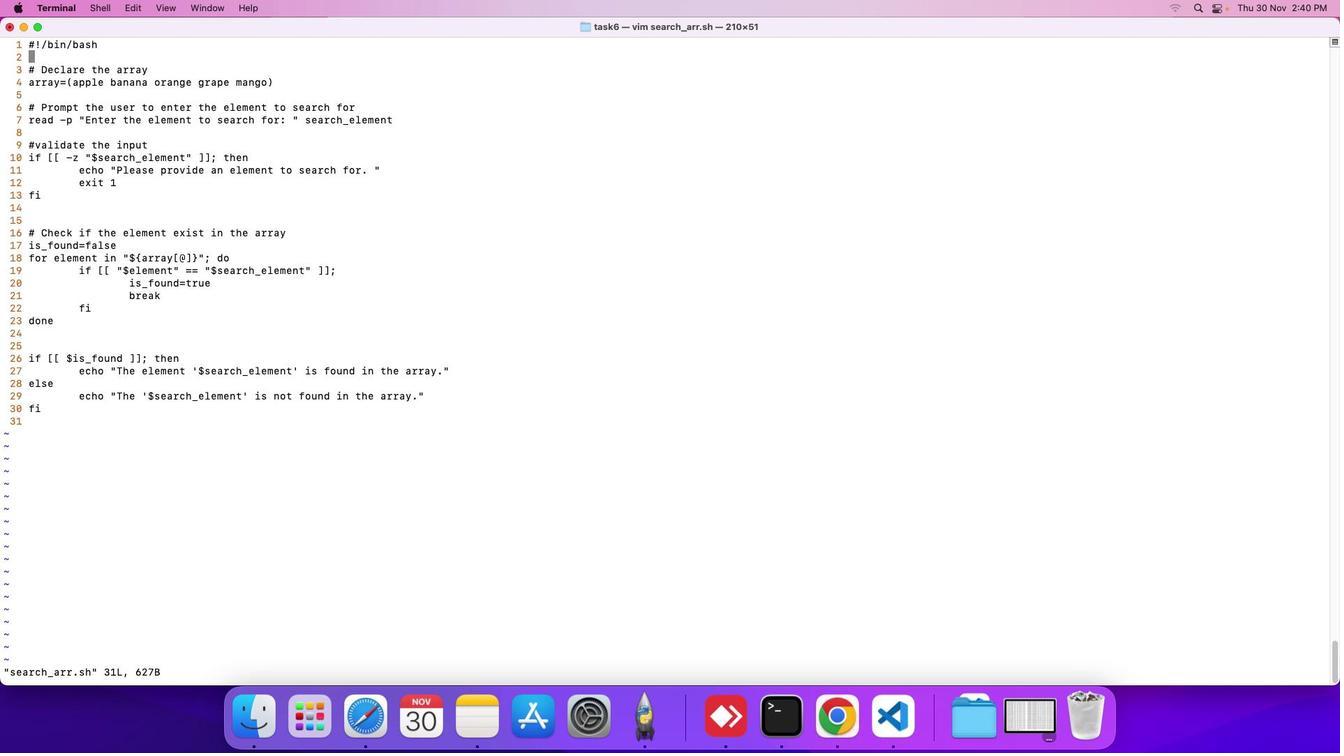 
Action: Mouse scrolled (97, 286) with delta (0, 0)
Screenshot: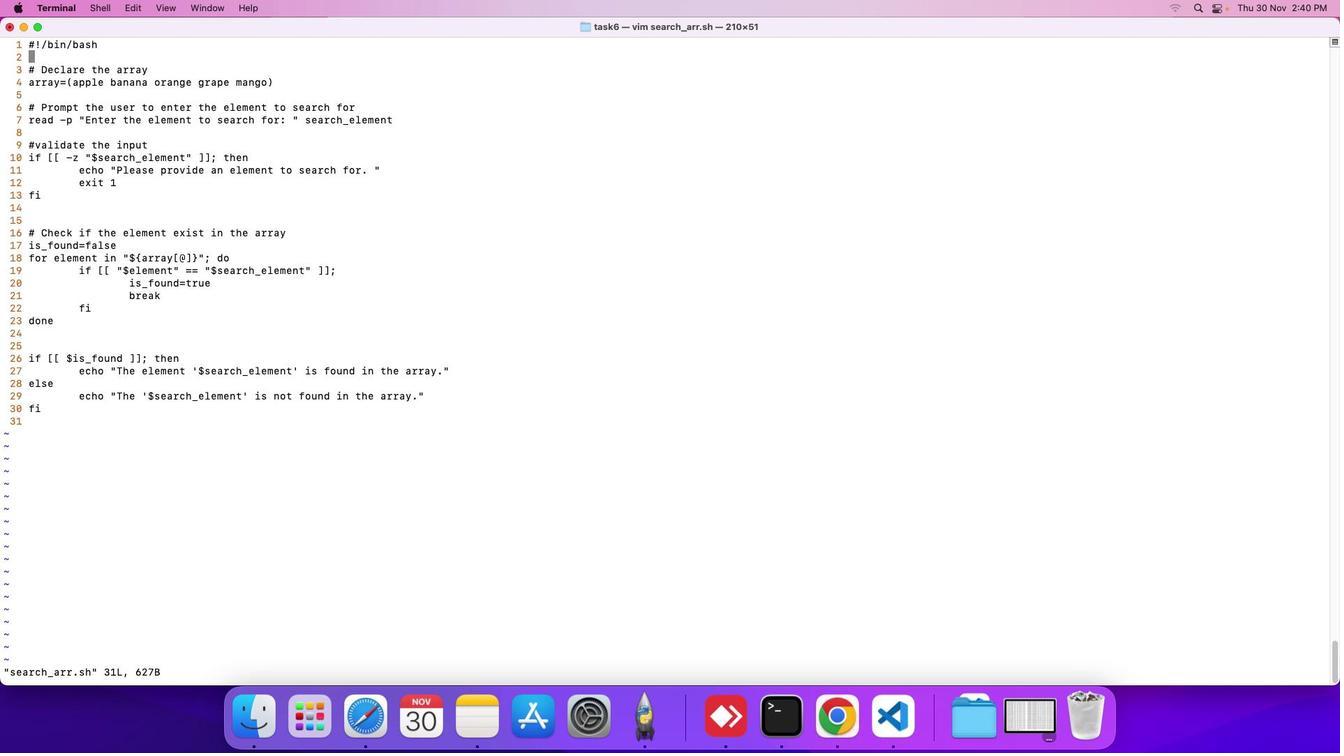 
Action: Mouse scrolled (97, 286) with delta (0, 0)
Screenshot: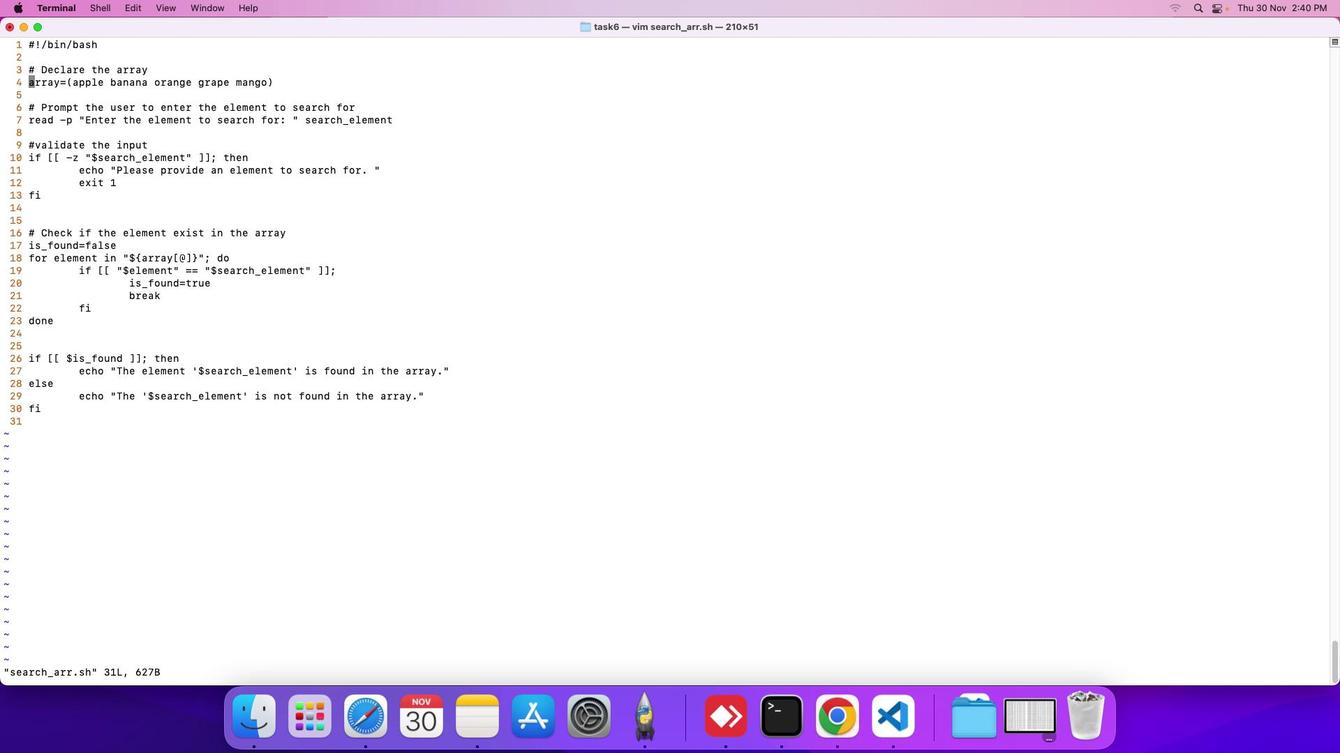 
Action: Mouse moved to (97, 286)
Screenshot: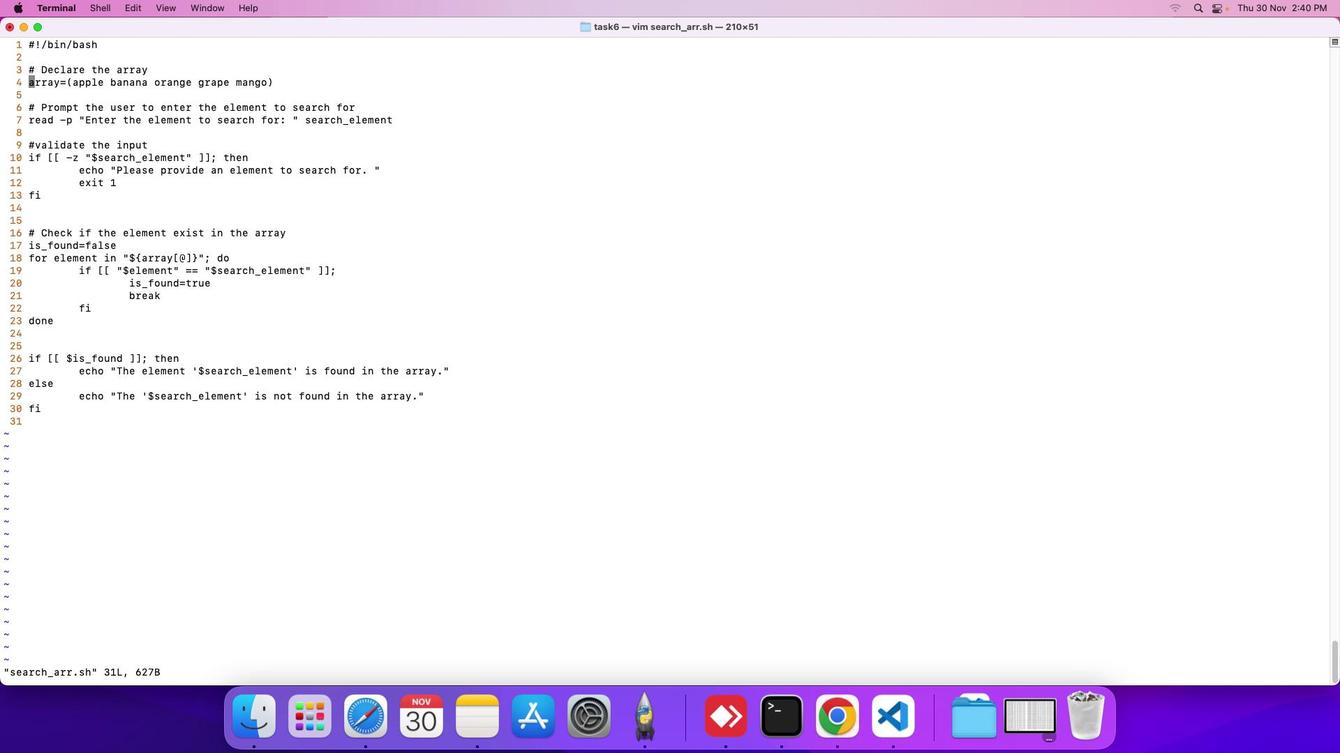 
Action: Mouse scrolled (97, 286) with delta (0, 0)
Screenshot: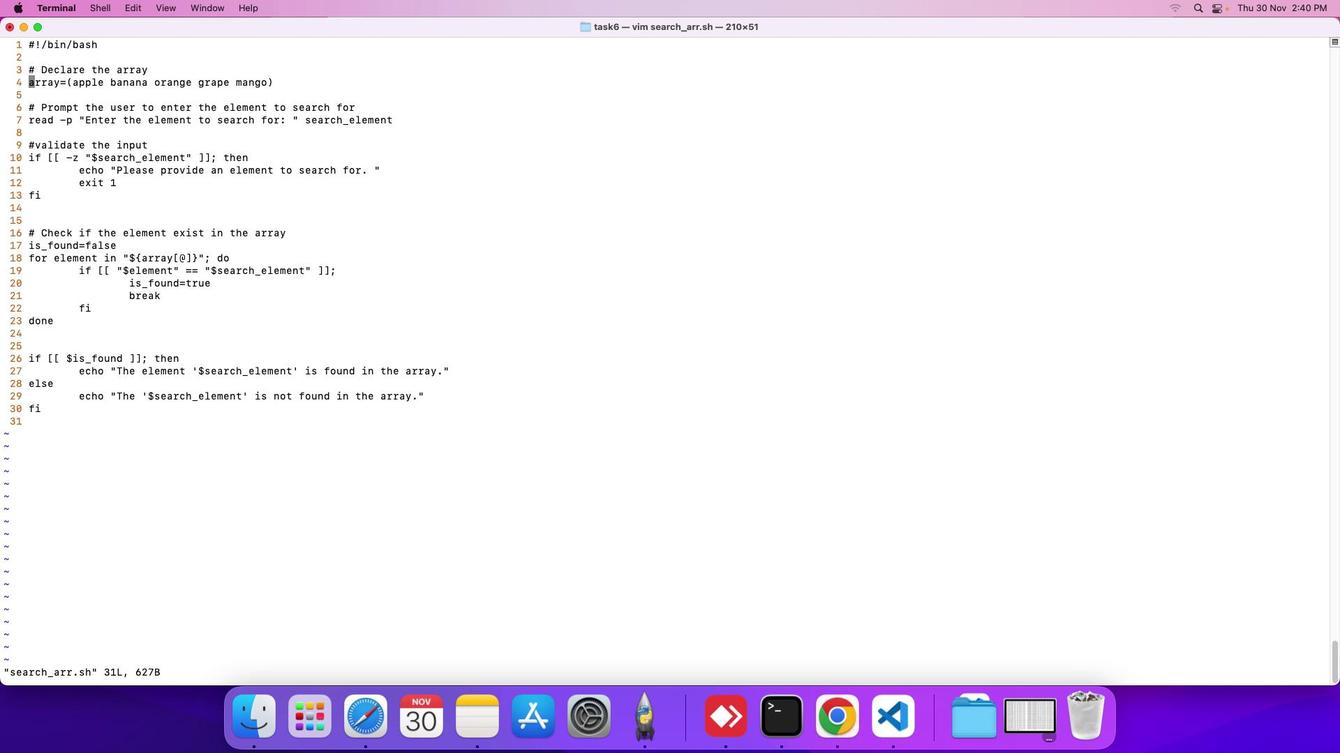 
Action: Mouse scrolled (97, 286) with delta (0, 0)
Screenshot: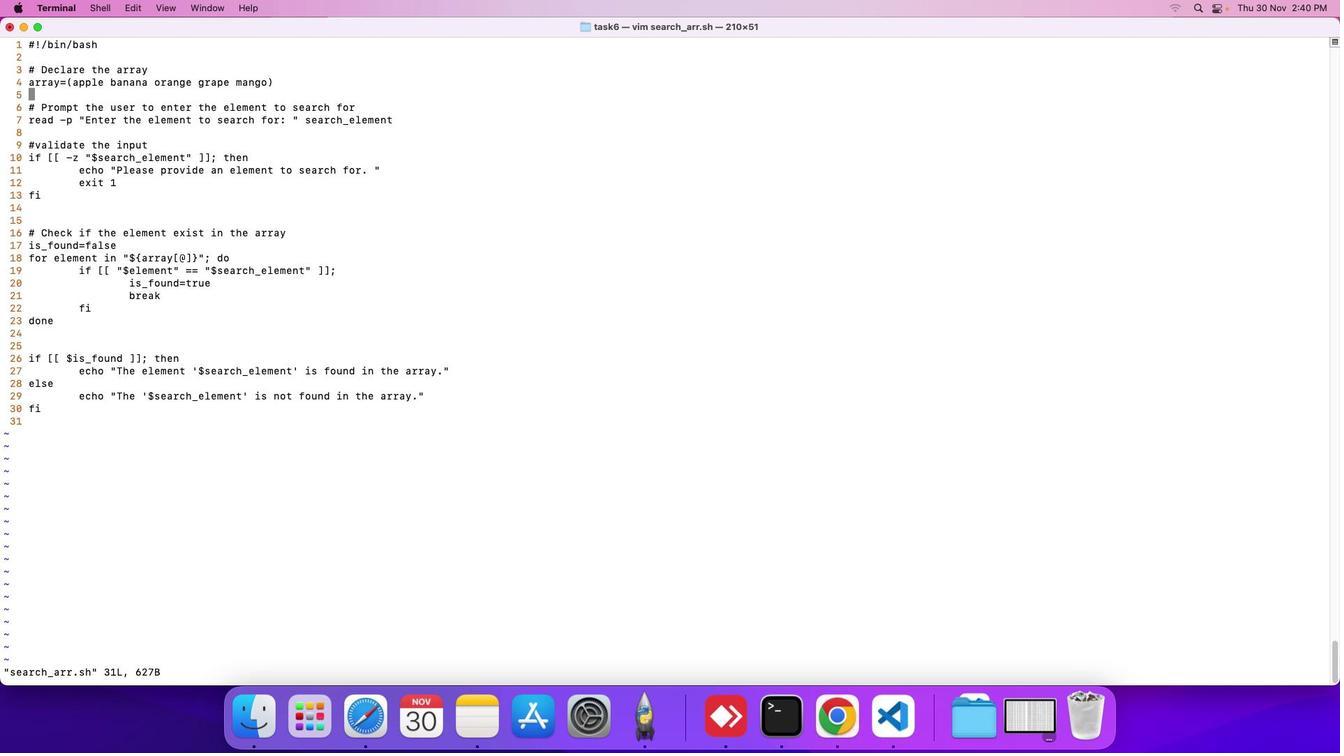 
Action: Mouse moved to (76, 307)
Screenshot: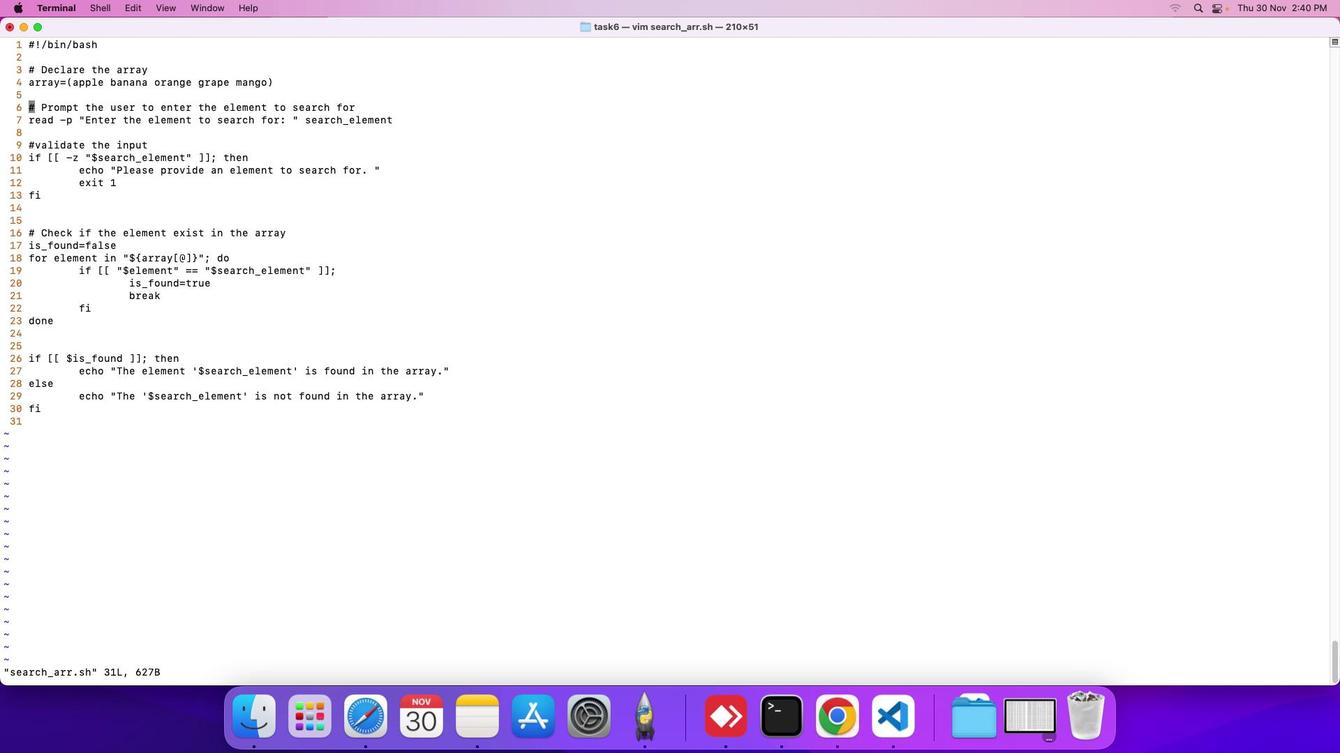 
Action: Mouse scrolled (76, 307) with delta (0, 0)
Screenshot: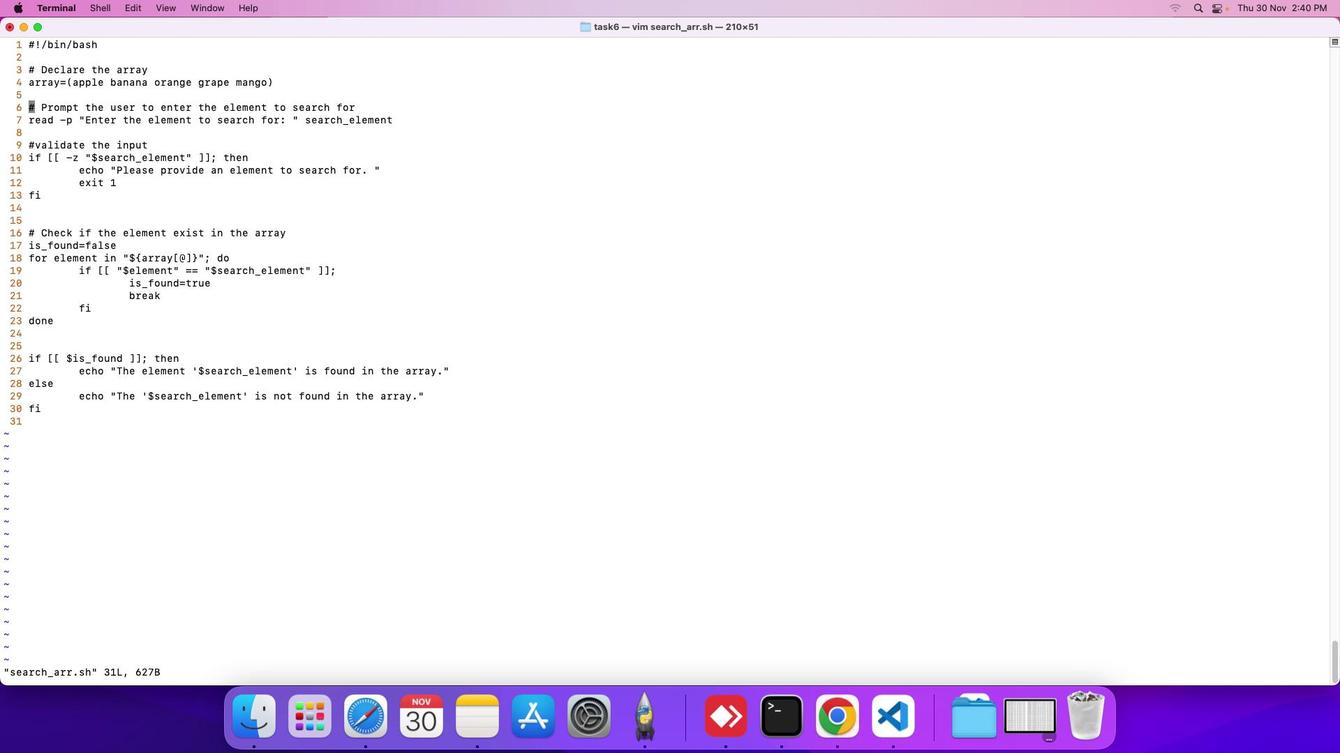 
Action: Mouse scrolled (76, 307) with delta (0, 0)
Screenshot: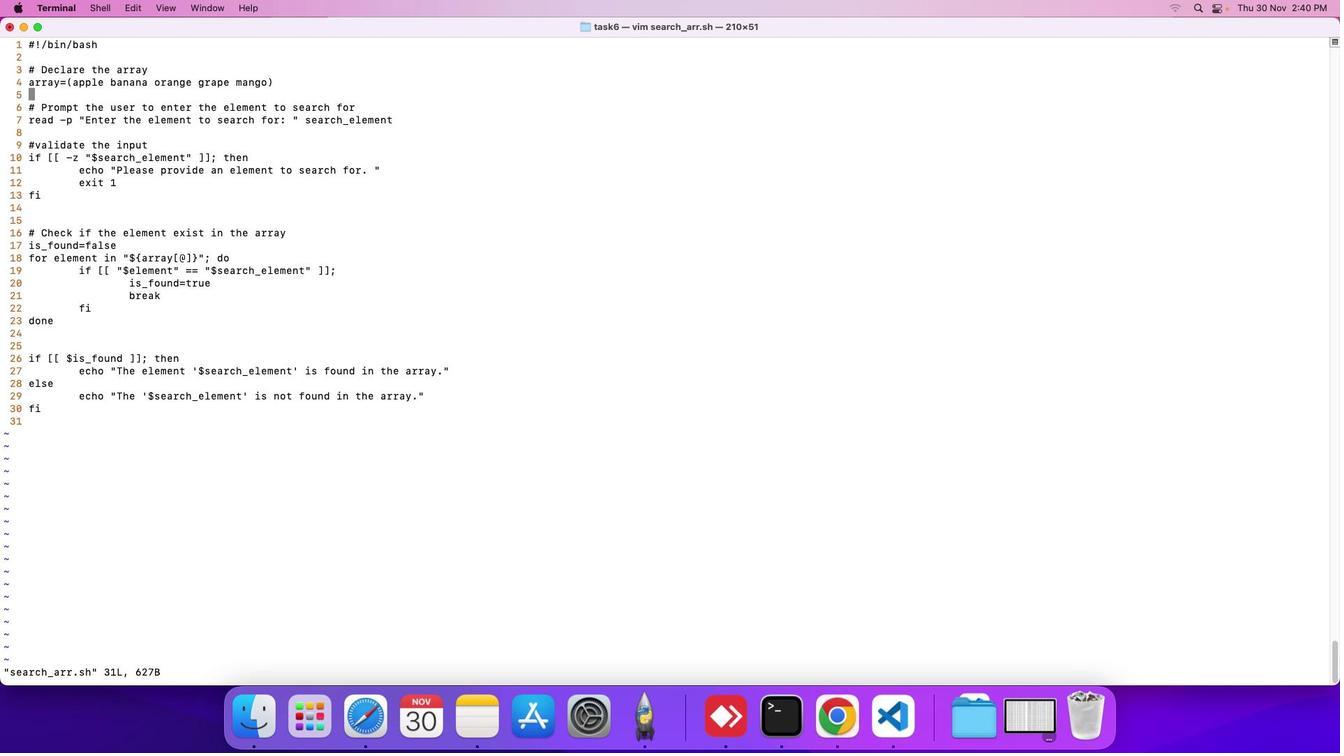 
Action: Mouse moved to (64, 302)
Screenshot: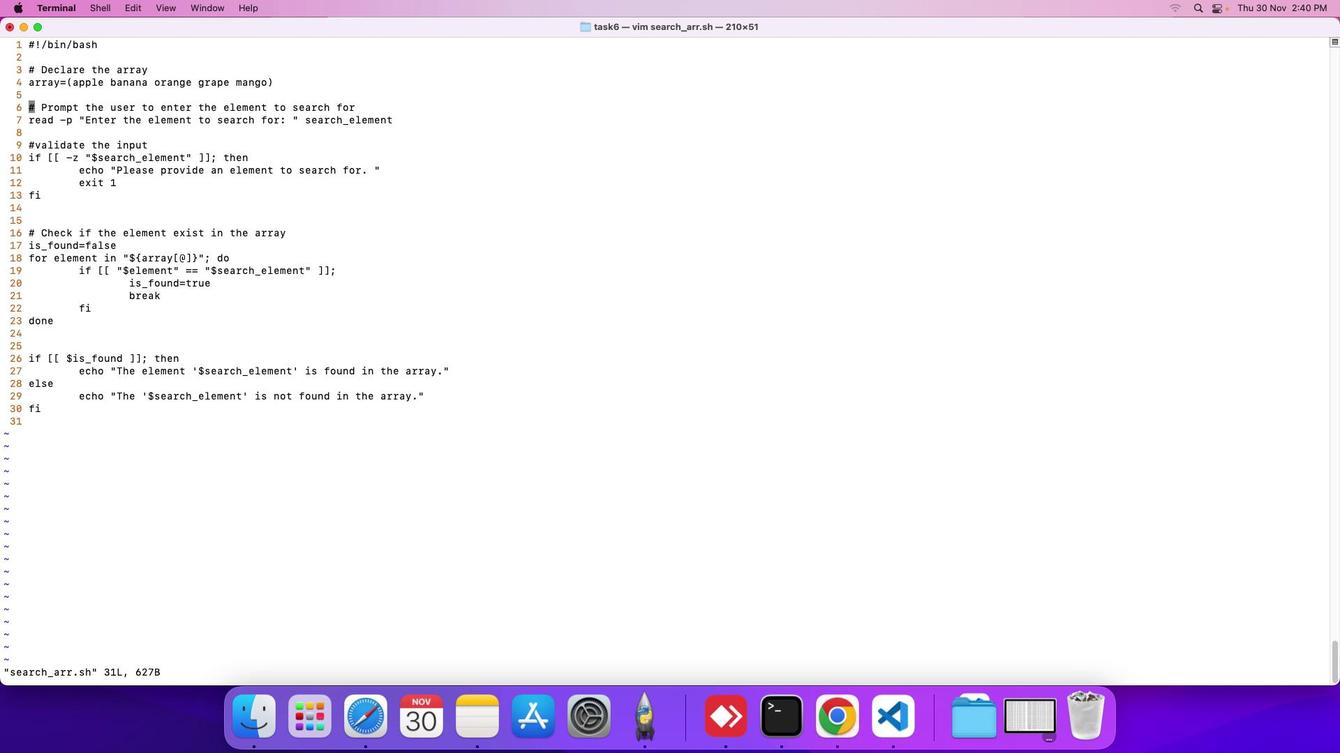 
Action: Mouse scrolled (64, 302) with delta (0, 0)
Screenshot: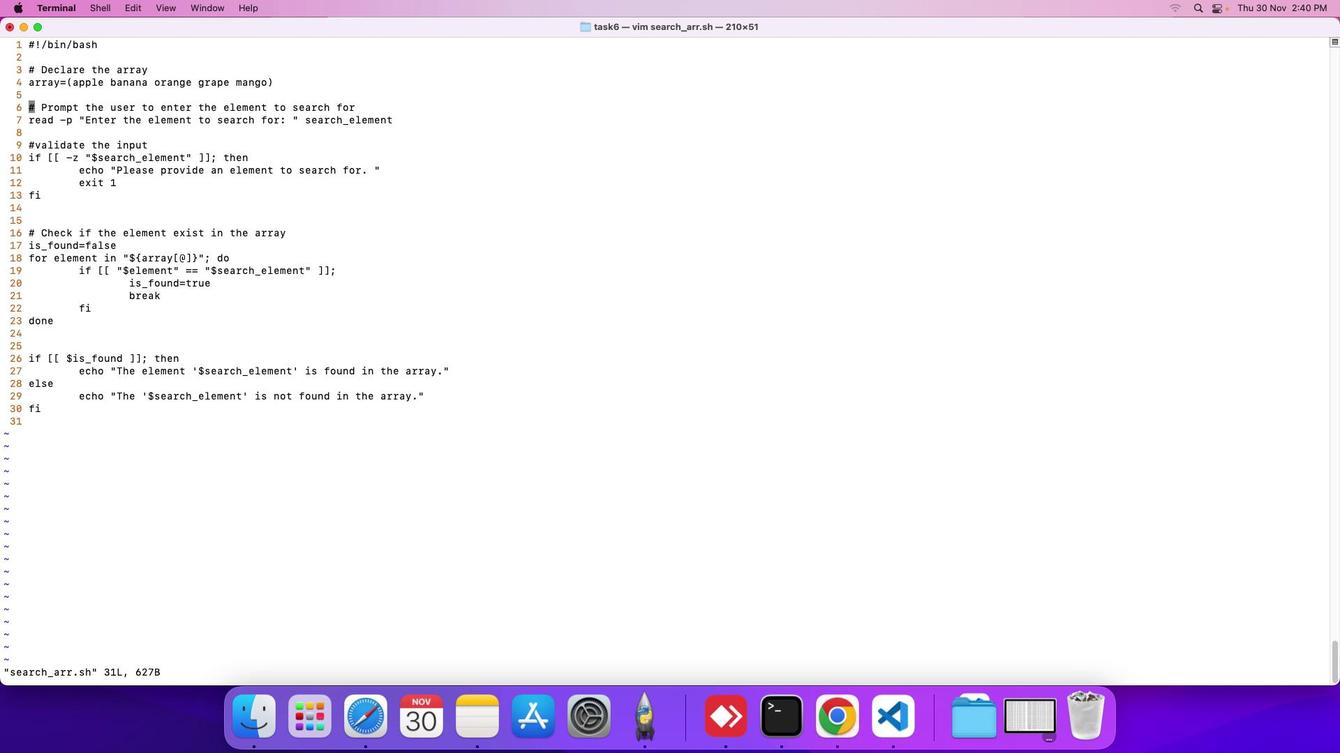 
Action: Mouse scrolled (64, 302) with delta (0, 0)
Screenshot: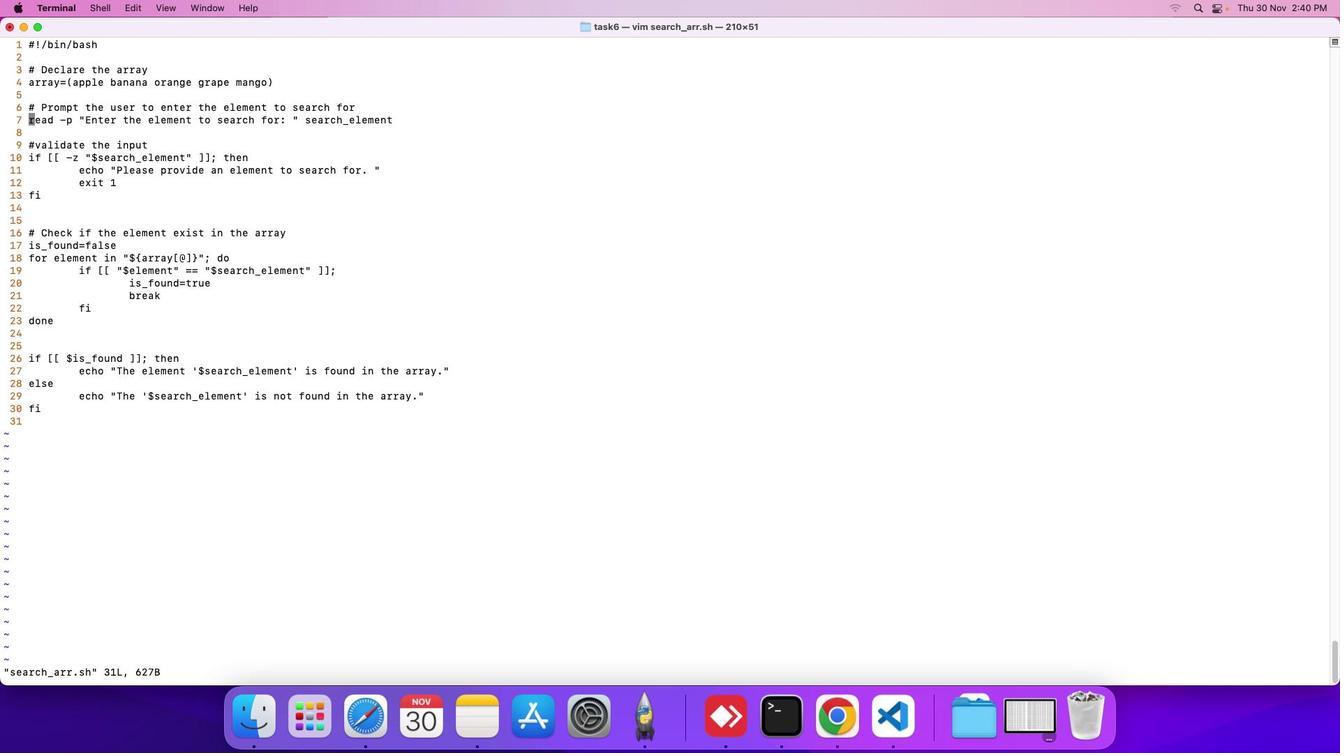 
Action: Mouse moved to (76, 331)
Screenshot: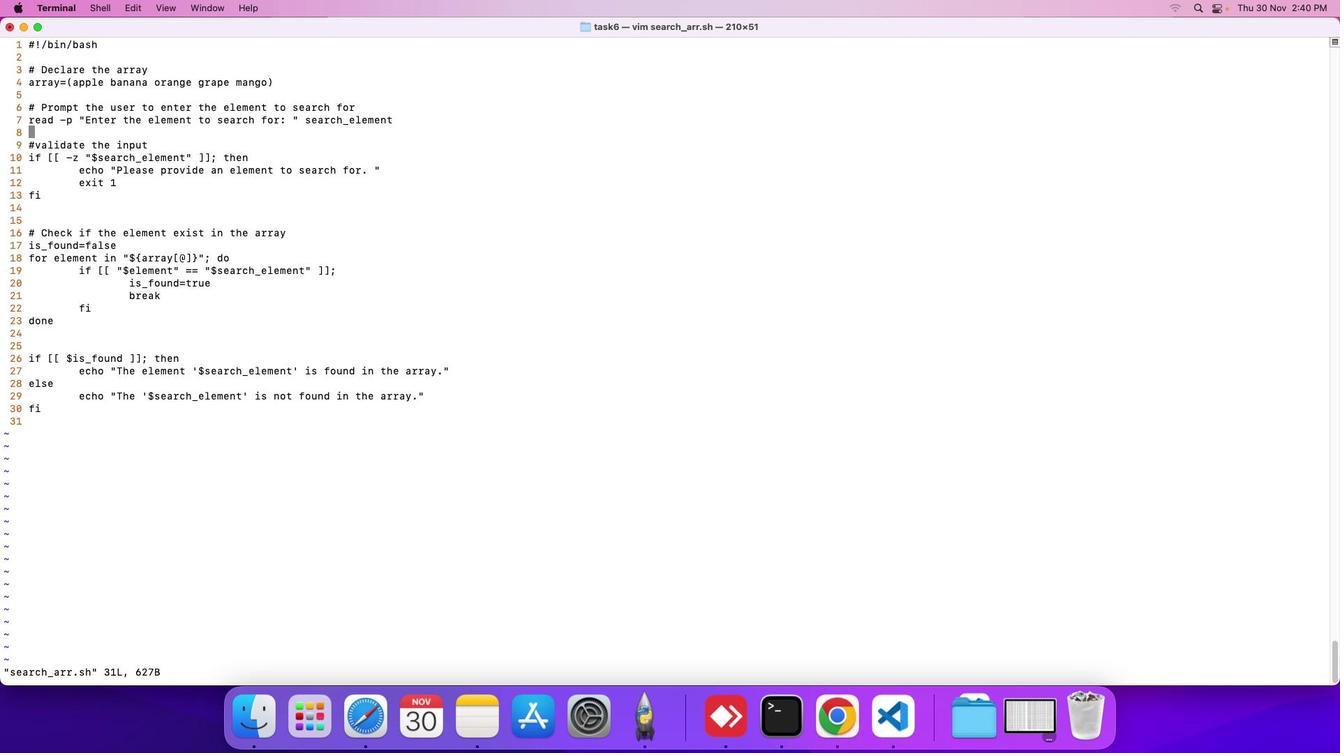 
Action: Mouse scrolled (76, 331) with delta (0, 0)
Screenshot: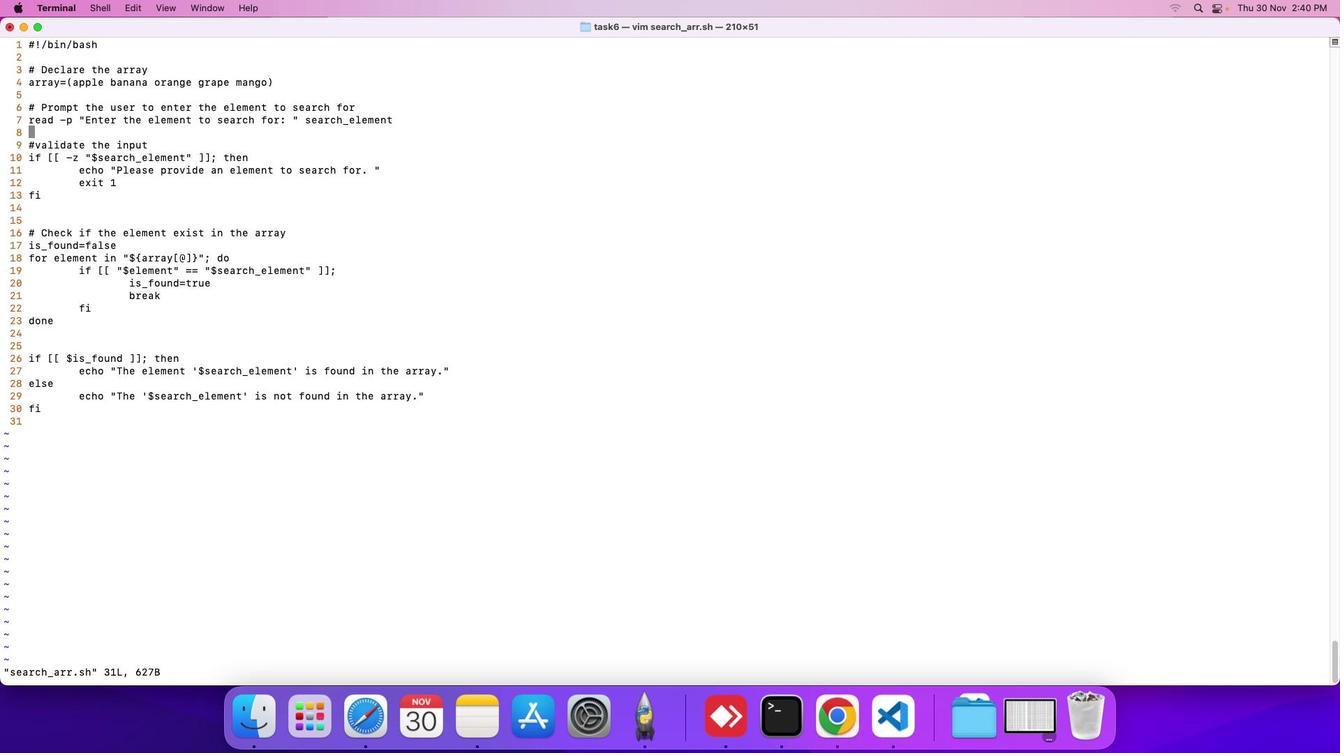 
Action: Mouse moved to (76, 331)
Screenshot: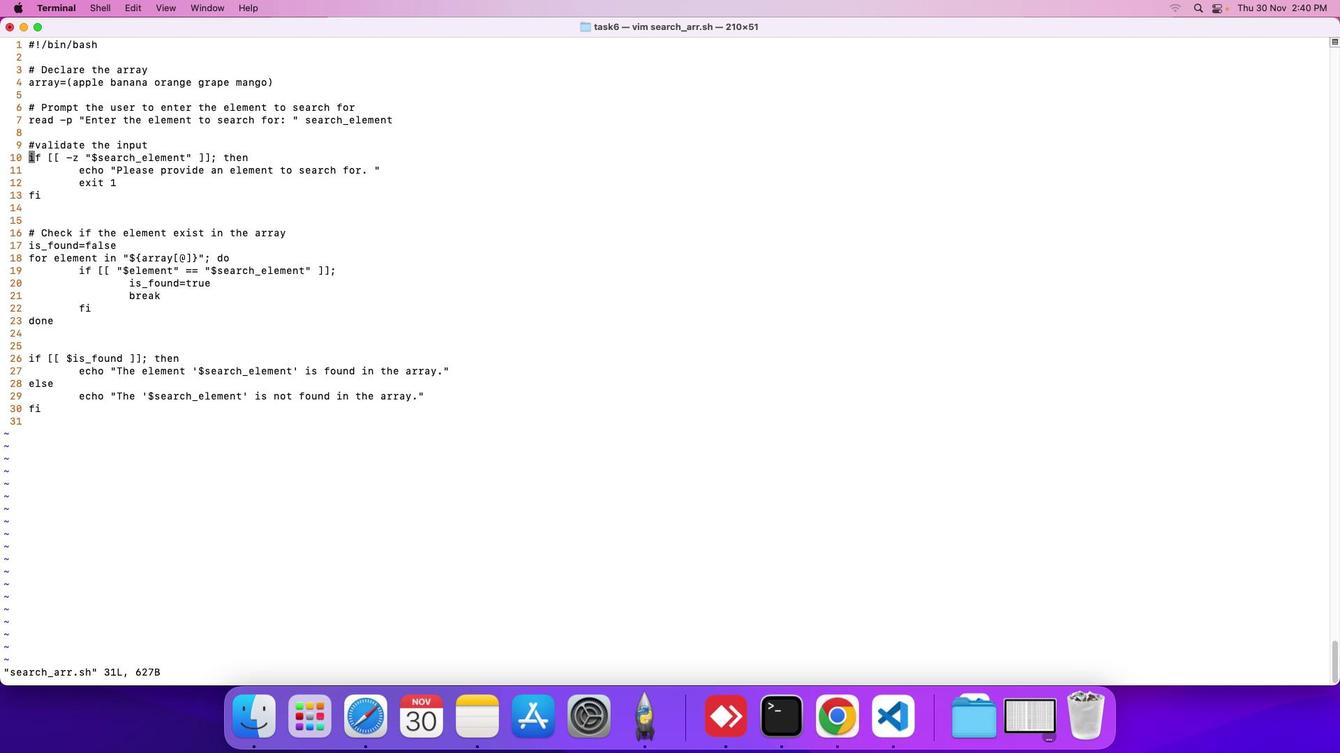 
Action: Mouse scrolled (76, 331) with delta (0, 0)
Screenshot: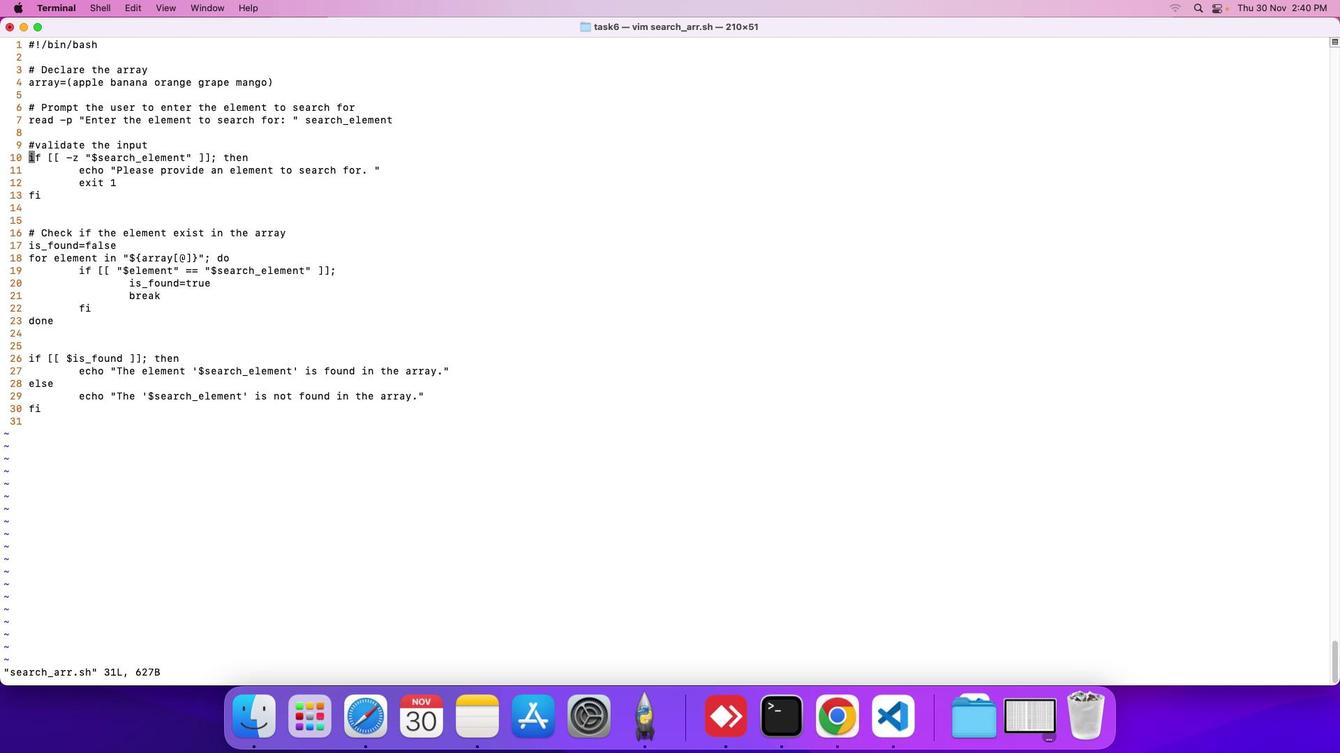 
Action: Mouse moved to (76, 331)
Screenshot: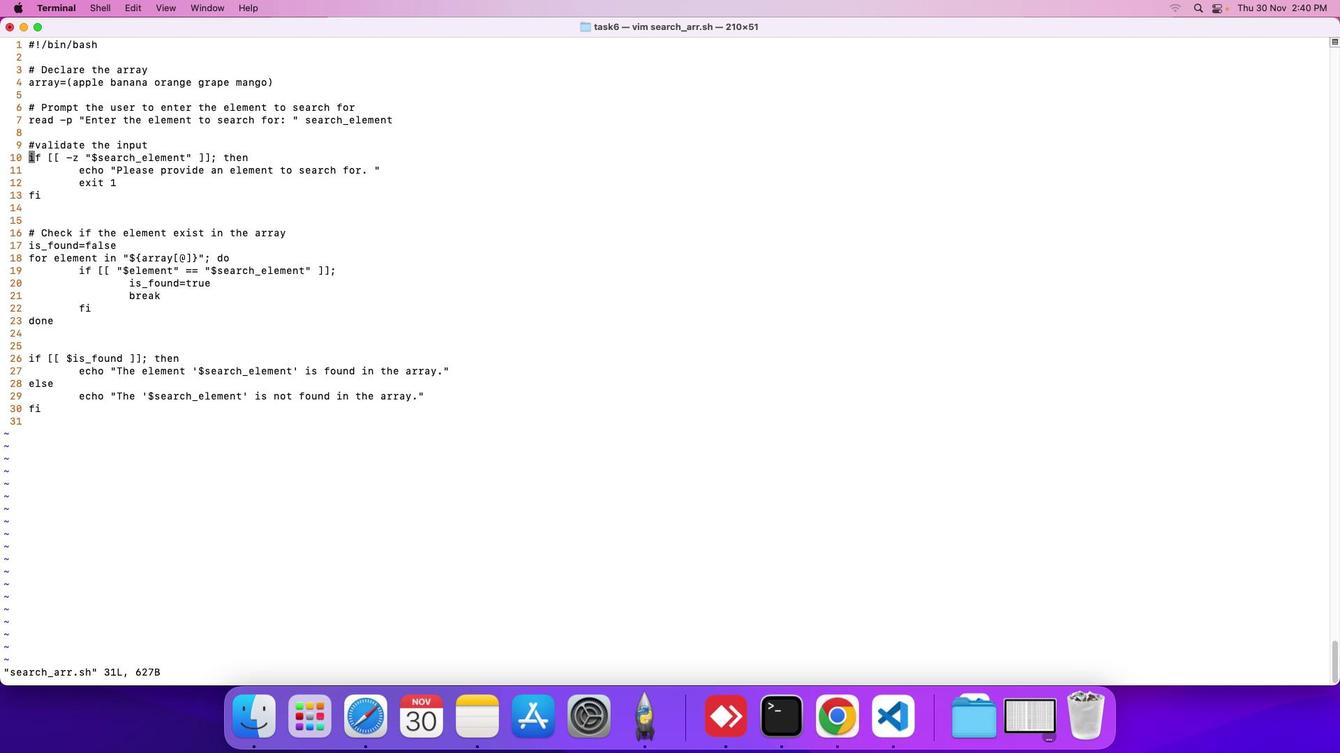 
Action: Mouse scrolled (76, 331) with delta (0, 0)
Screenshot: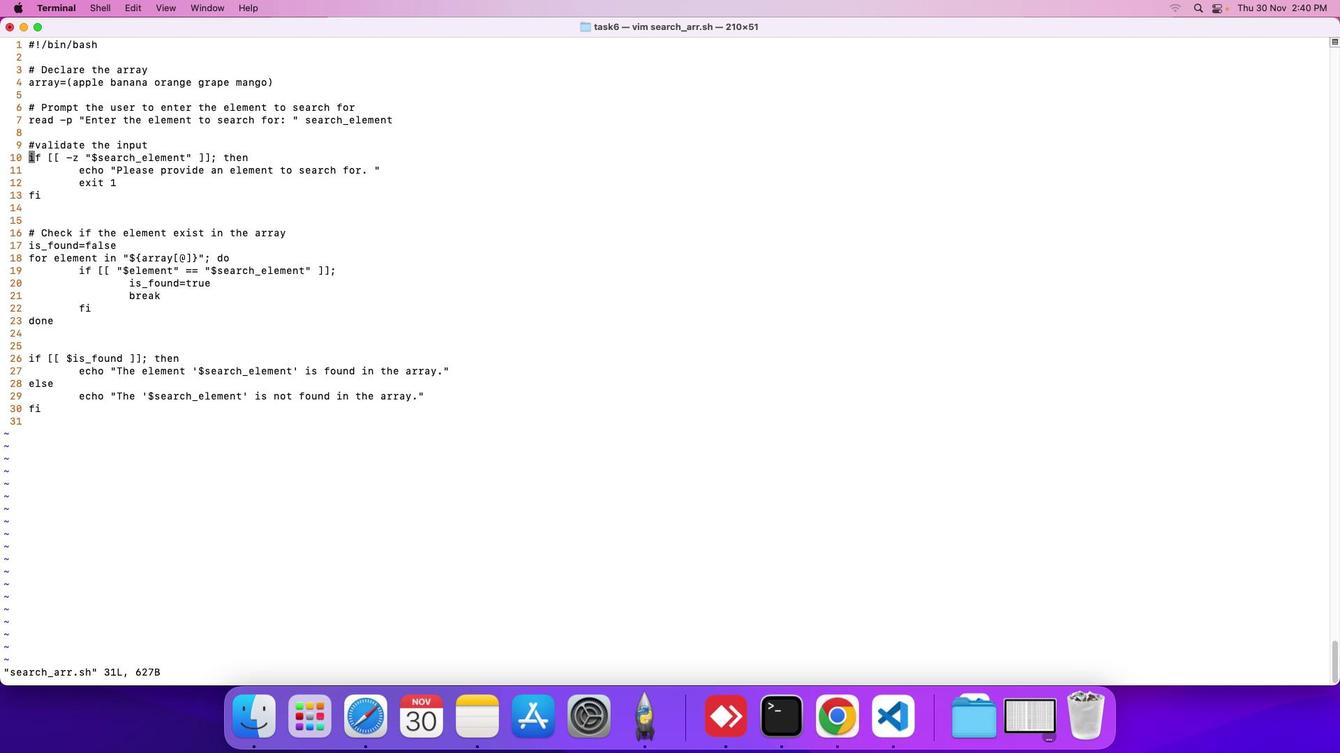 
Action: Mouse scrolled (76, 331) with delta (0, 0)
Screenshot: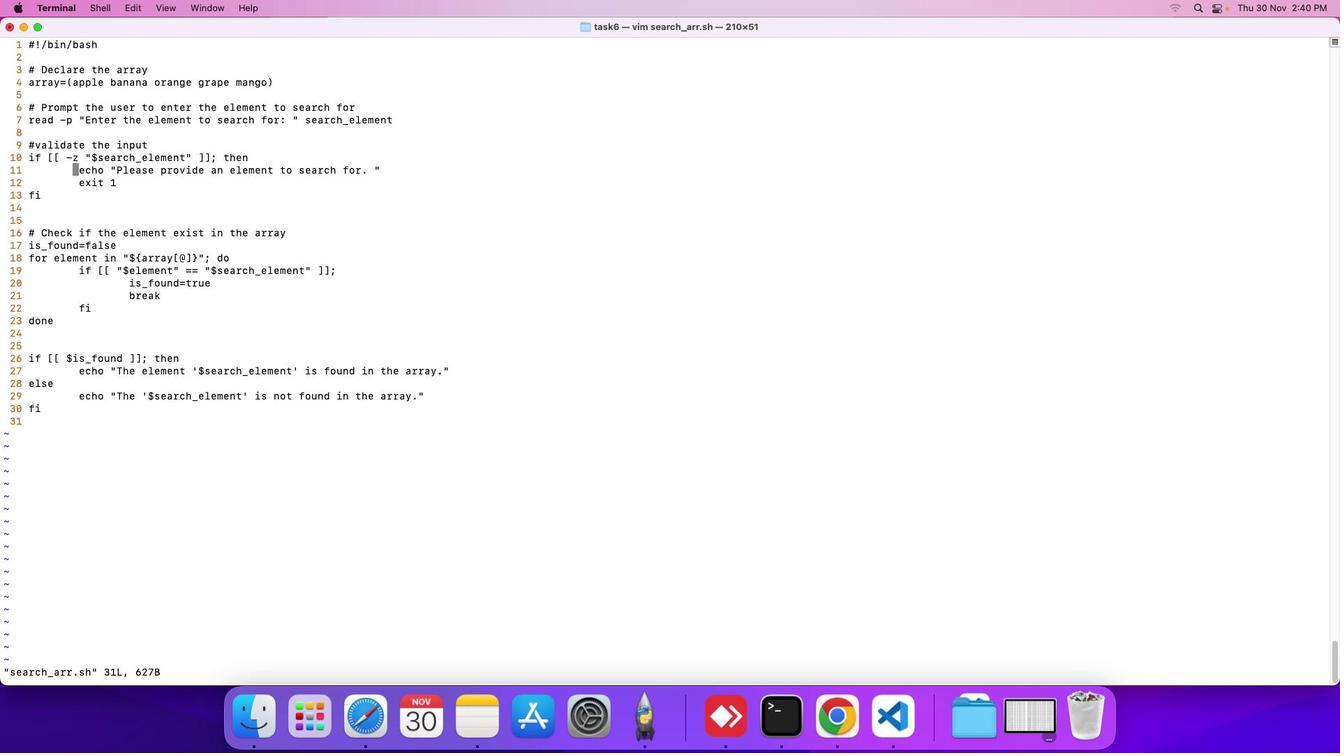 
Action: Mouse scrolled (76, 331) with delta (0, 0)
Screenshot: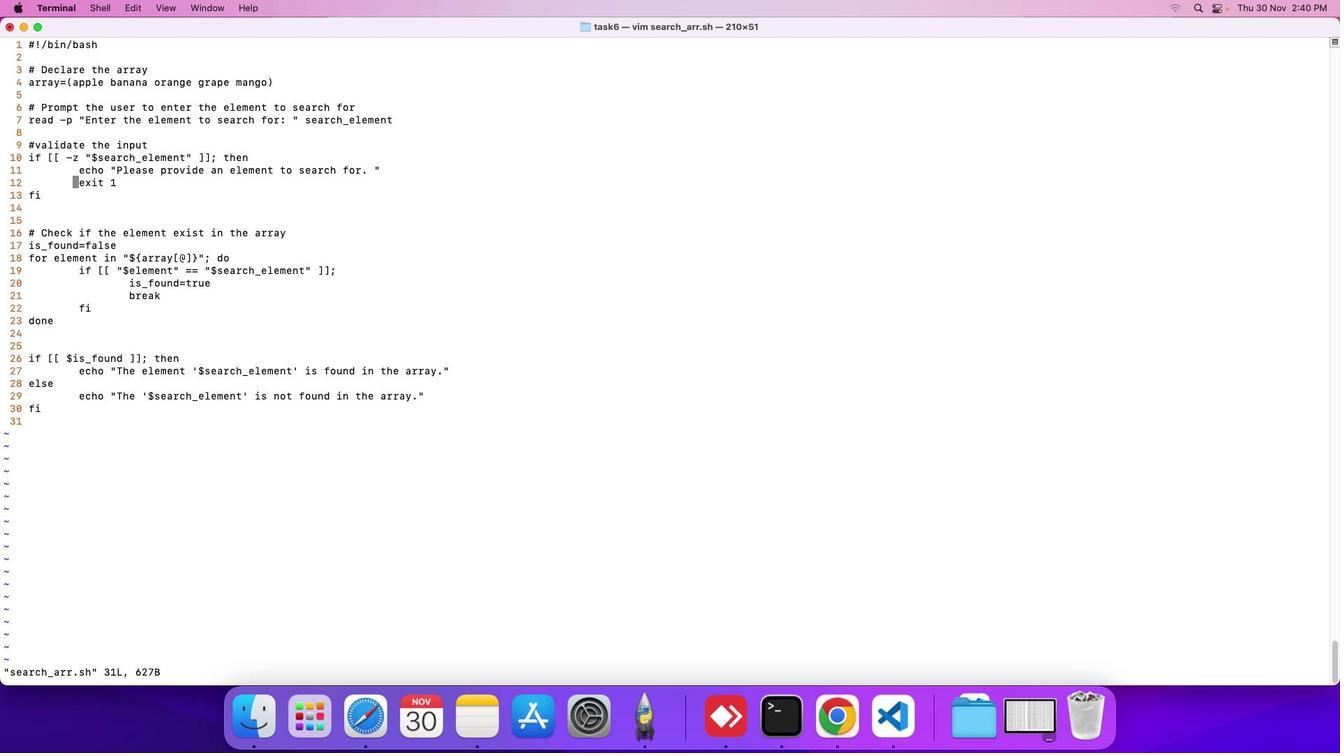 
Action: Mouse scrolled (76, 331) with delta (0, 0)
Screenshot: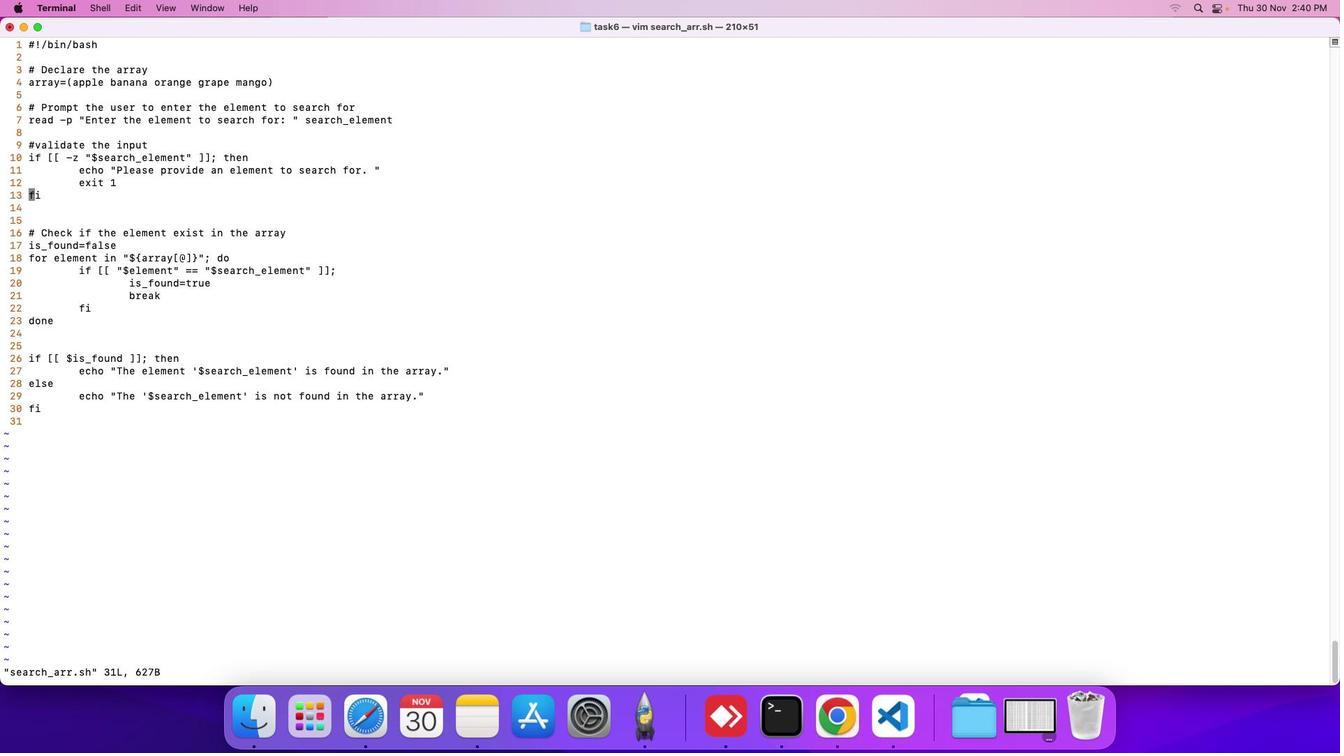 
Action: Mouse scrolled (76, 331) with delta (0, 0)
Screenshot: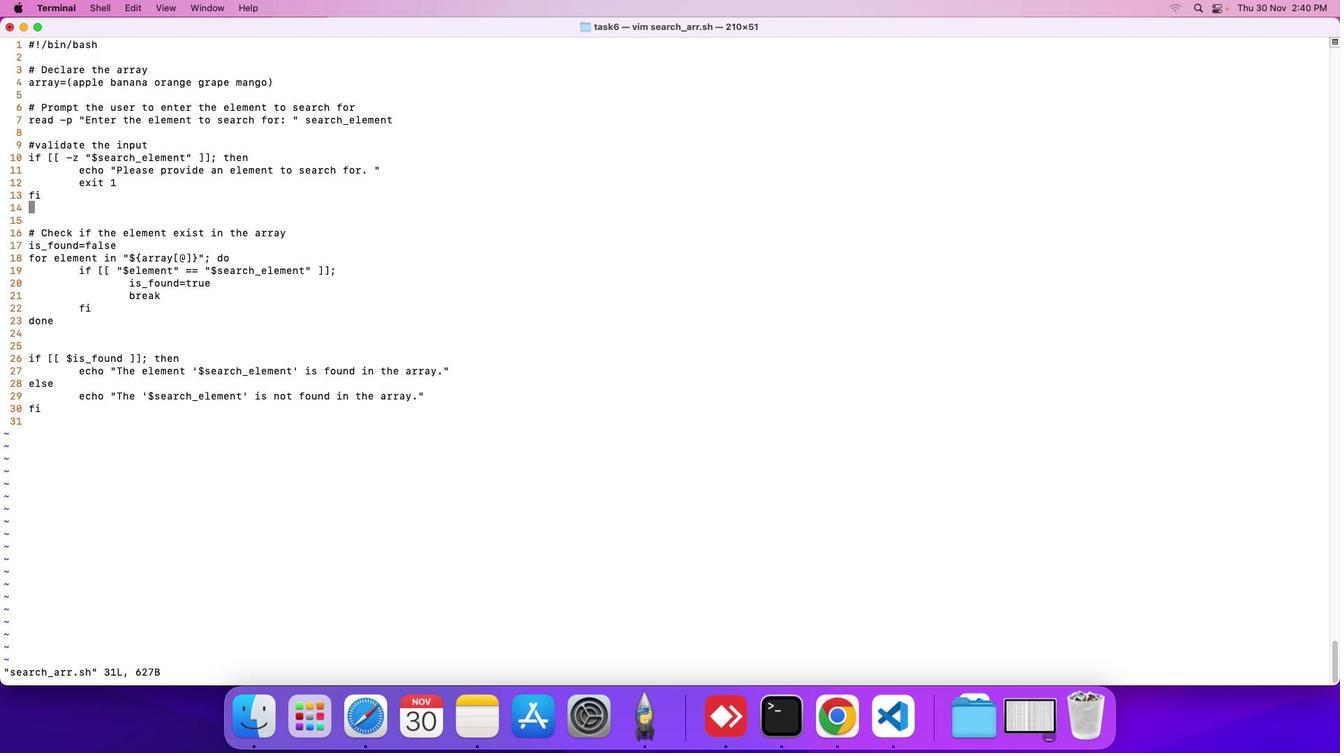 
Action: Mouse scrolled (76, 331) with delta (0, 0)
Screenshot: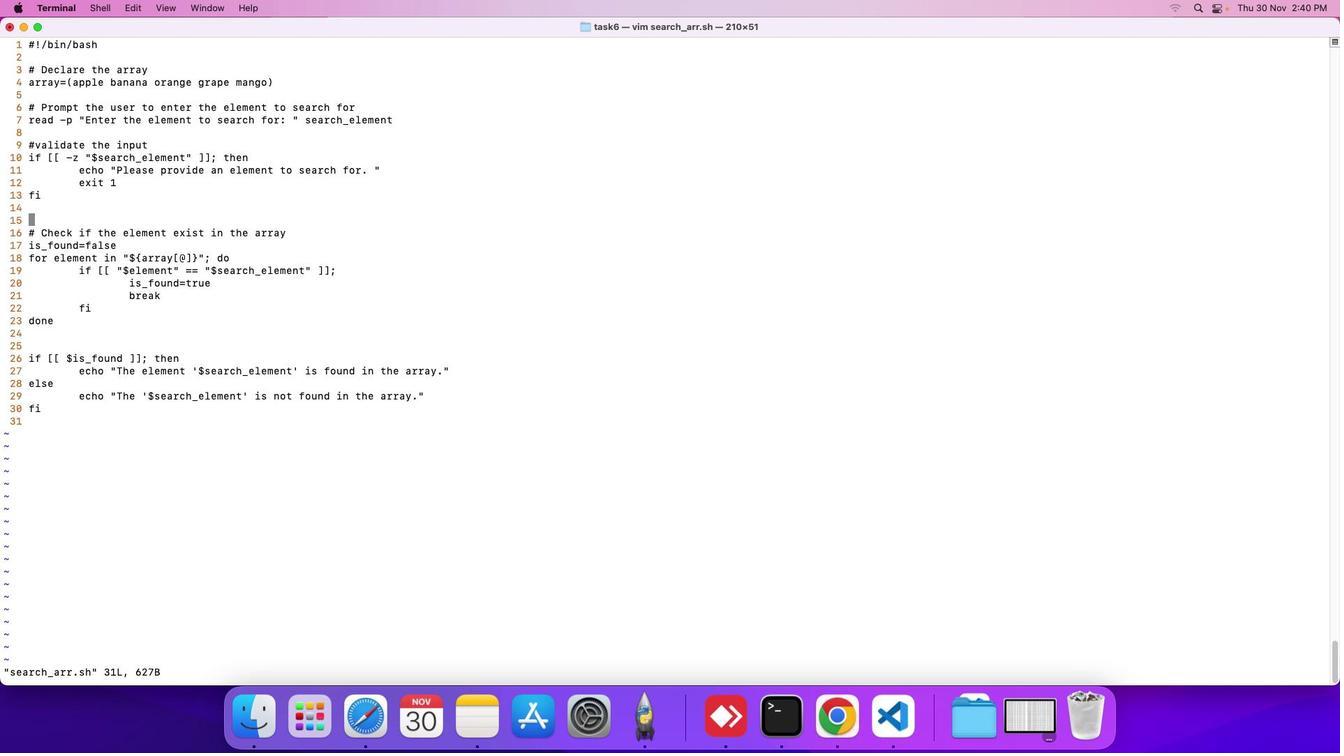 
Action: Mouse scrolled (76, 331) with delta (0, 0)
Screenshot: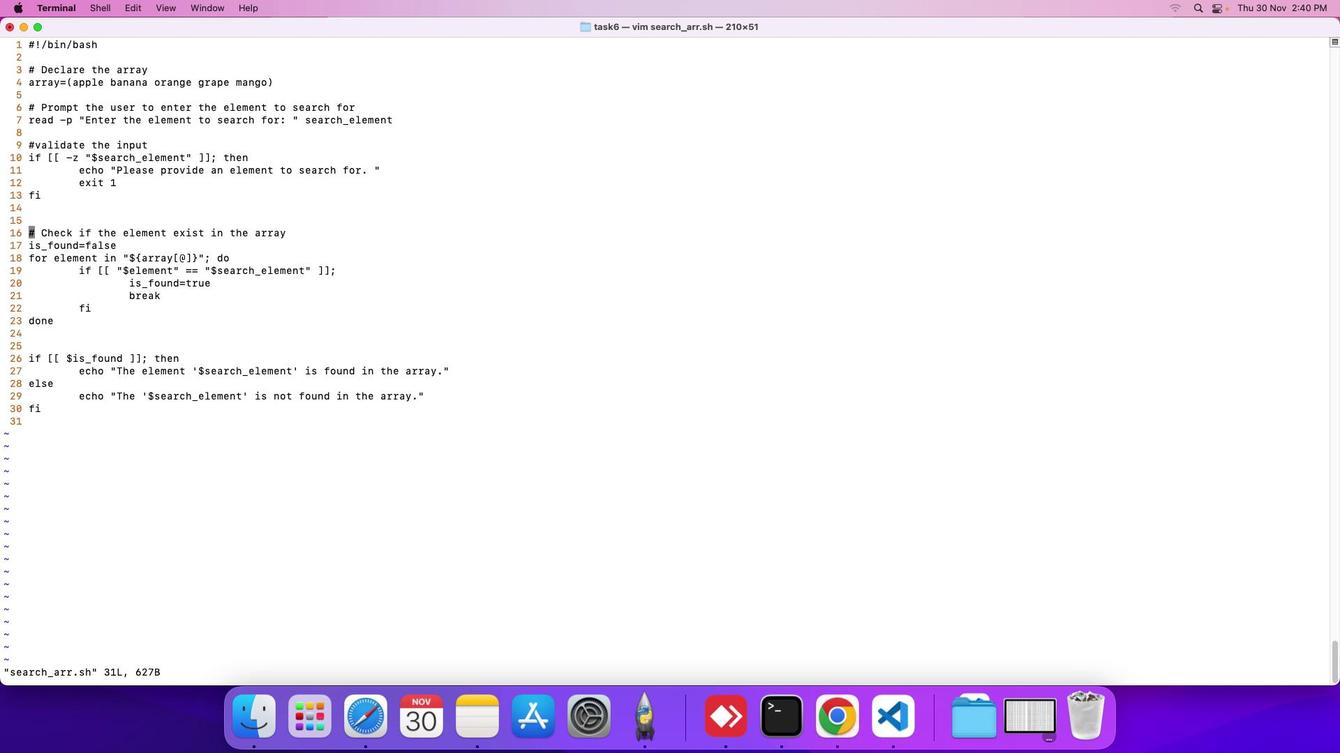 
Action: Mouse scrolled (76, 331) with delta (0, 0)
Screenshot: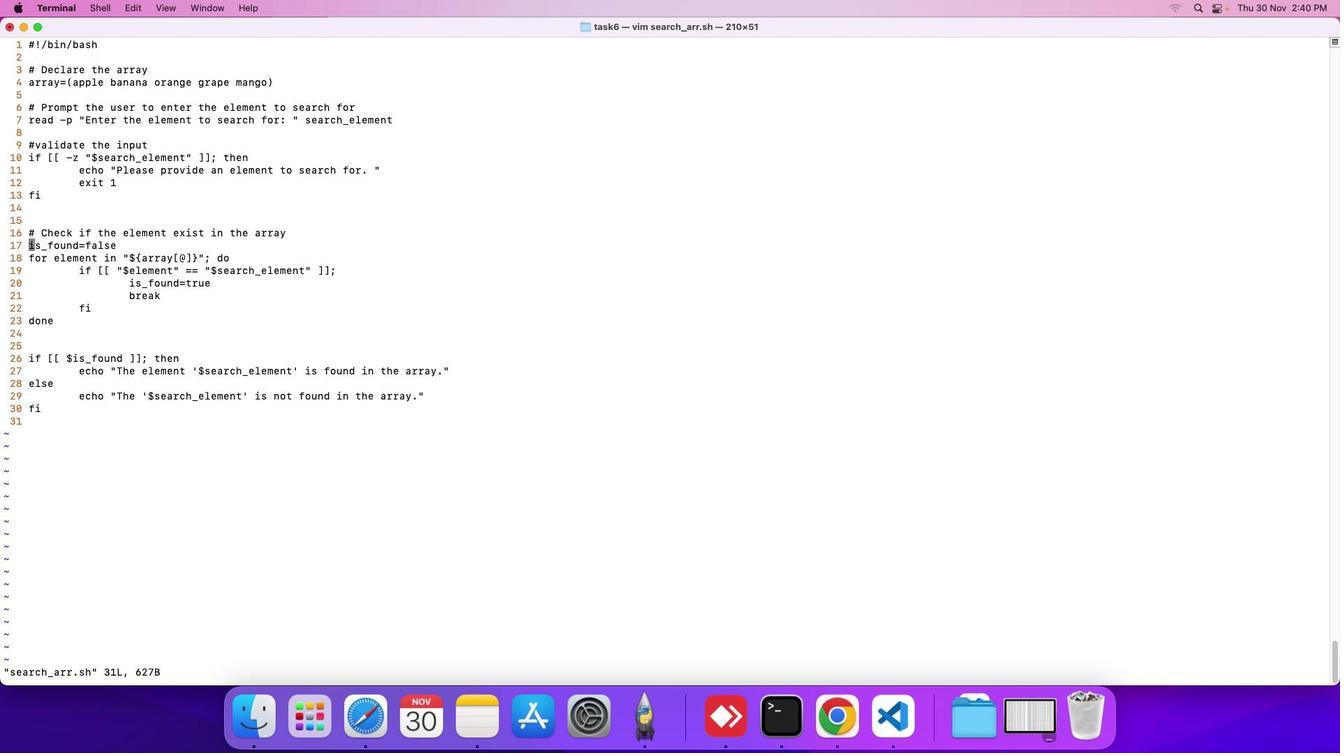 
Action: Mouse scrolled (76, 331) with delta (0, 0)
Screenshot: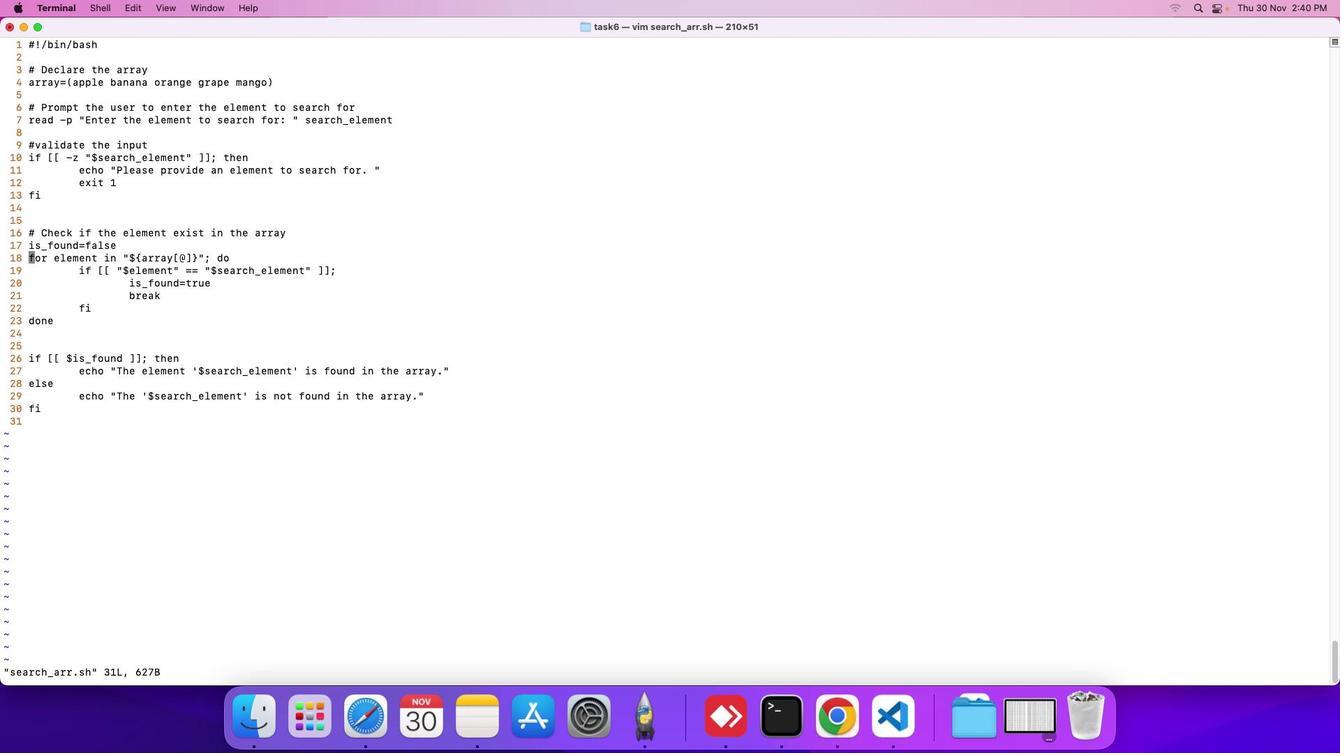 
Action: Mouse scrolled (76, 331) with delta (0, 0)
Screenshot: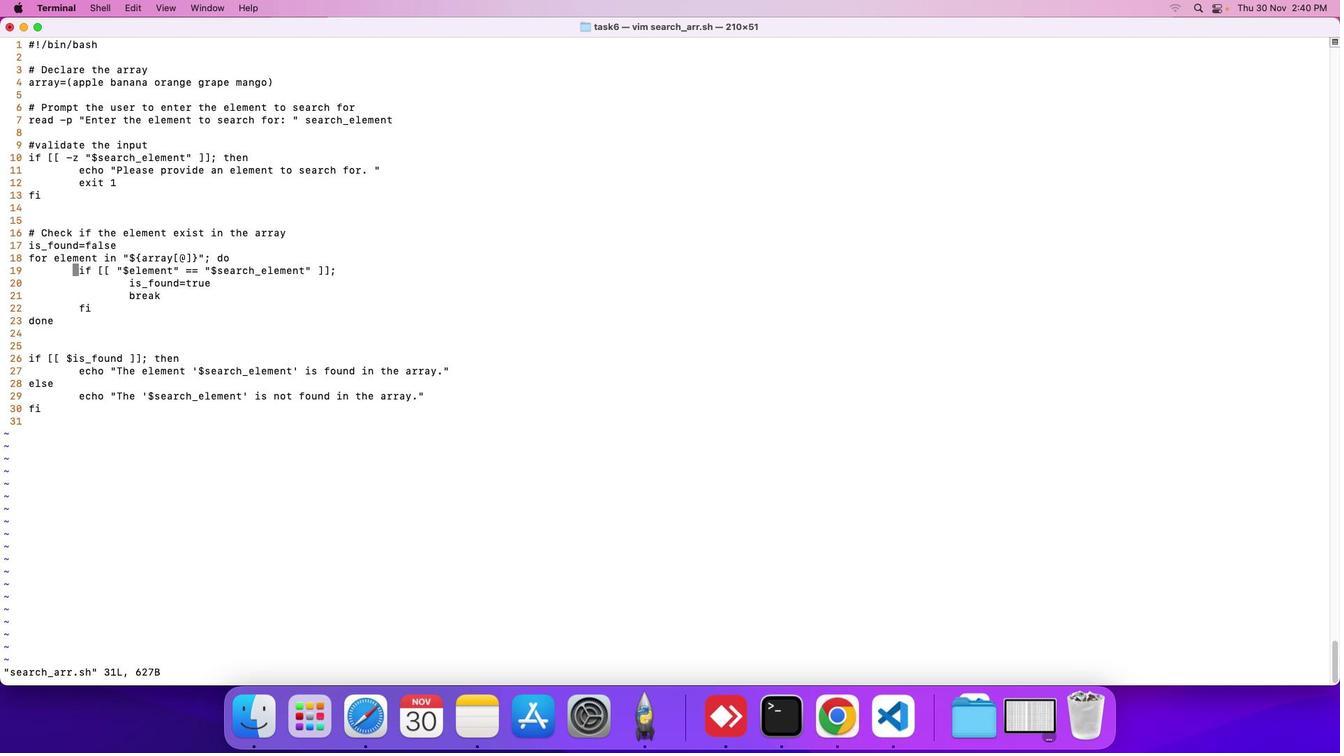 
Action: Mouse scrolled (76, 331) with delta (0, 0)
Screenshot: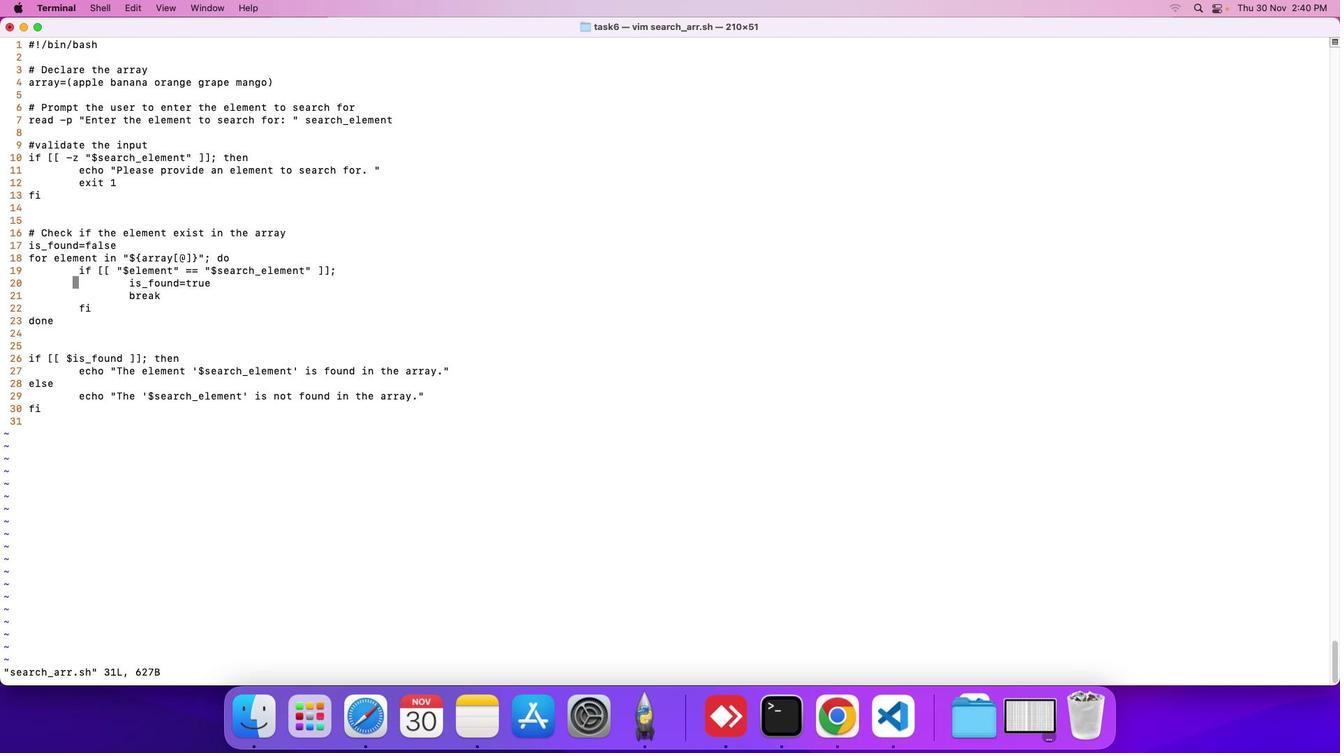 
Action: Mouse scrolled (76, 331) with delta (0, 0)
Screenshot: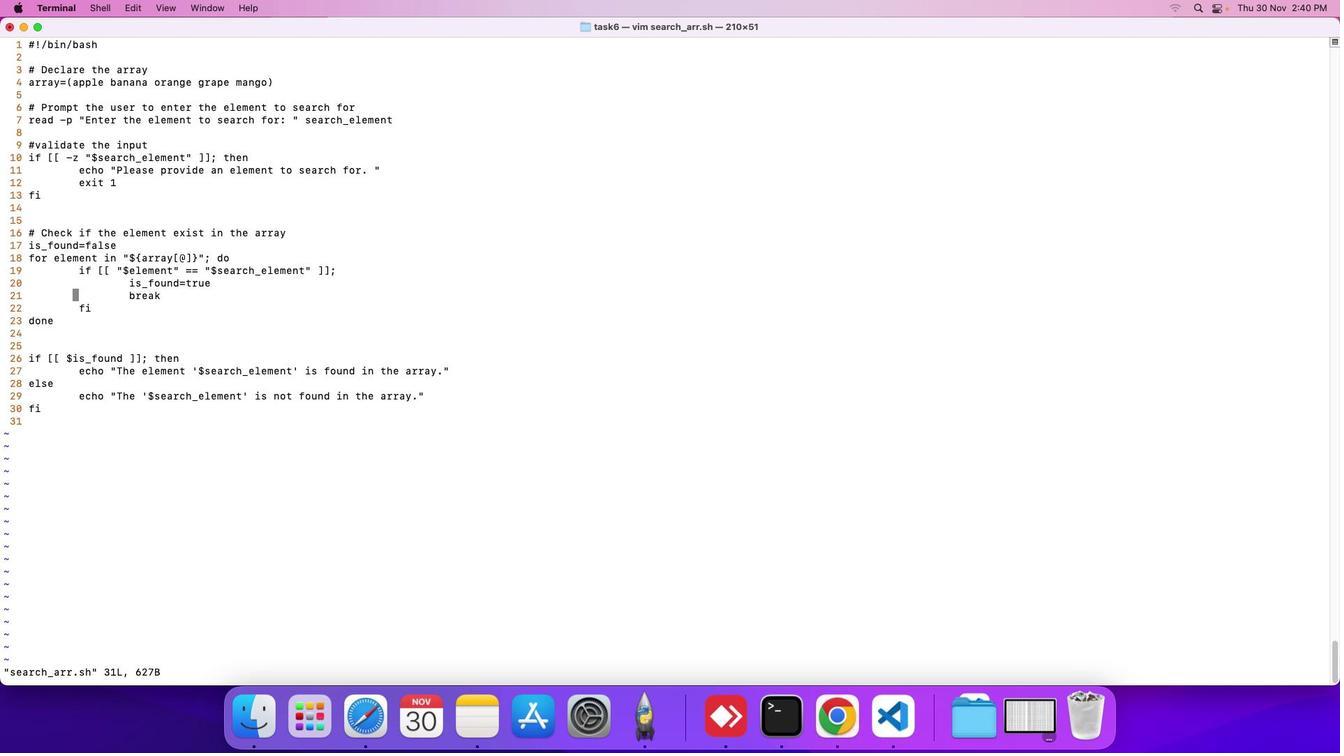 
Action: Mouse scrolled (76, 331) with delta (0, 0)
Screenshot: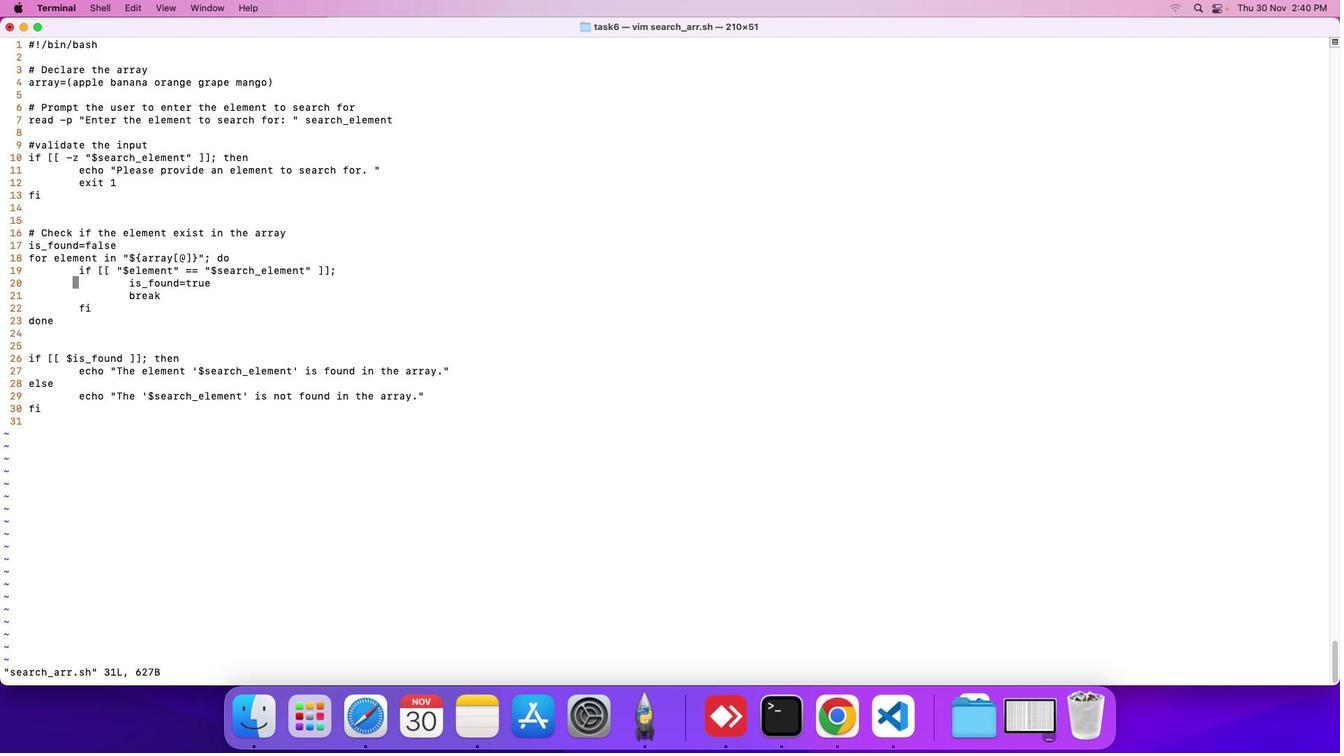 
Action: Mouse scrolled (76, 331) with delta (0, 0)
Screenshot: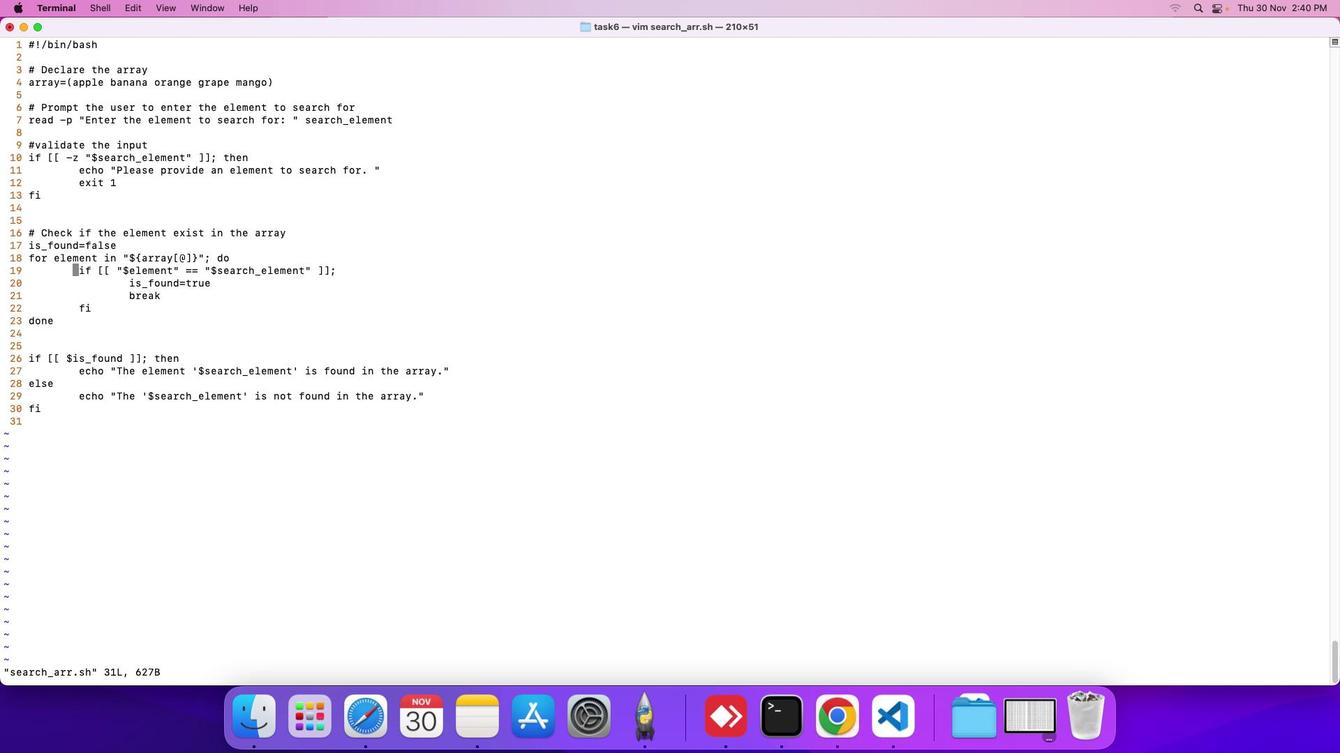 
Action: Mouse scrolled (76, 331) with delta (0, 0)
Screenshot: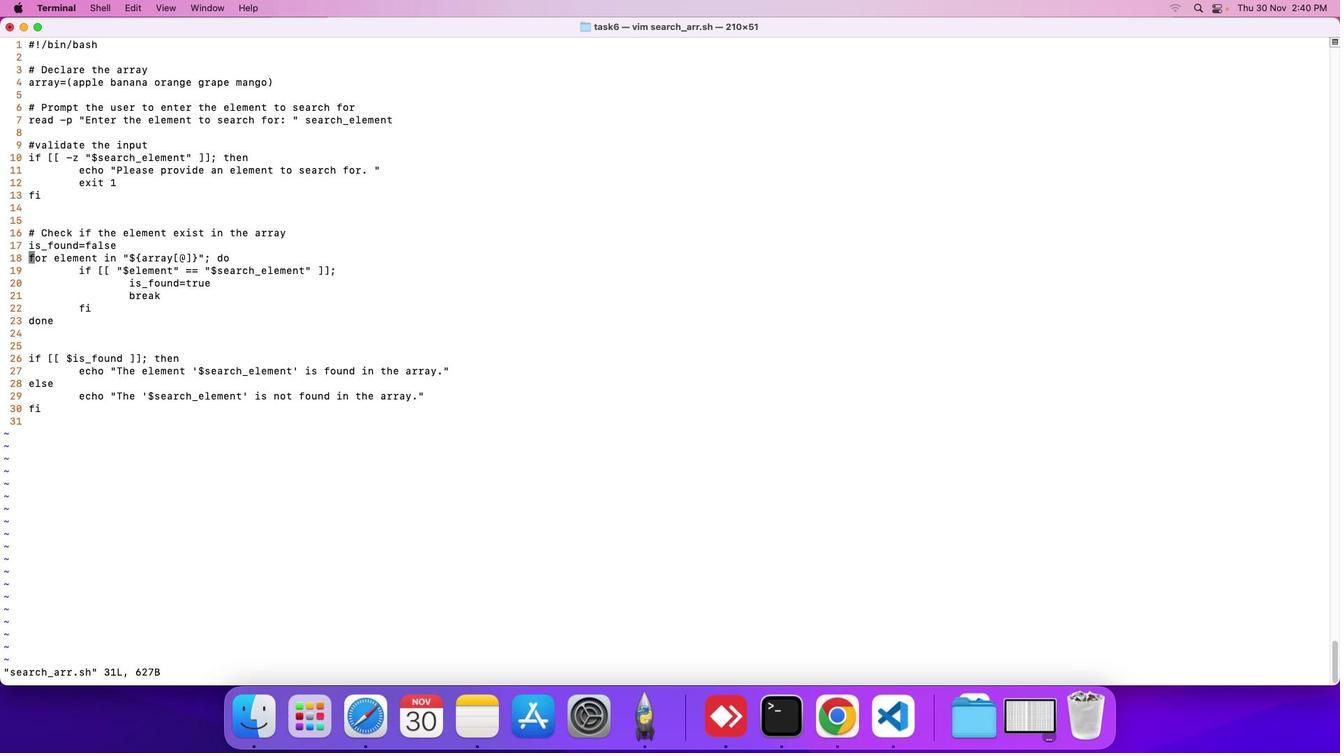 
Action: Mouse scrolled (76, 331) with delta (0, 0)
Screenshot: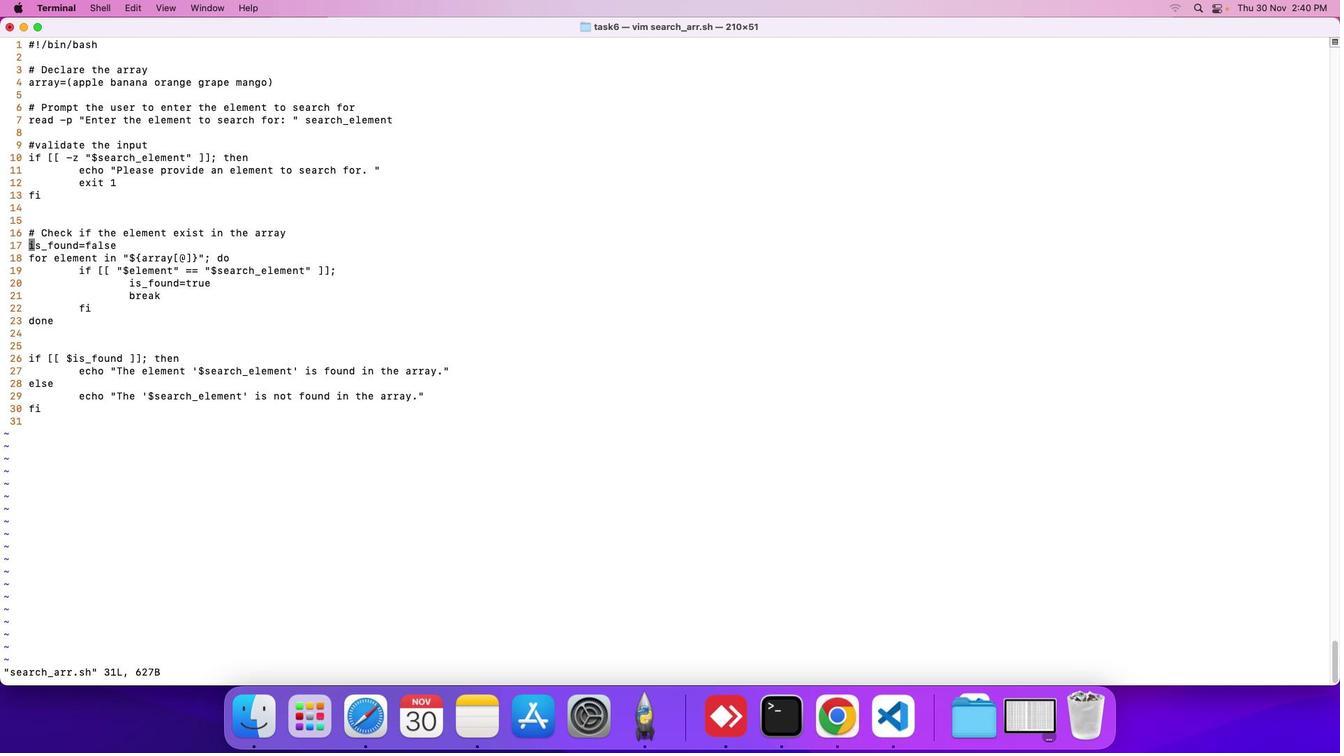 
Action: Mouse moved to (215, 355)
Screenshot: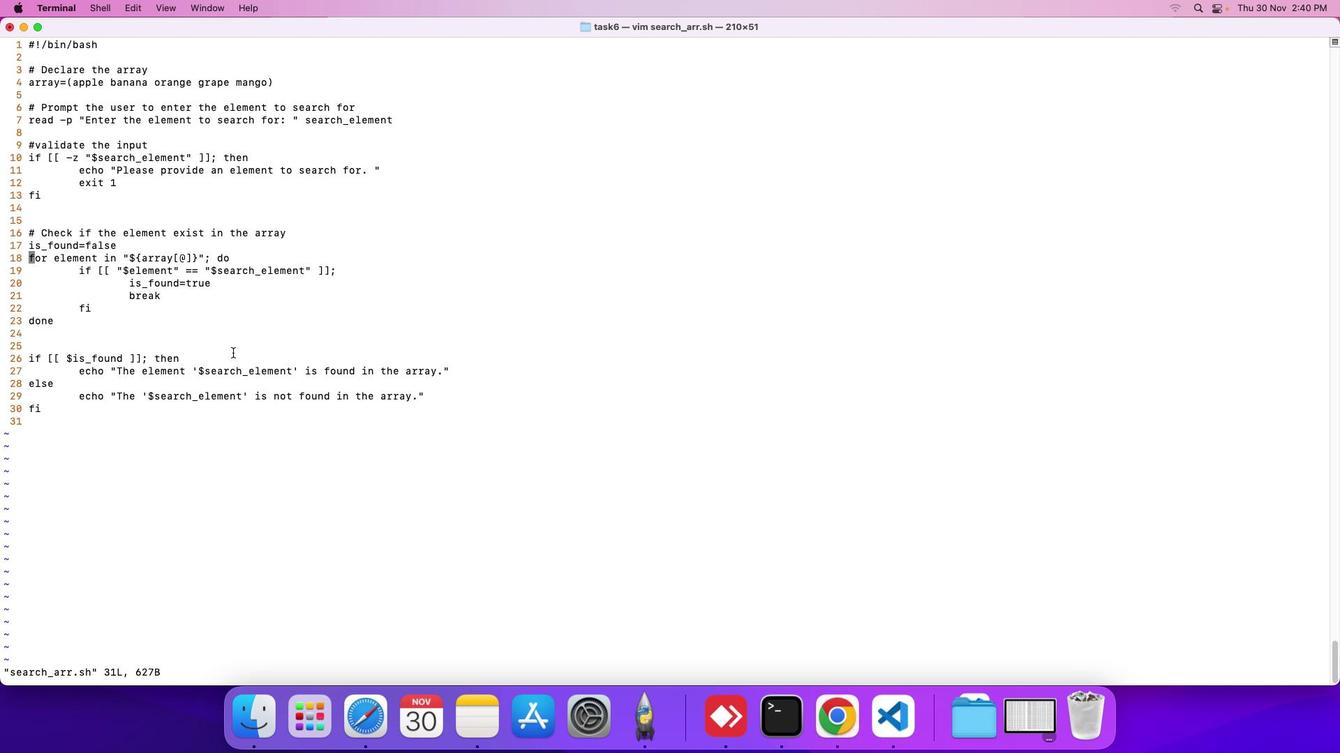 
Action: Mouse scrolled (215, 355) with delta (0, 0)
Screenshot: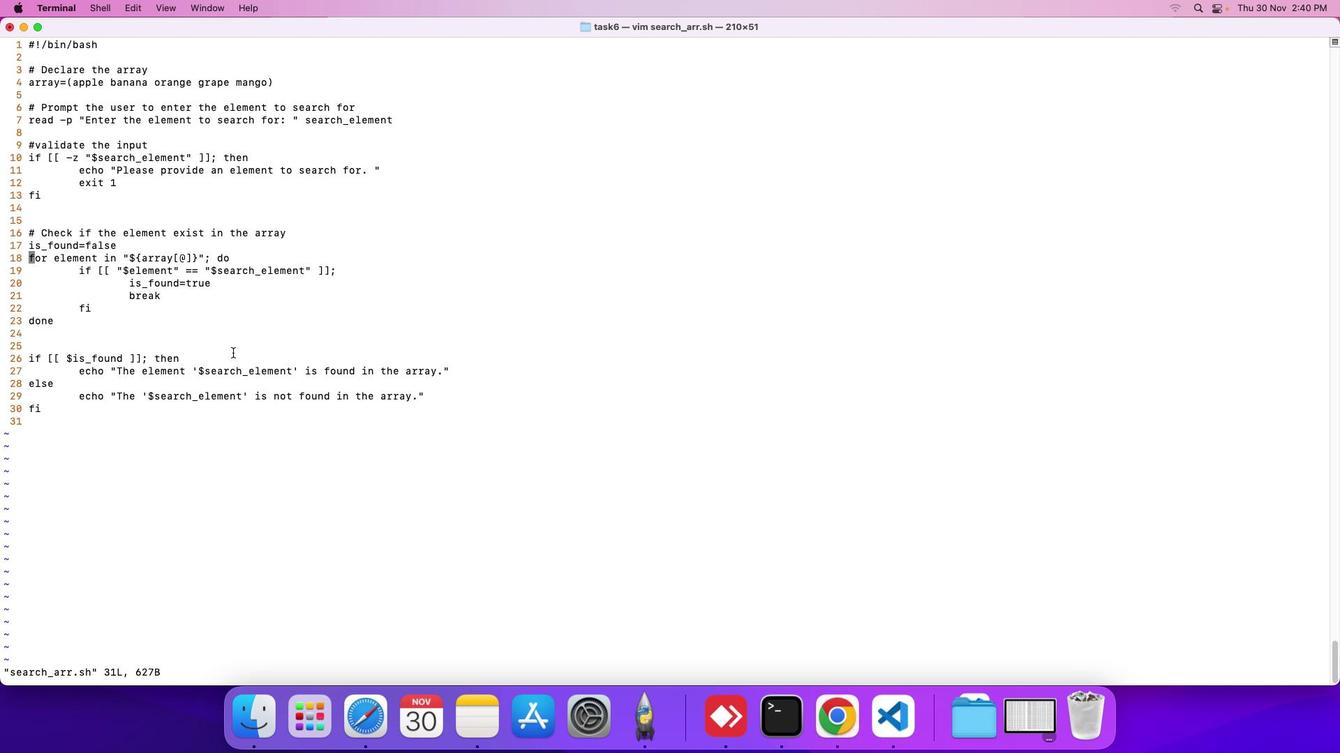 
Action: Mouse moved to (234, 352)
Screenshot: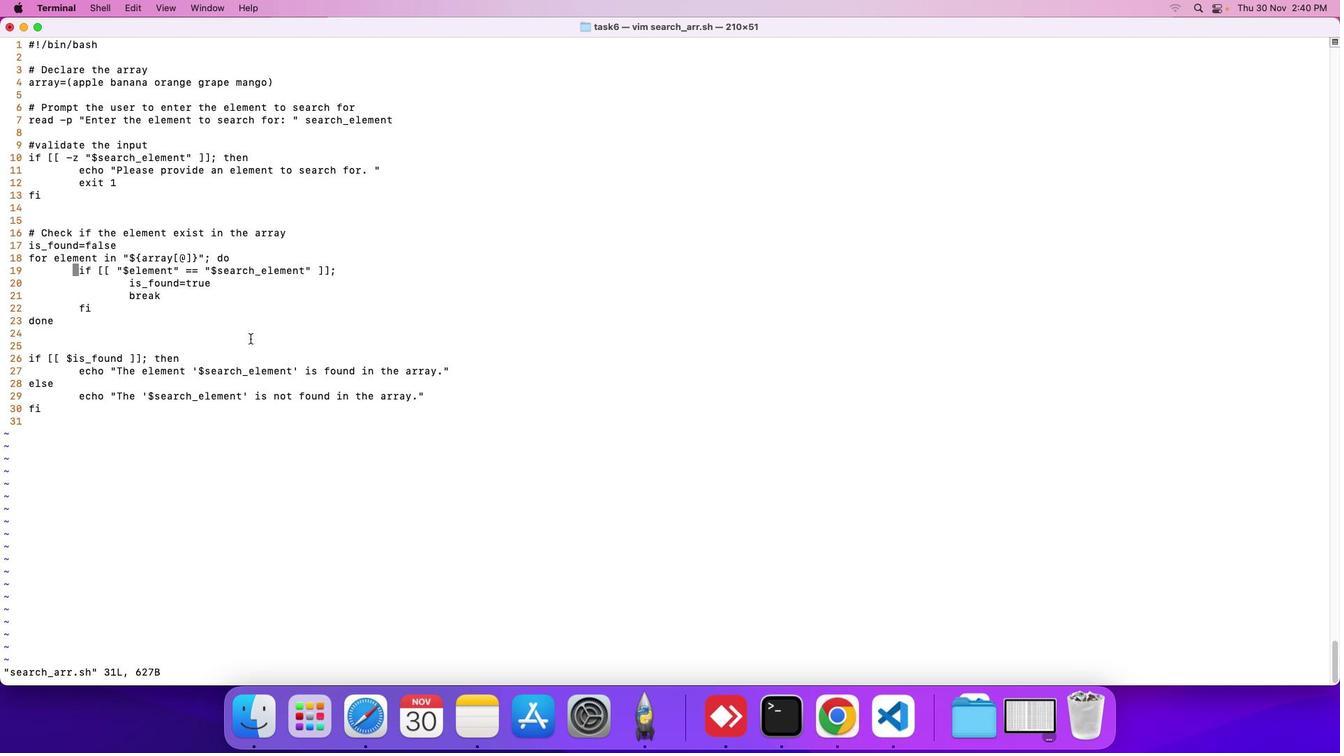 
Action: Mouse scrolled (234, 352) with delta (0, 0)
Screenshot: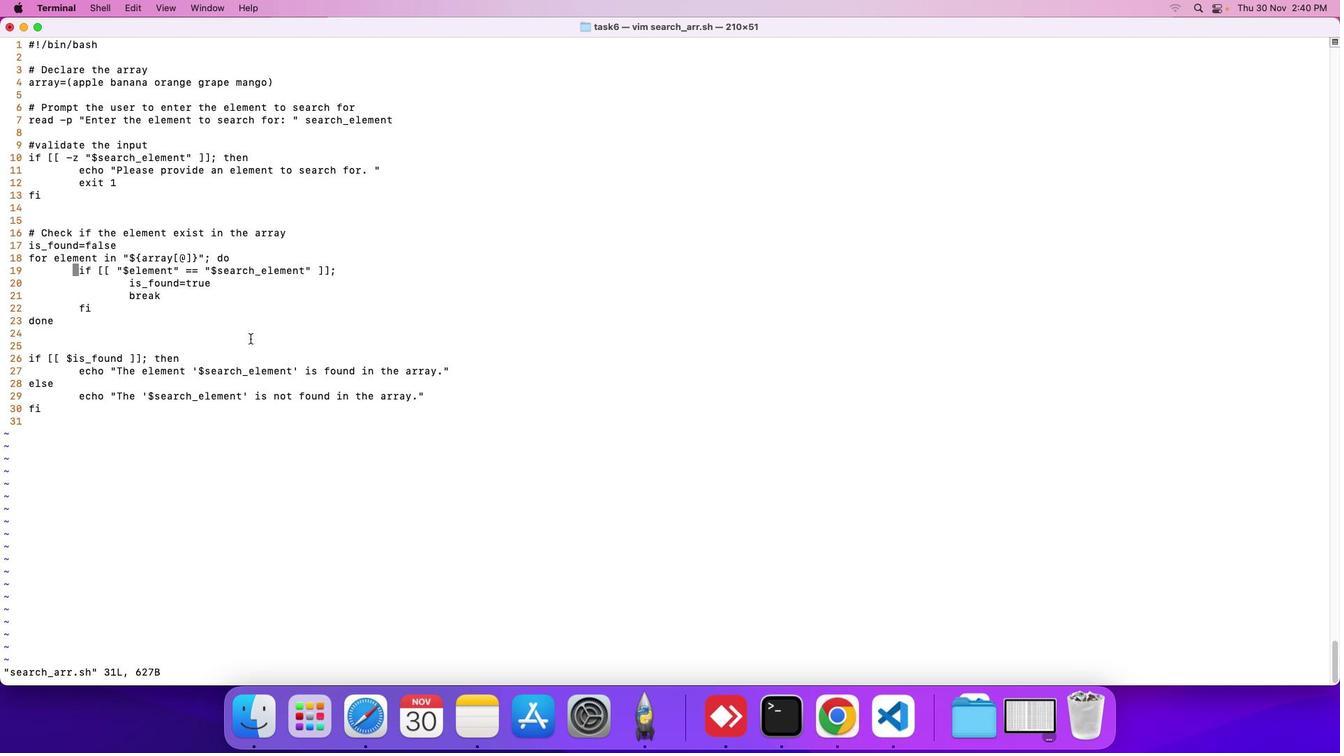 
Action: Mouse moved to (362, 272)
Screenshot: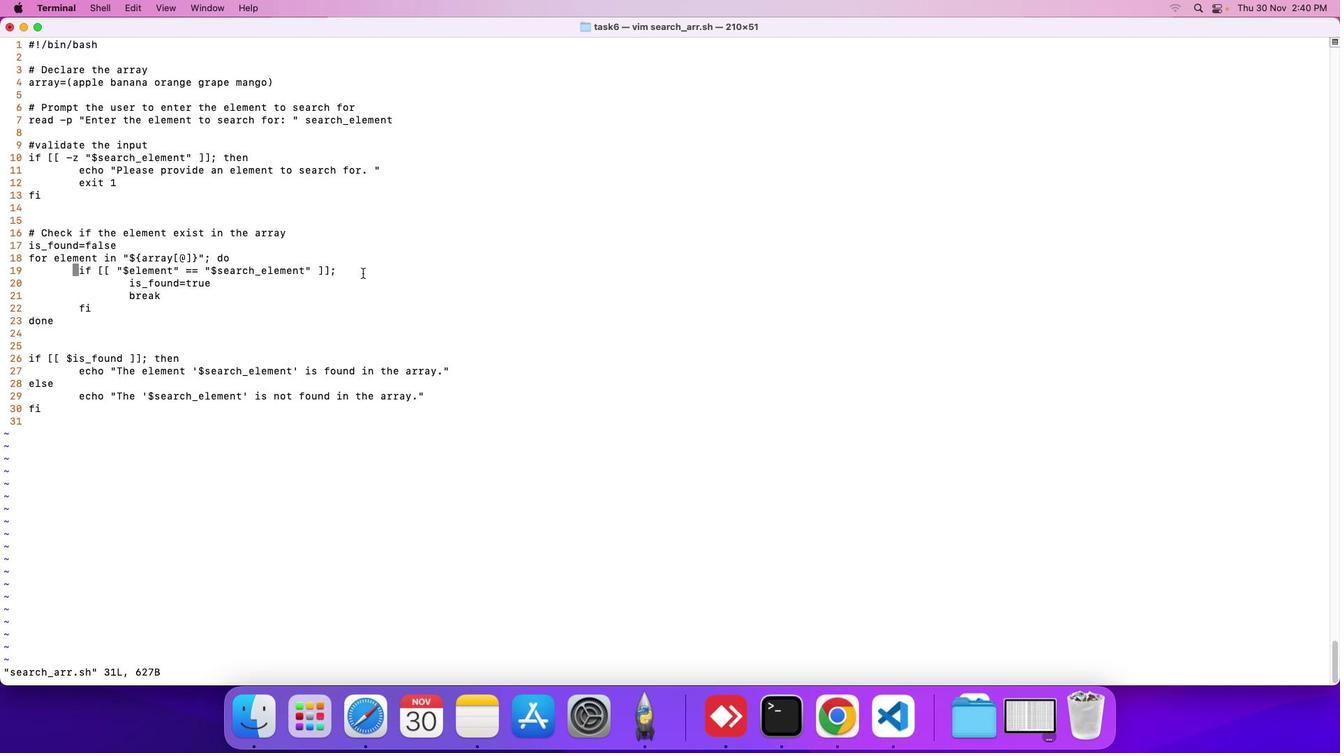
Action: Key pressed 'i'Key.rightKey.rightKey.rightKey.rightKey.rightKey.rightKey.rightKey.rightKey.rightKey.rightKey.rightKey.rightKey.rightKey.rightKey.rightKey.rightKey.rightKey.rightKey.rightKey.rightKey.rightKey.rightKey.rightKey.rightKey.rightKey.rightKey.rightKey.rightKey.rightKey.rightKey.rightKey.rightKey.rightKey.rightKey.rightKey.rightKey.rightKey.rightKey.rightKey.rightKey.rightKey.rightKey.space't''h''e''n'Key.escKey.shift_r':''w''q'Key.enterKey.upKey.upKey.enter'm''a''n''g''o'Key.enterKey.upKey.enter'b''a''n''a''n''a'Key.enterKey.upKey.enter'p''i''n''e''a''p''p''l''e'Key.enter
Screenshot: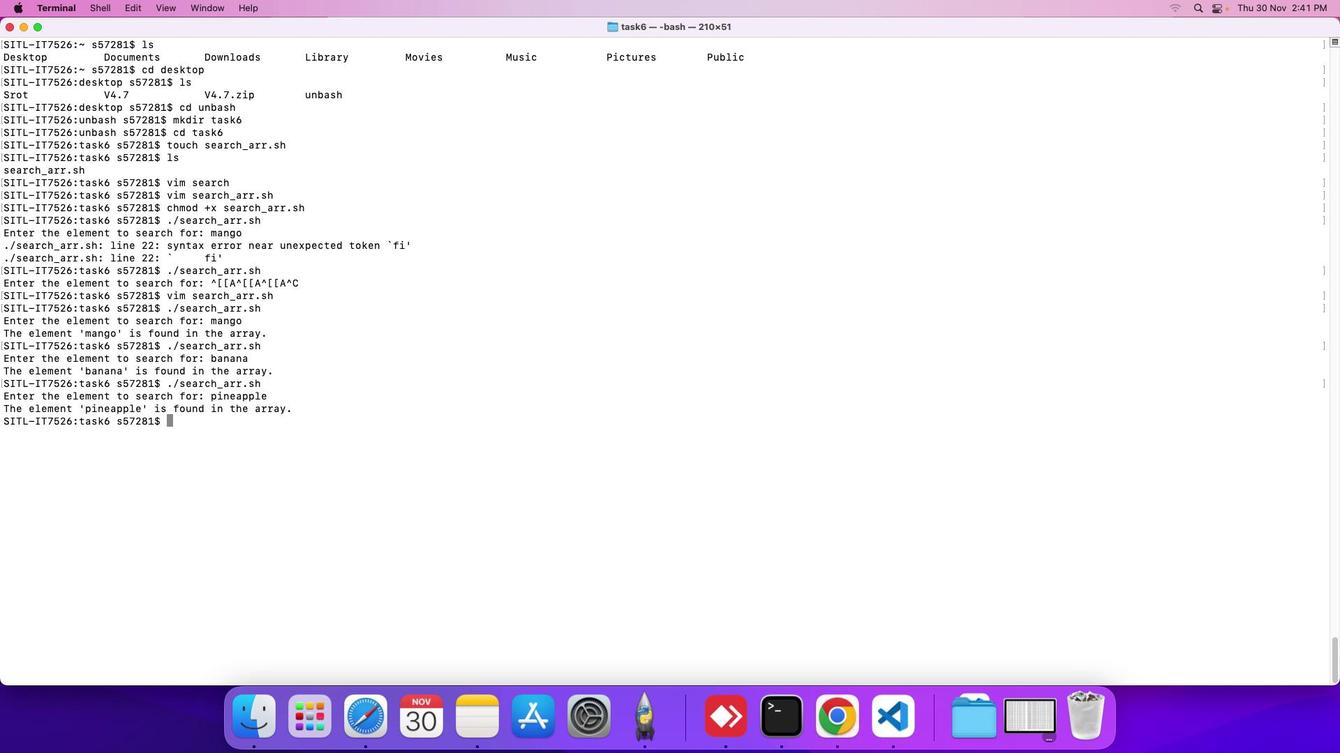
Action: Mouse moved to (233, 417)
Screenshot: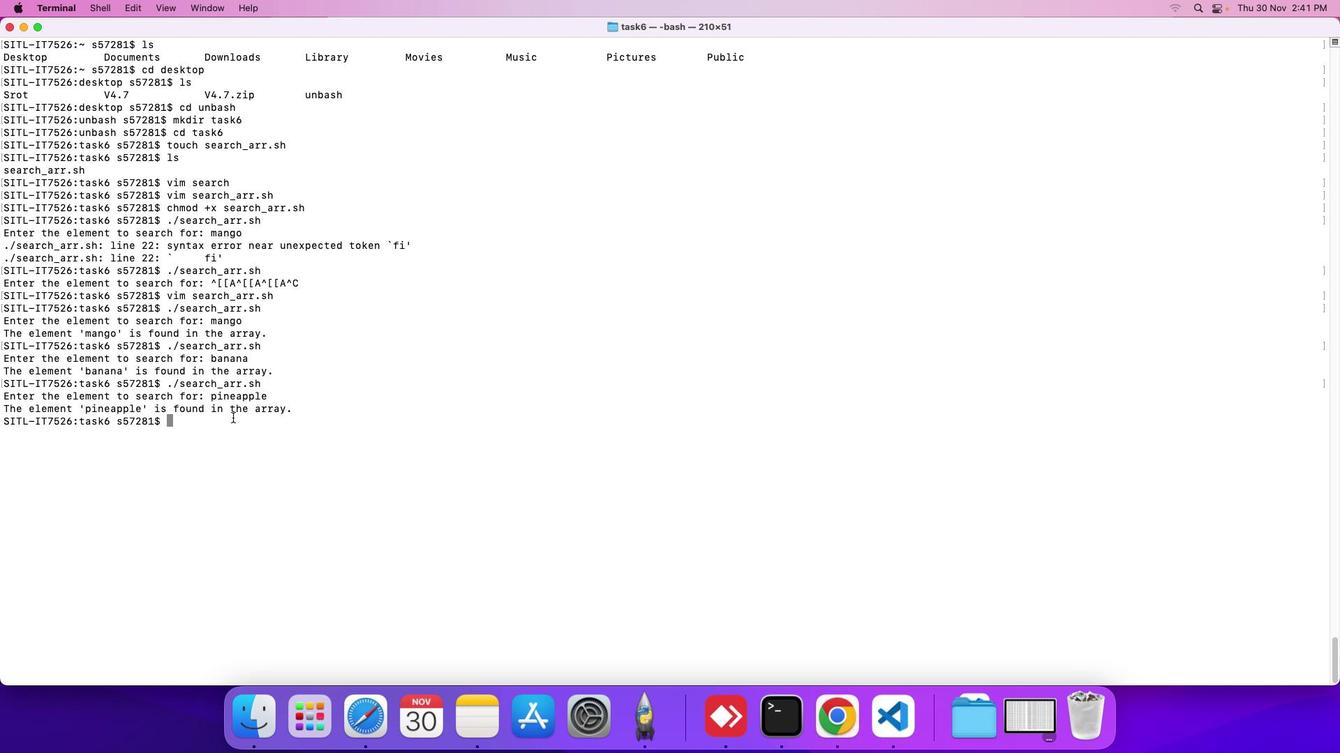 
